 Task: Look for space in Huixtla, Mexico from 6th September, 2023 to 15th September, 2023 for 6 adults in price range Rs.8000 to Rs.12000. Place can be entire place or private room with 6 bedrooms having 6 beds and 6 bathrooms. Property type can be house, flat, guest house. Amenities needed are: wifi, TV, free parkinig on premises, gym, breakfast. Booking option can be shelf check-in. Required host language is English.
Action: Mouse moved to (437, 98)
Screenshot: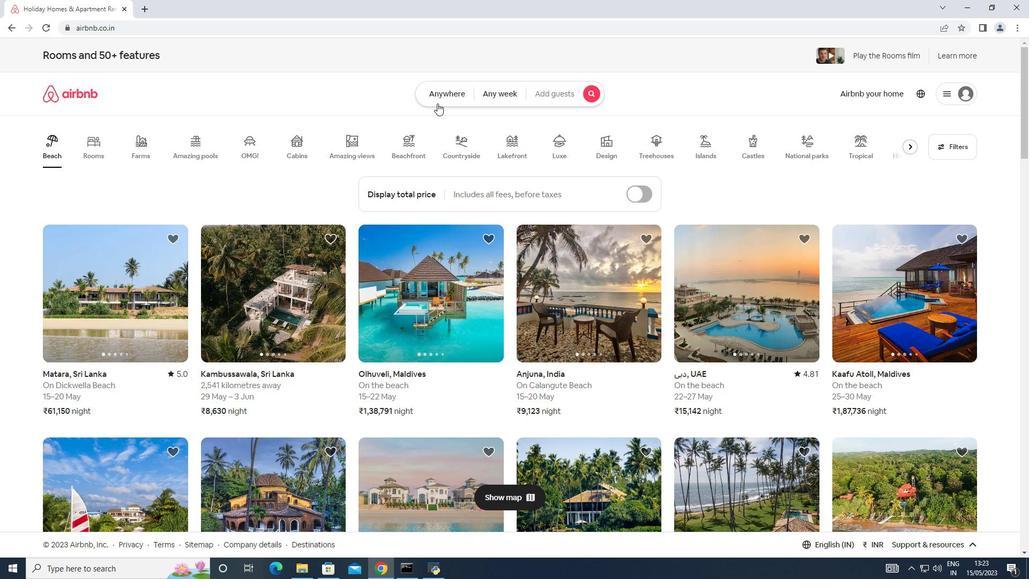 
Action: Mouse pressed left at (437, 98)
Screenshot: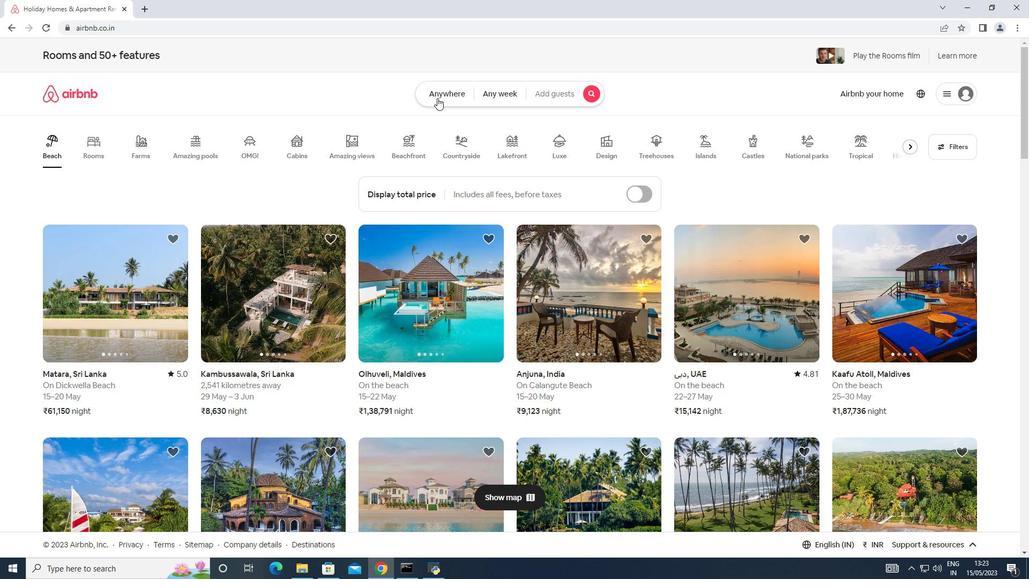 
Action: Mouse moved to (353, 131)
Screenshot: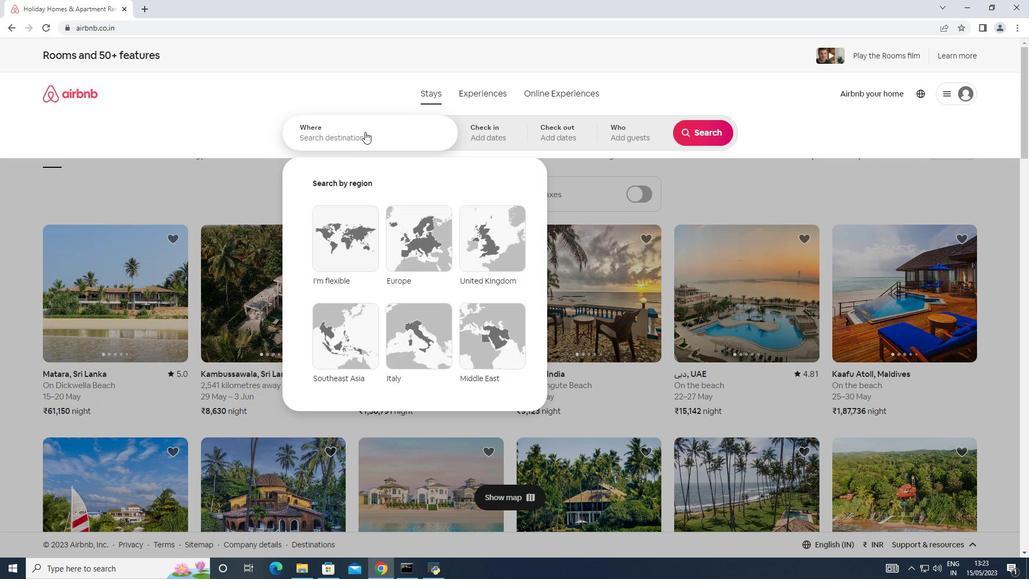 
Action: Mouse pressed left at (353, 131)
Screenshot: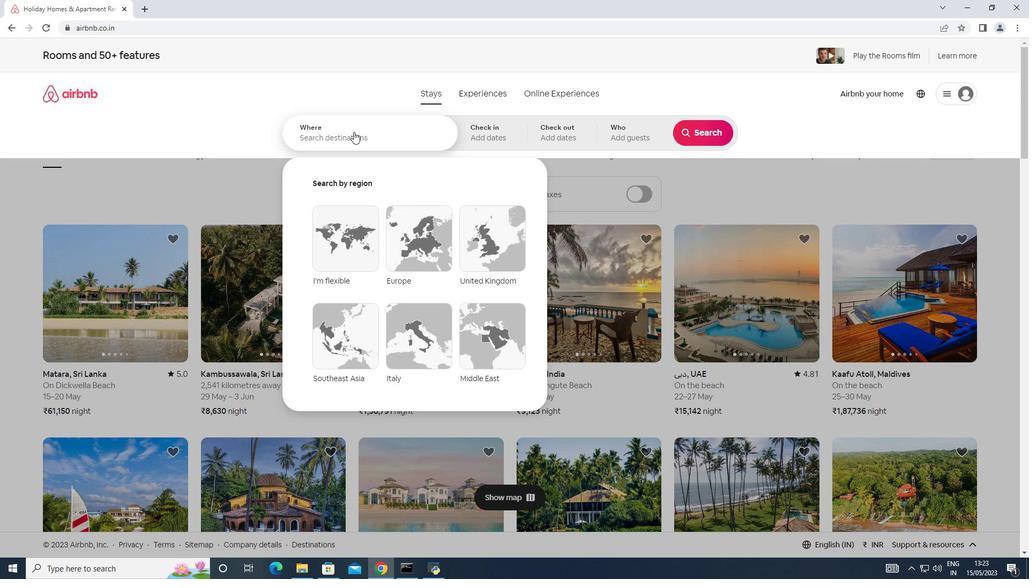 
Action: Mouse moved to (352, 131)
Screenshot: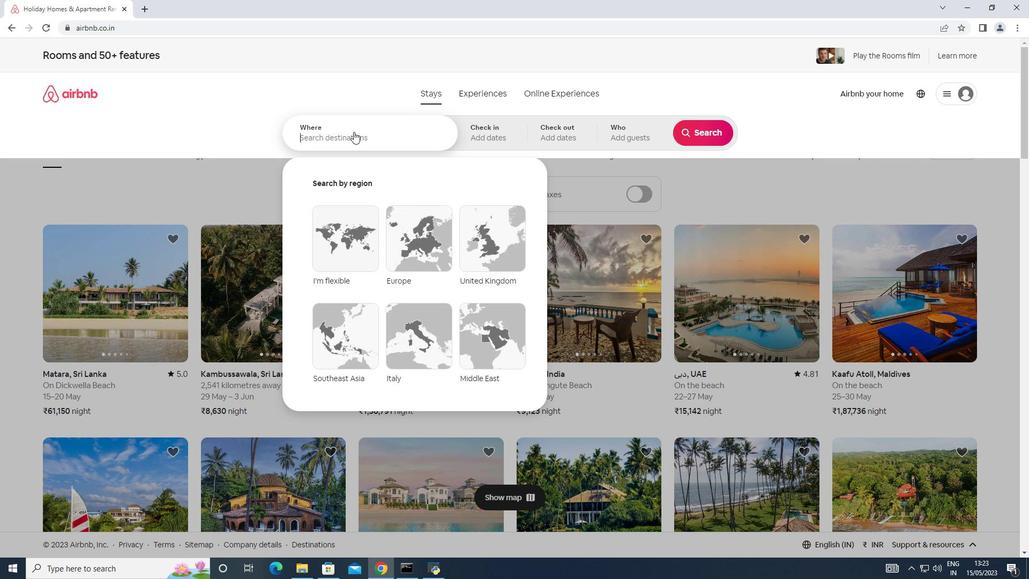 
Action: Key pressed <Key.shift>
Screenshot: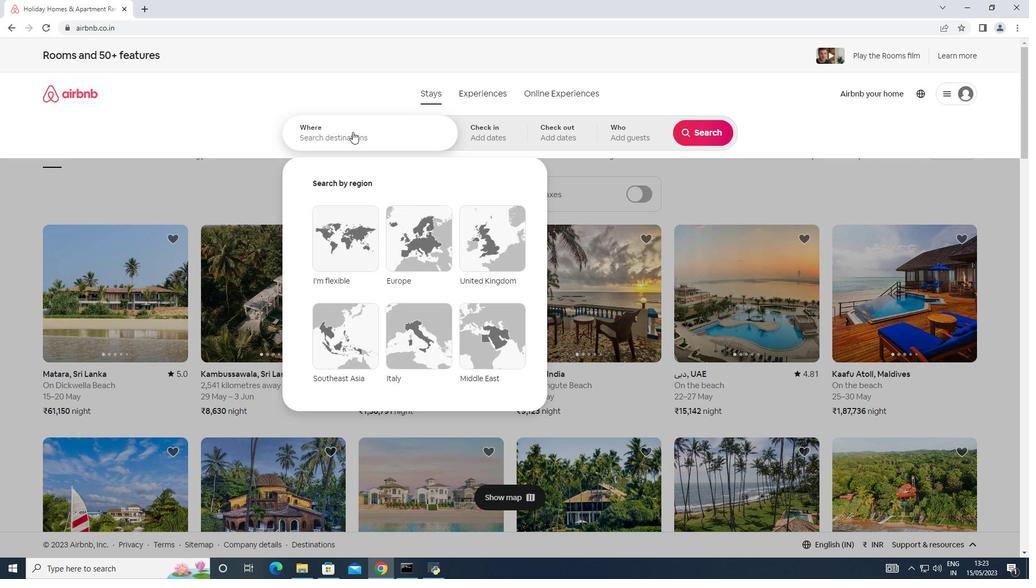 
Action: Mouse moved to (352, 132)
Screenshot: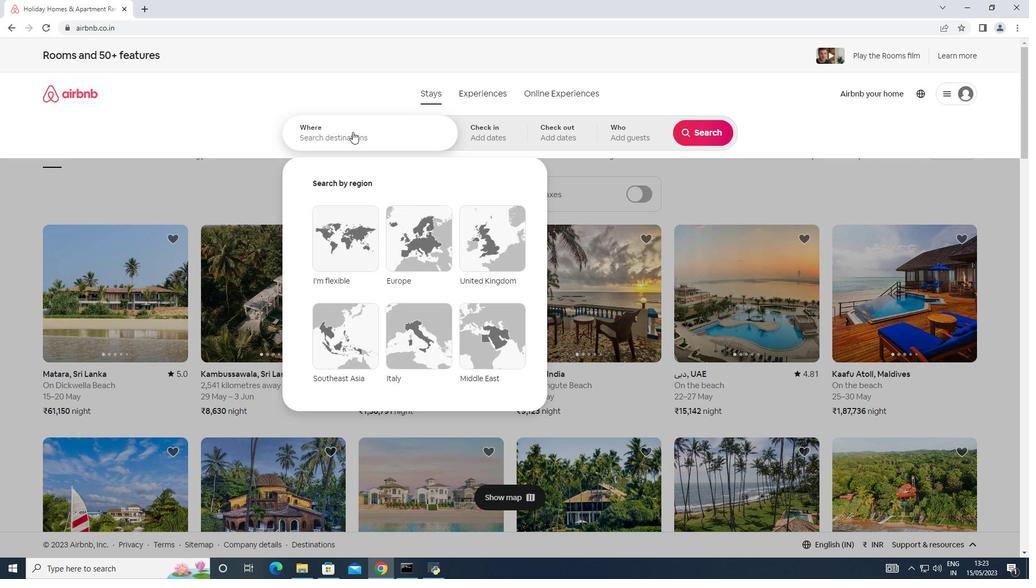 
Action: Key pressed <Key.shift><Key.shift><Key.shift><Key.shift><Key.shift><Key.shift><Key.shift>Huix
Screenshot: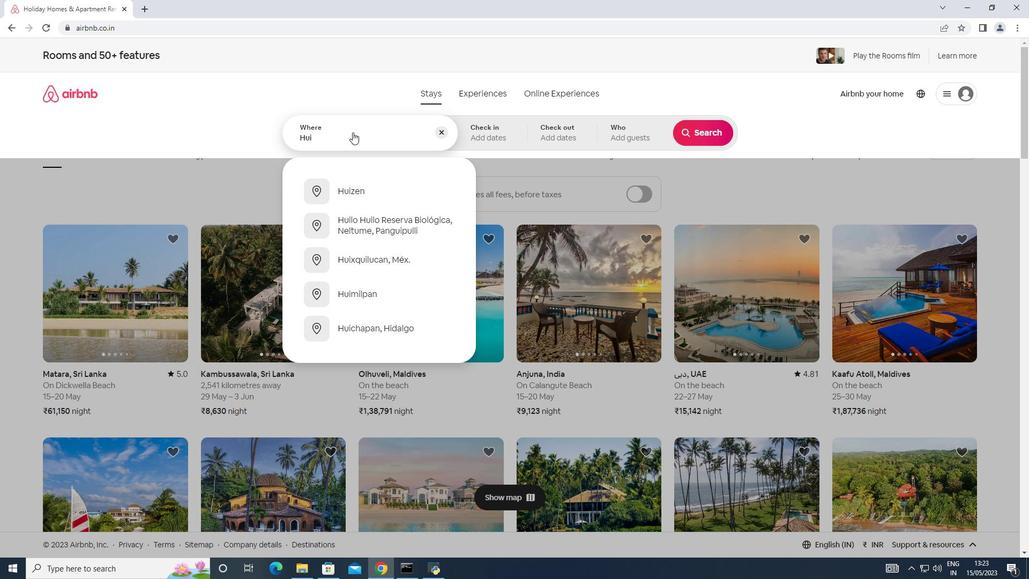 
Action: Mouse moved to (351, 132)
Screenshot: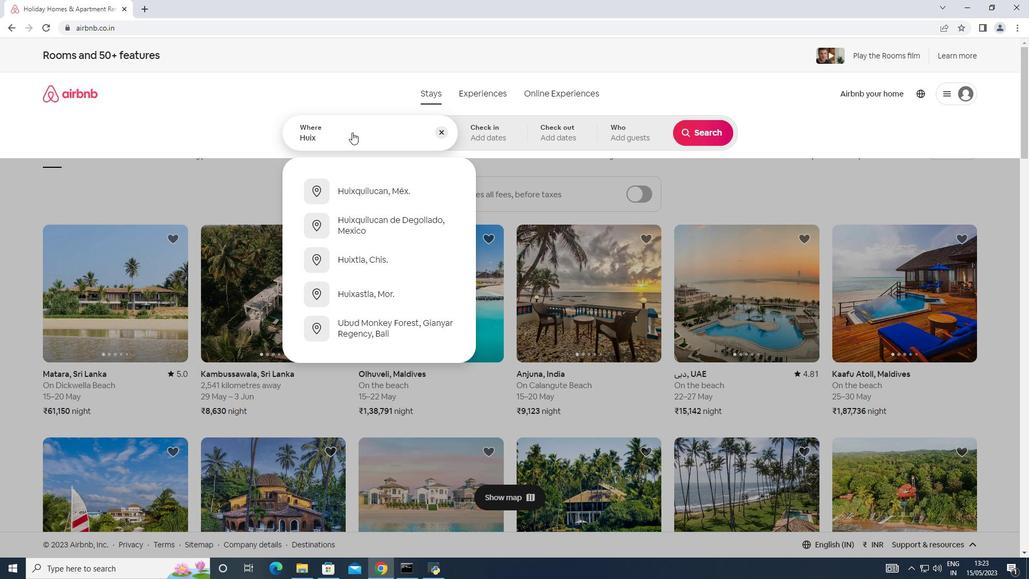
Action: Key pressed tl
Screenshot: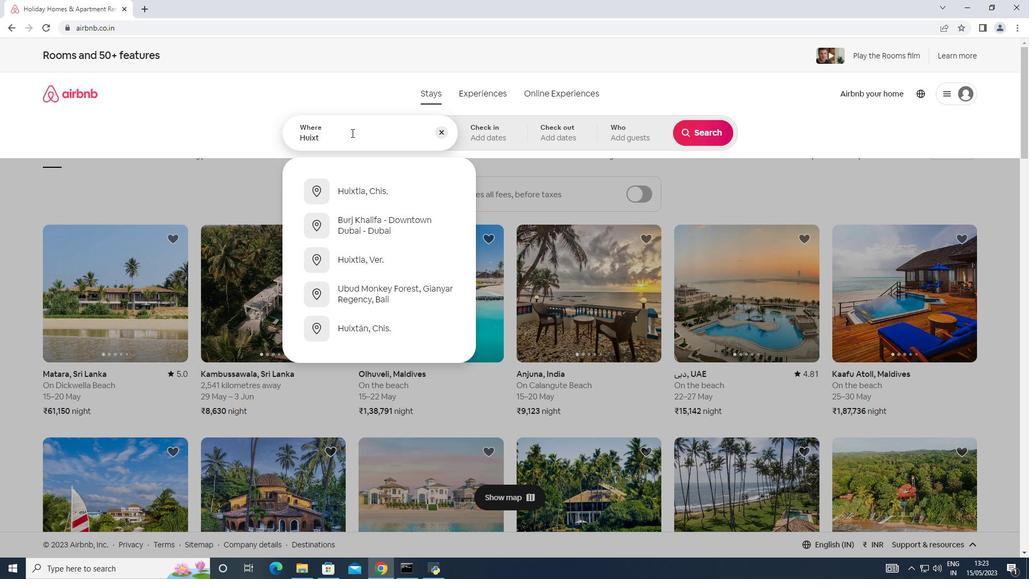 
Action: Mouse moved to (350, 133)
Screenshot: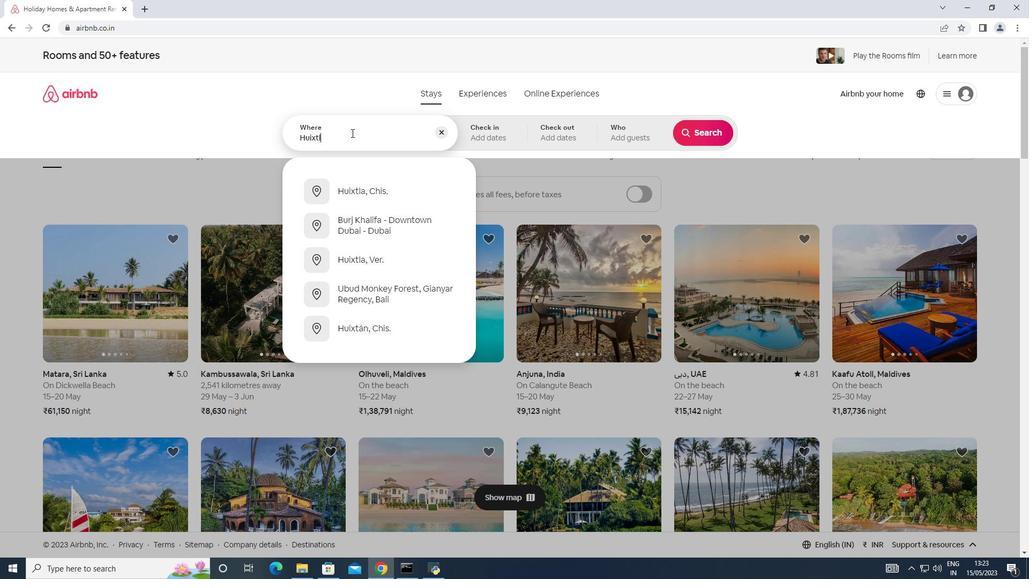
Action: Key pressed a,<Key.shift_r><Key.shift_r><Key.shift_r><Key.shift_r><Key.shift_r><Key.shift_r><Key.shift_r><Key.shift_r>
Screenshot: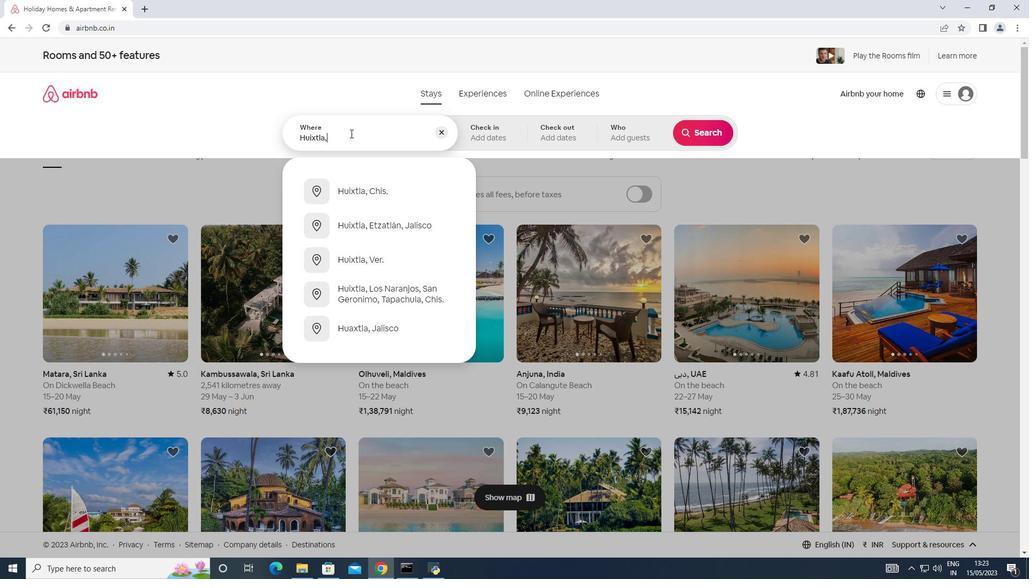 
Action: Mouse moved to (350, 133)
Screenshot: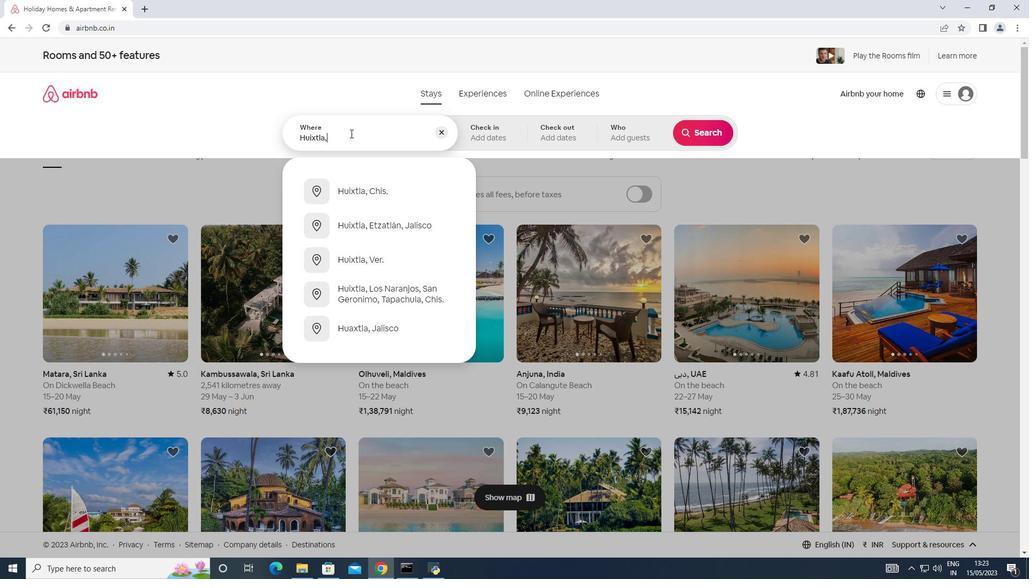 
Action: Key pressed <Key.shift_r>
Screenshot: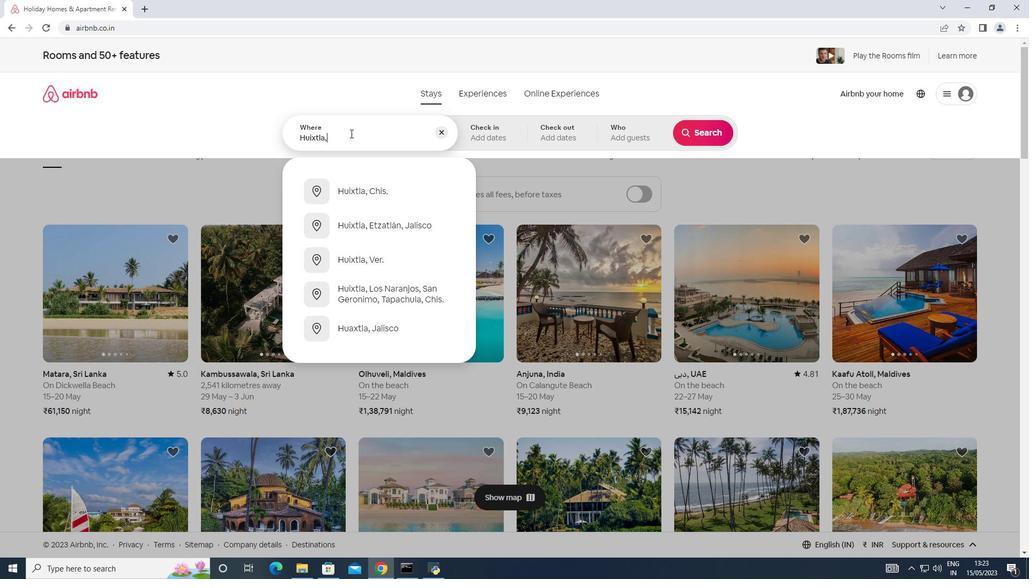 
Action: Mouse moved to (349, 133)
Screenshot: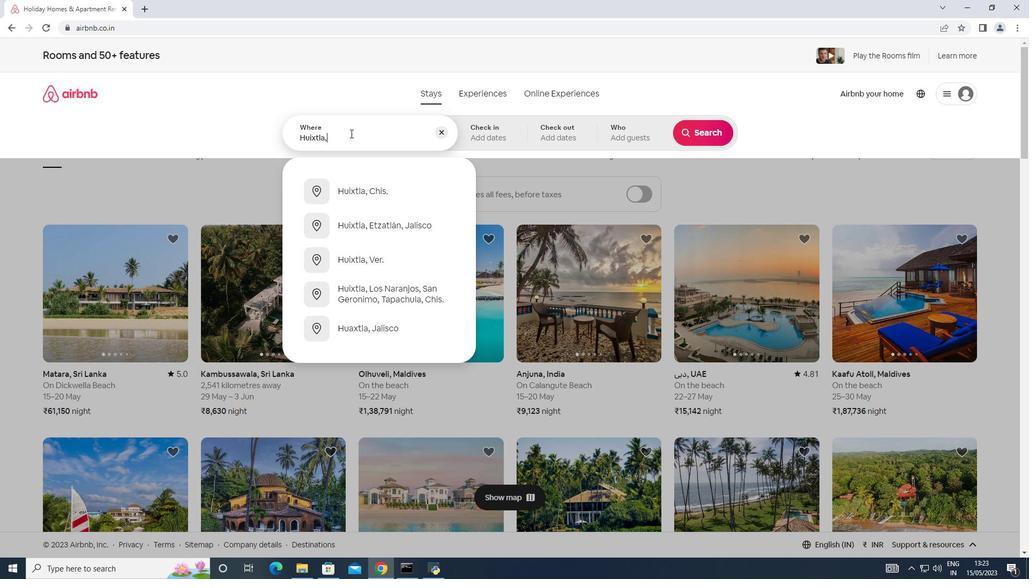 
Action: Key pressed <Key.shift_r><Key.shift_r>
Screenshot: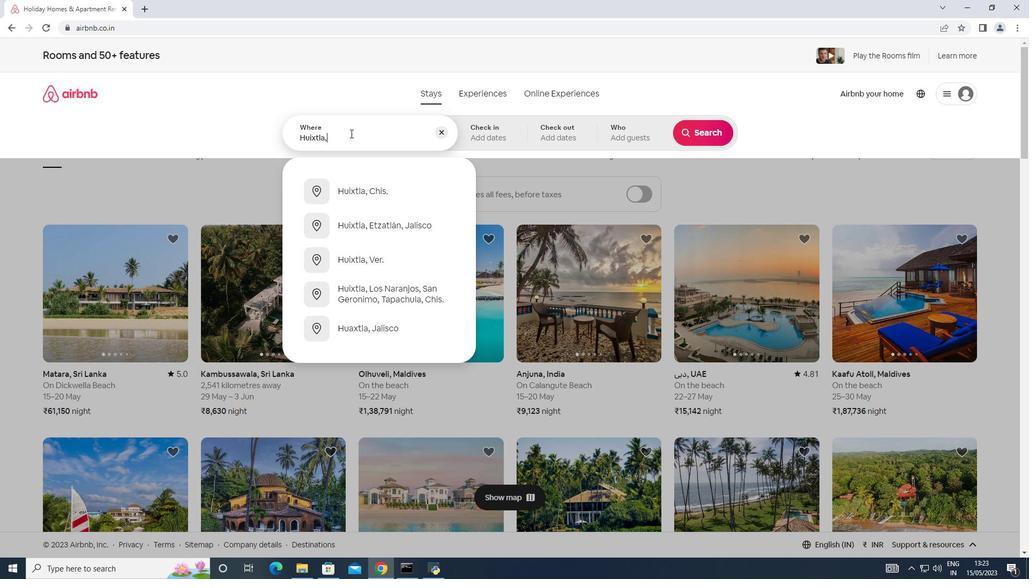 
Action: Mouse moved to (349, 134)
Screenshot: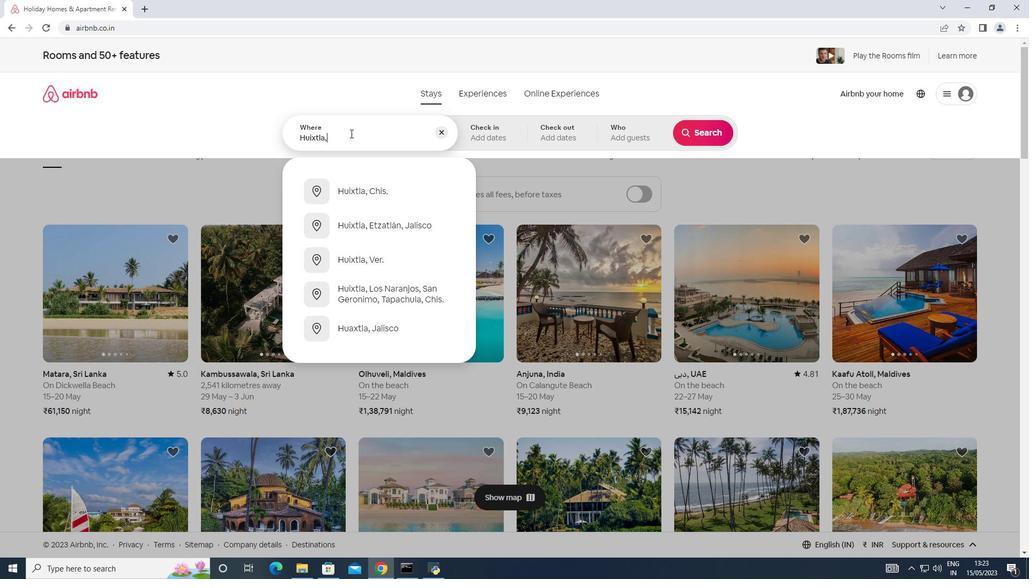 
Action: Key pressed <Key.shift_r><Key.shift_r><Key.shift_r><Key.shift_r><Key.shift_r><Key.shift_r><Key.shift_r><Key.shift_r><Key.shift_r><Key.shift_r><Key.shift_r><Key.shift_r><Key.shift_r>Me
Screenshot: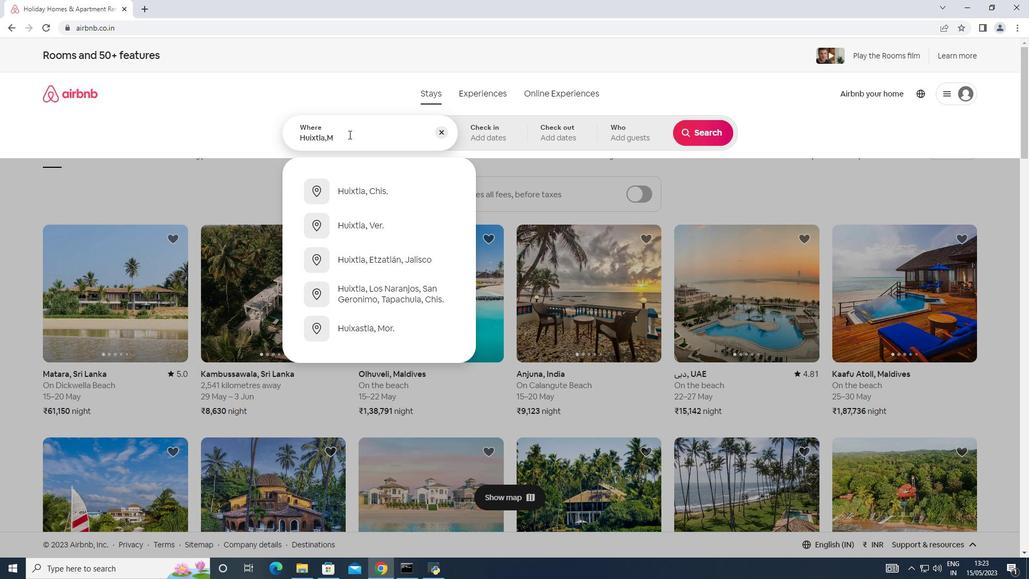 
Action: Mouse moved to (347, 134)
Screenshot: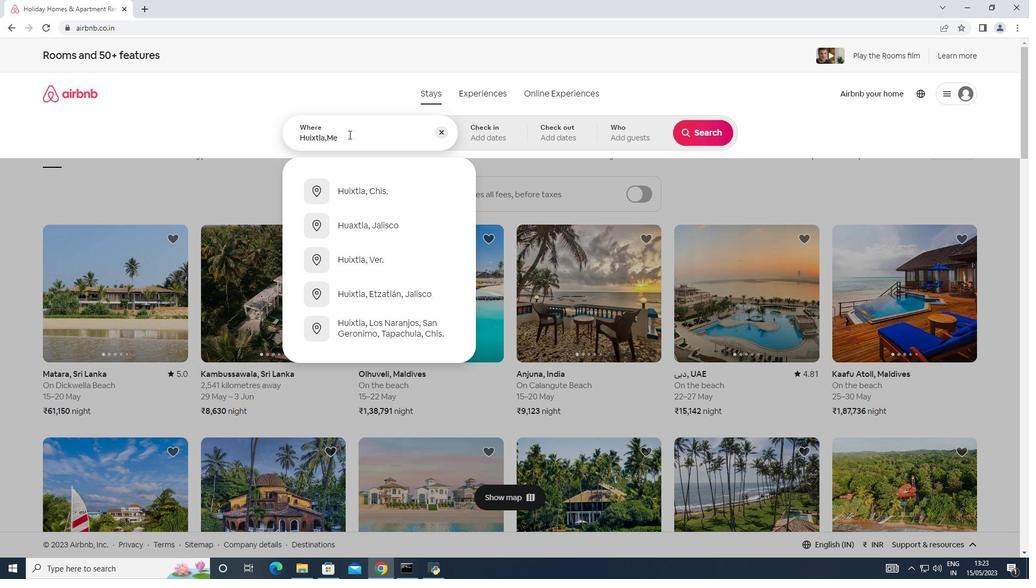 
Action: Key pressed x
Screenshot: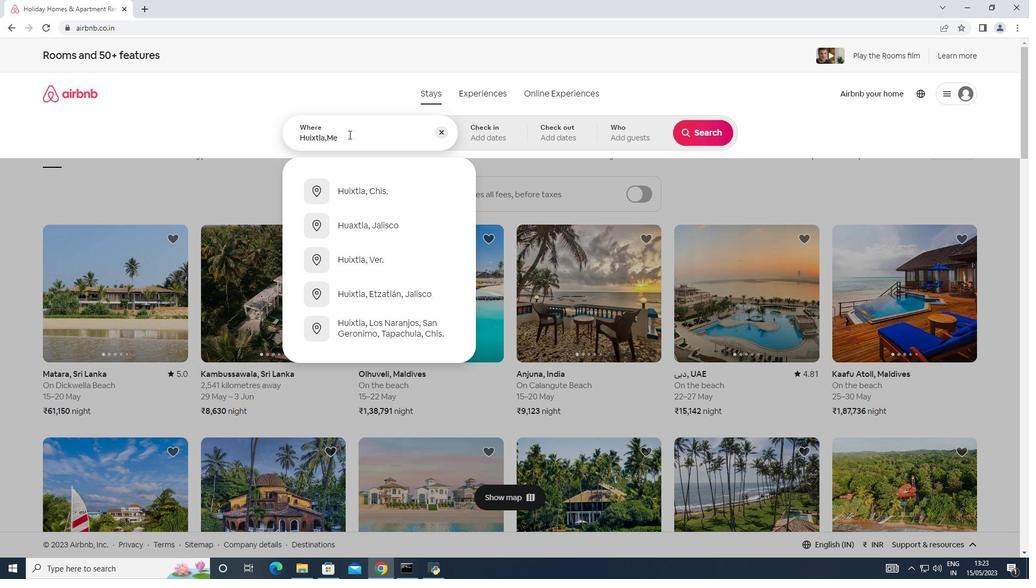 
Action: Mouse moved to (346, 135)
Screenshot: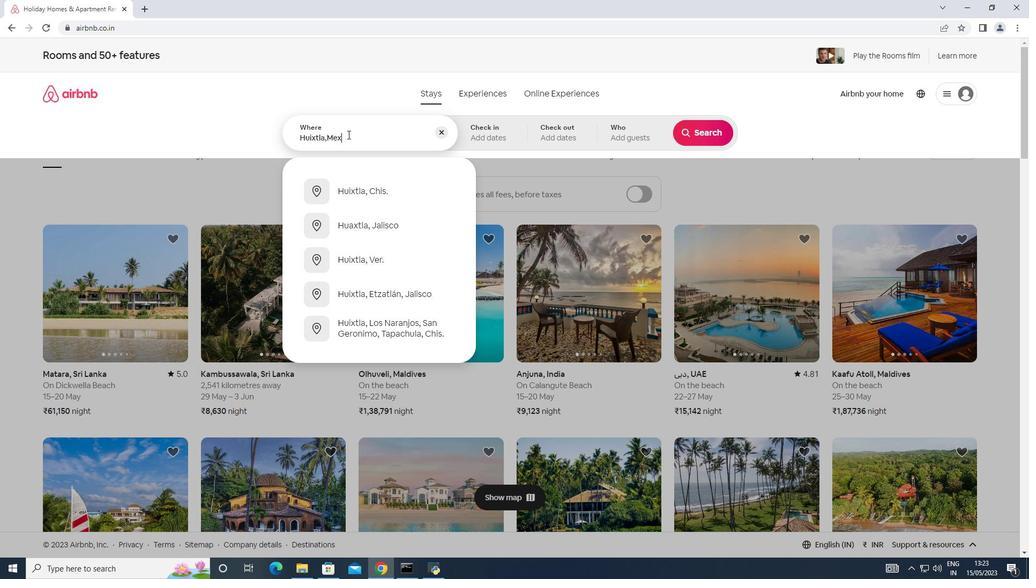 
Action: Key pressed i
Screenshot: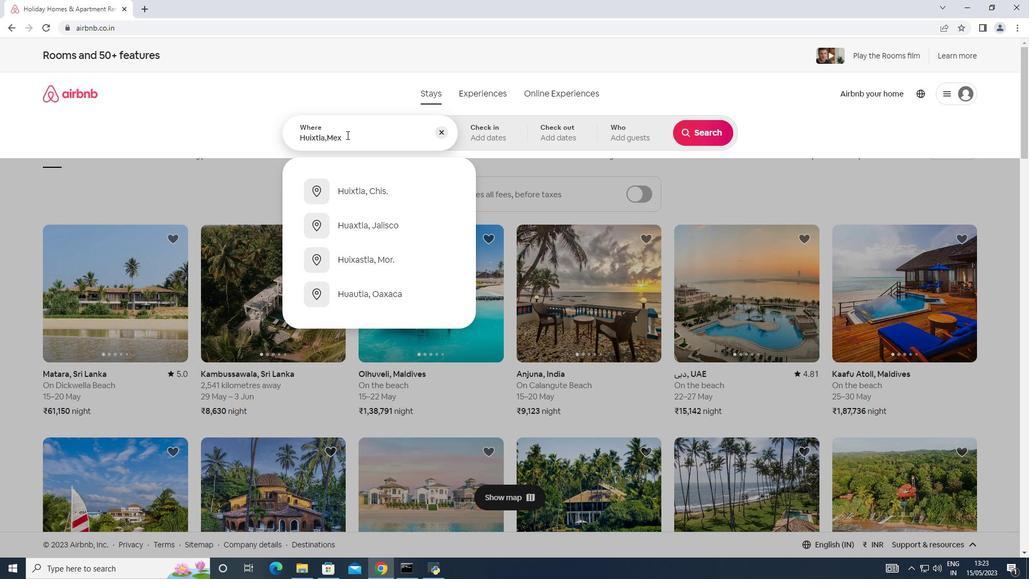 
Action: Mouse moved to (343, 135)
Screenshot: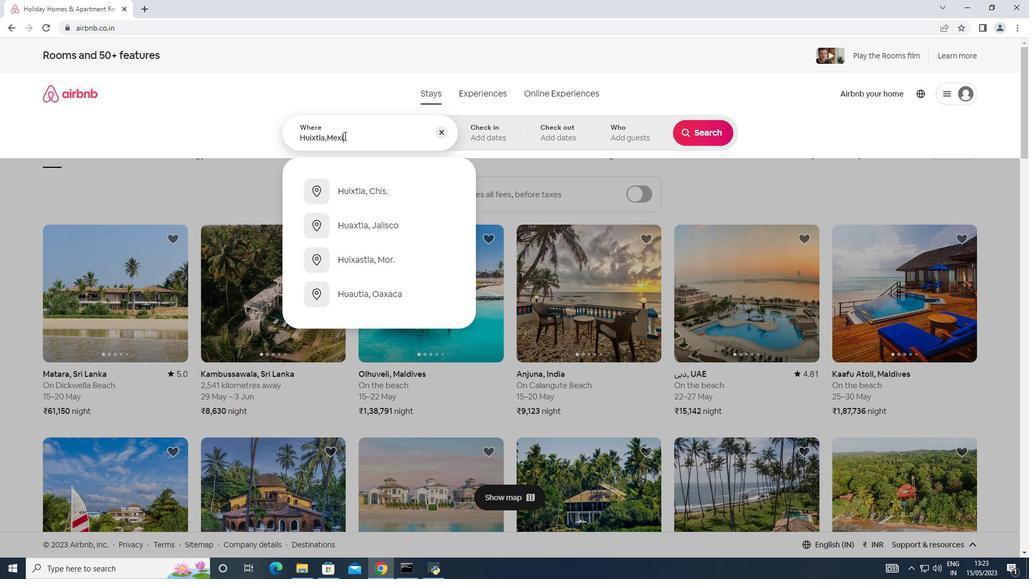 
Action: Key pressed co
Screenshot: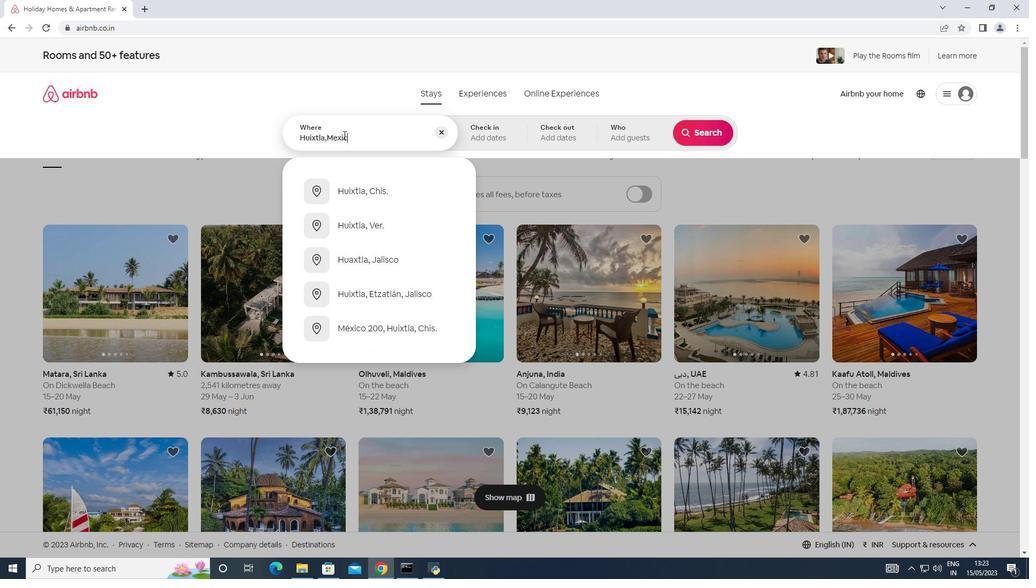 
Action: Mouse moved to (504, 129)
Screenshot: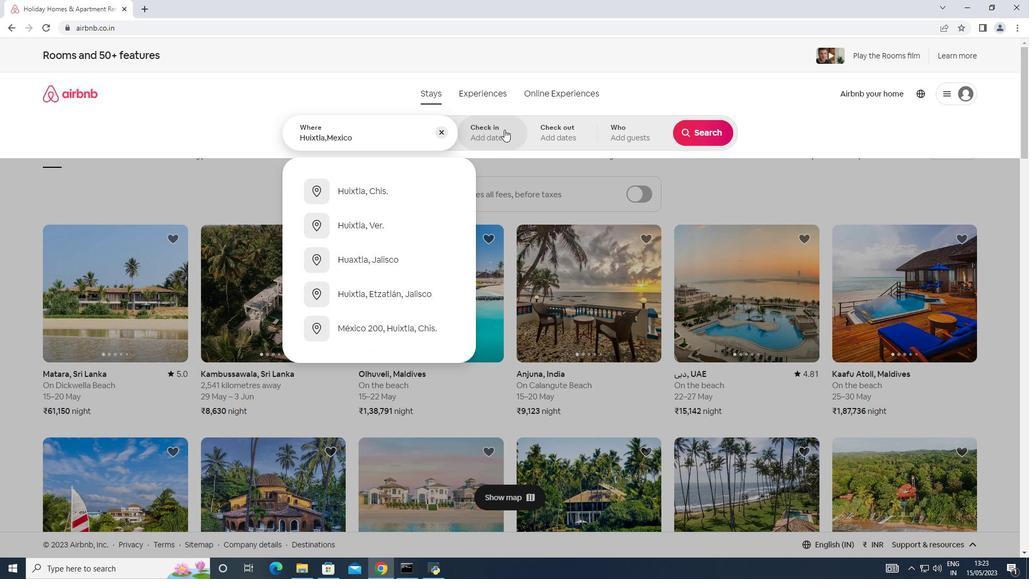 
Action: Mouse pressed left at (504, 129)
Screenshot: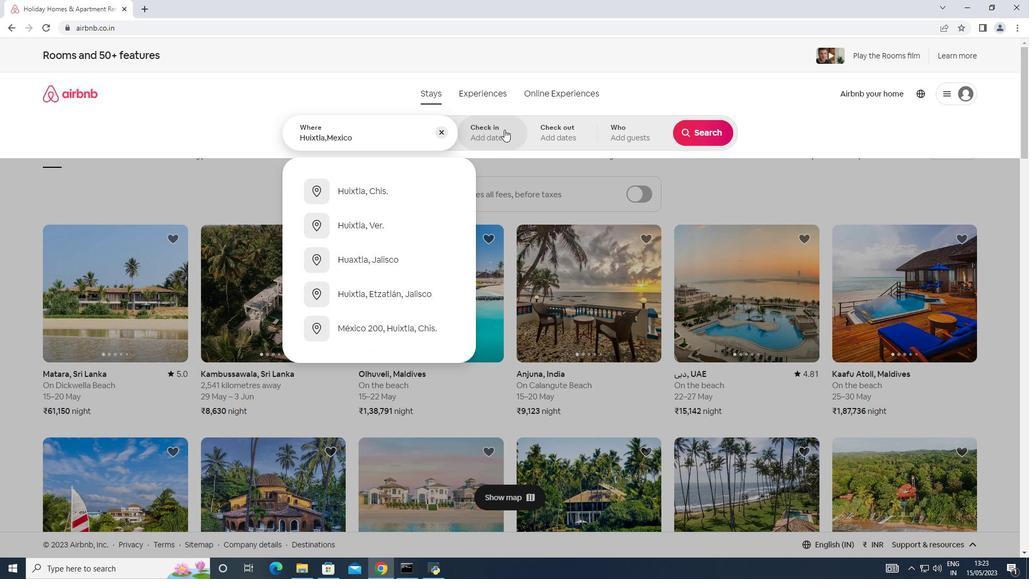 
Action: Mouse moved to (695, 216)
Screenshot: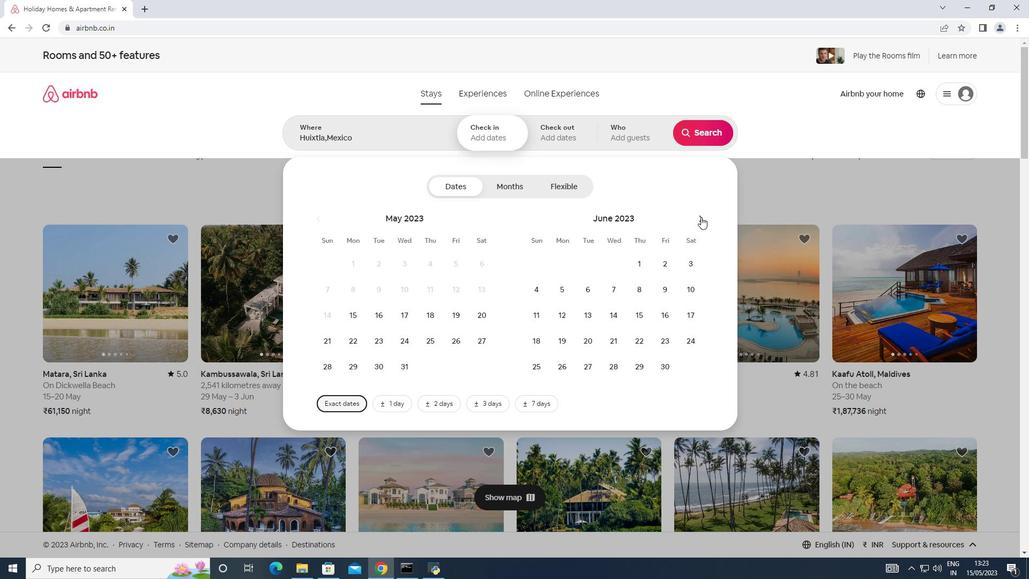 
Action: Mouse pressed left at (695, 216)
Screenshot: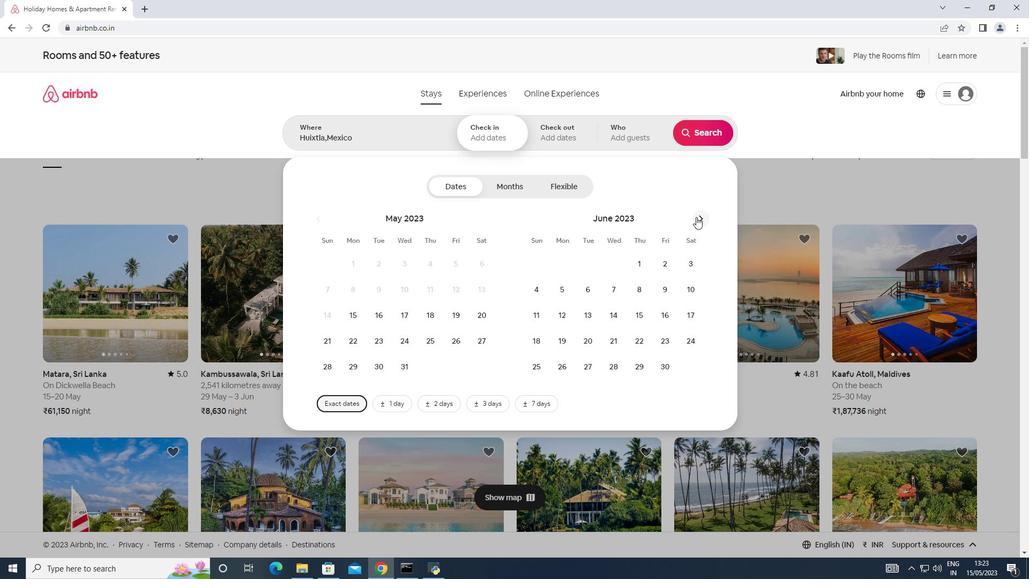
Action: Mouse moved to (702, 214)
Screenshot: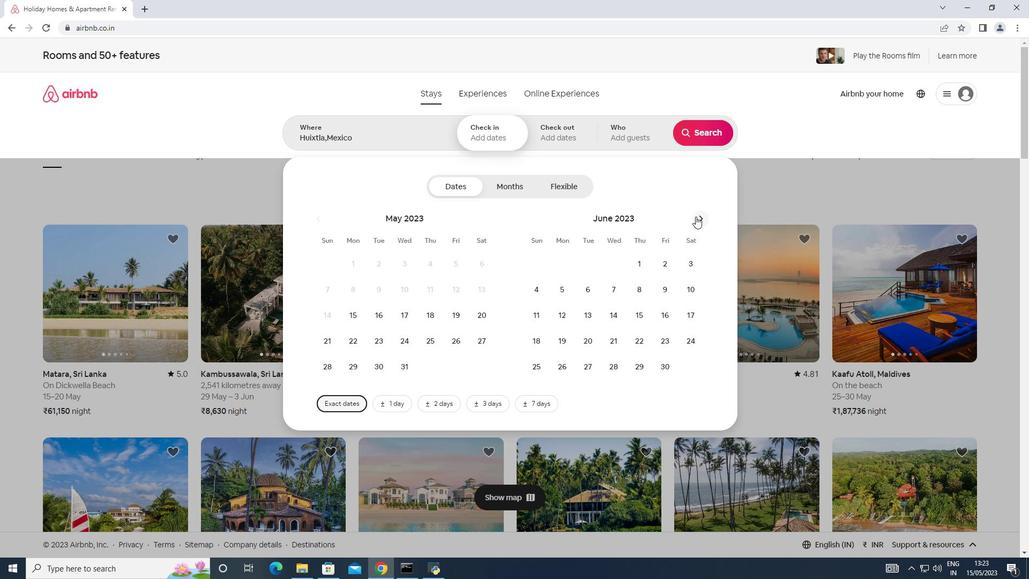 
Action: Mouse pressed left at (702, 214)
Screenshot: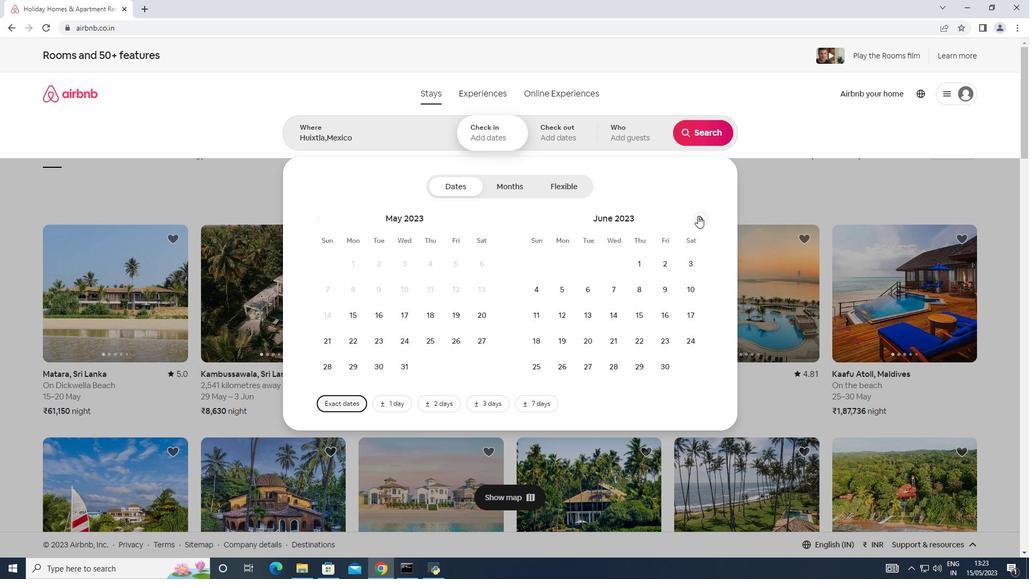 
Action: Mouse pressed left at (702, 214)
Screenshot: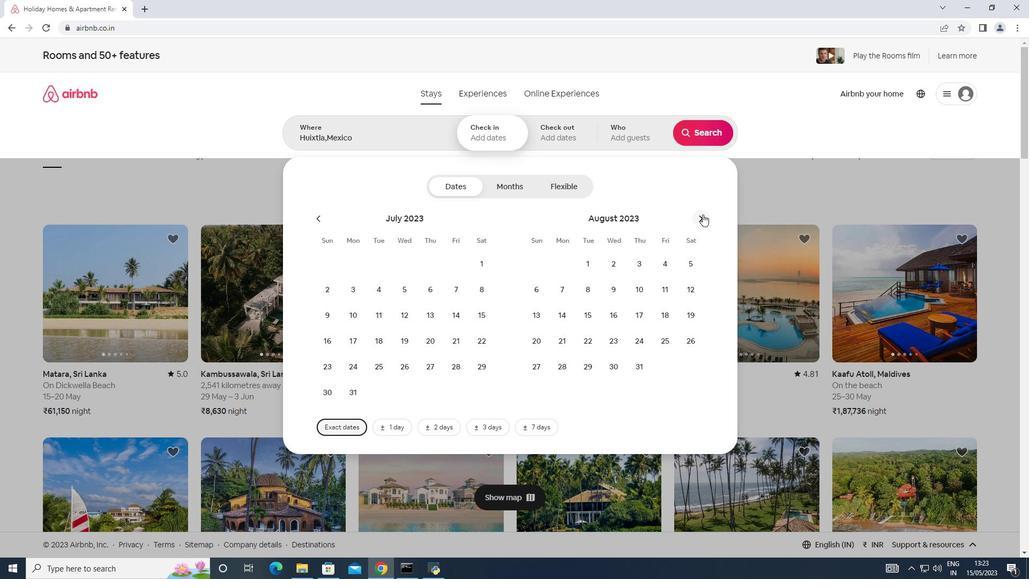 
Action: Mouse moved to (612, 286)
Screenshot: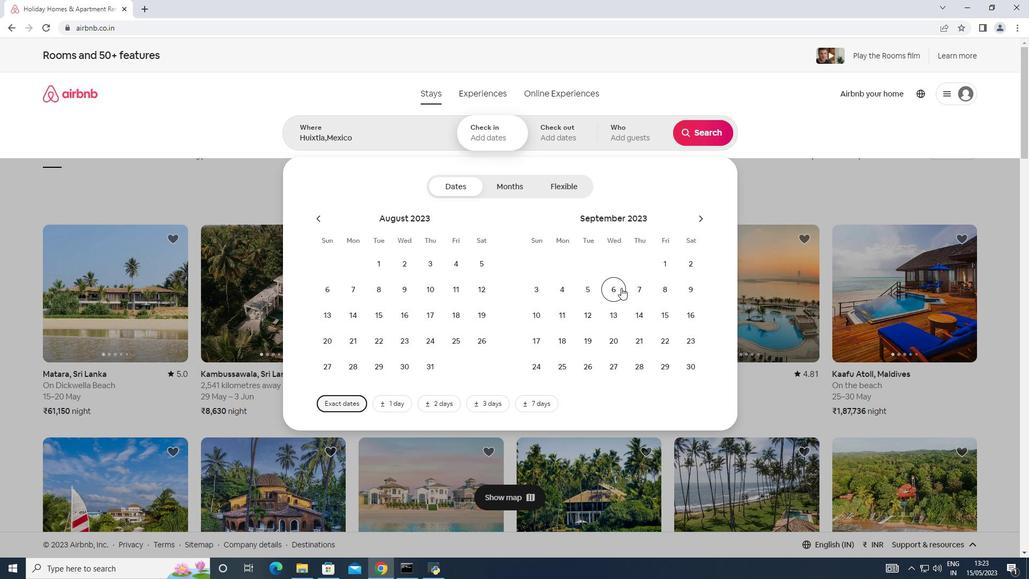 
Action: Mouse pressed left at (612, 286)
Screenshot: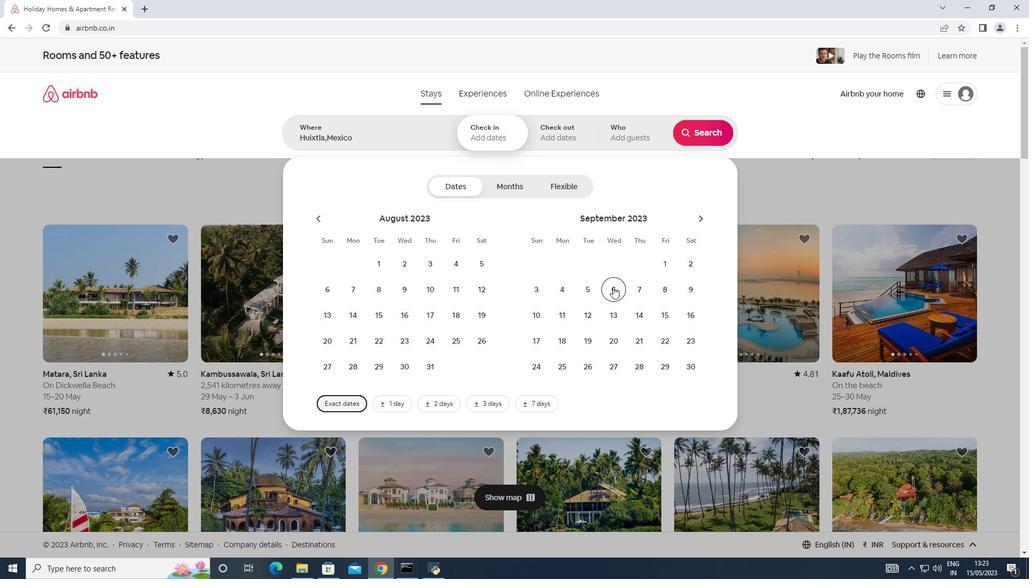 
Action: Mouse moved to (661, 310)
Screenshot: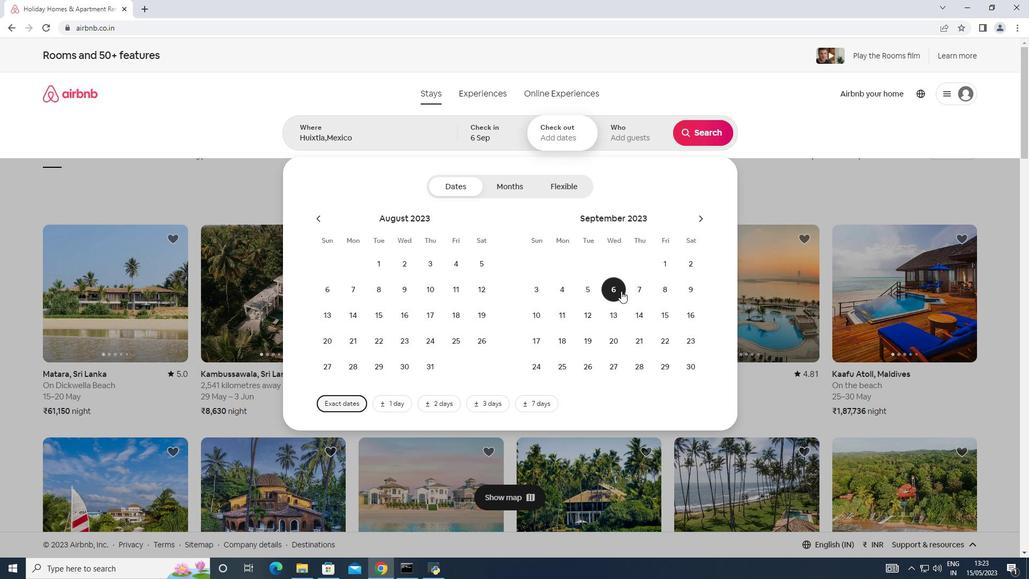 
Action: Mouse pressed left at (661, 310)
Screenshot: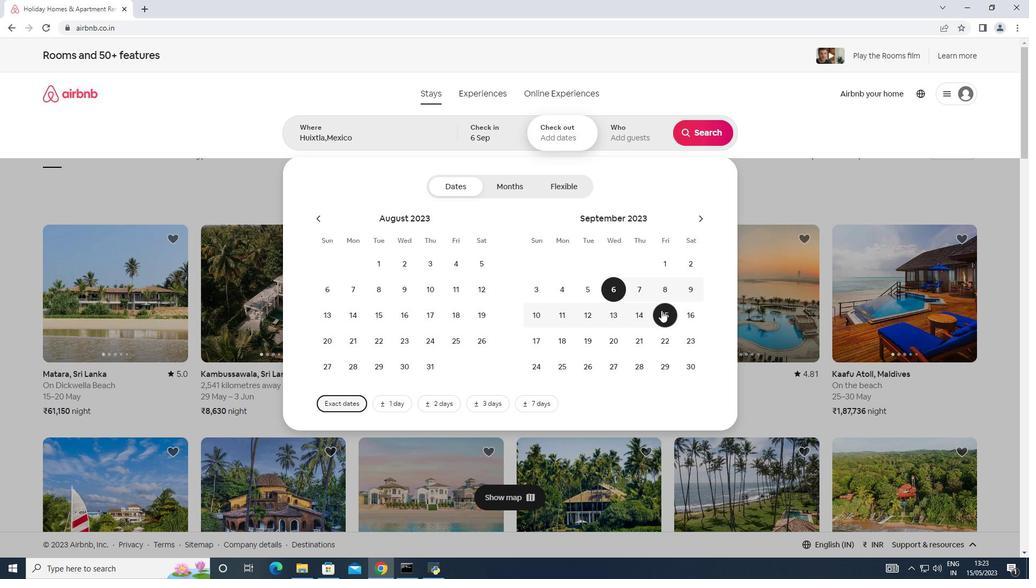 
Action: Mouse moved to (628, 131)
Screenshot: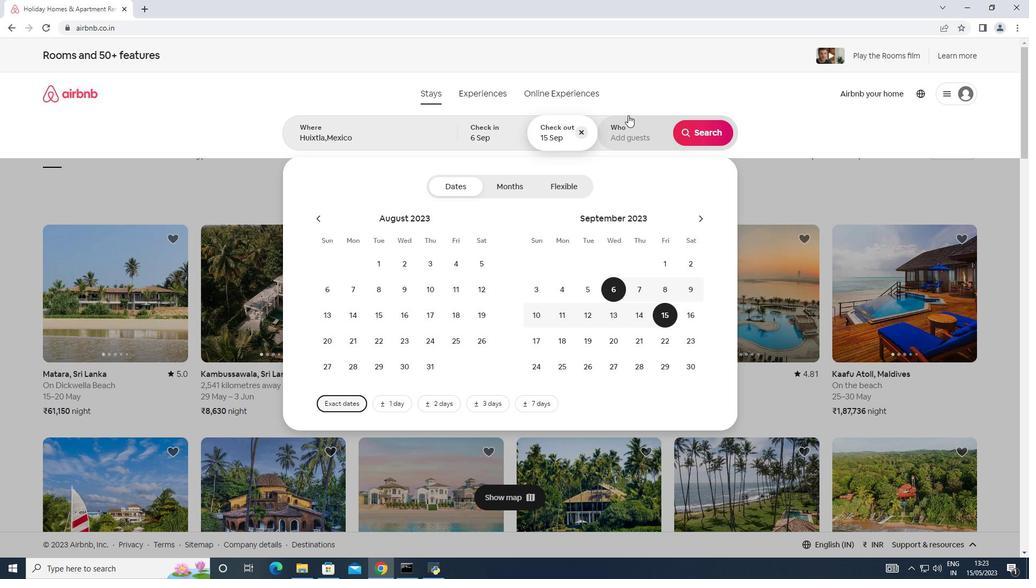 
Action: Mouse pressed left at (628, 131)
Screenshot: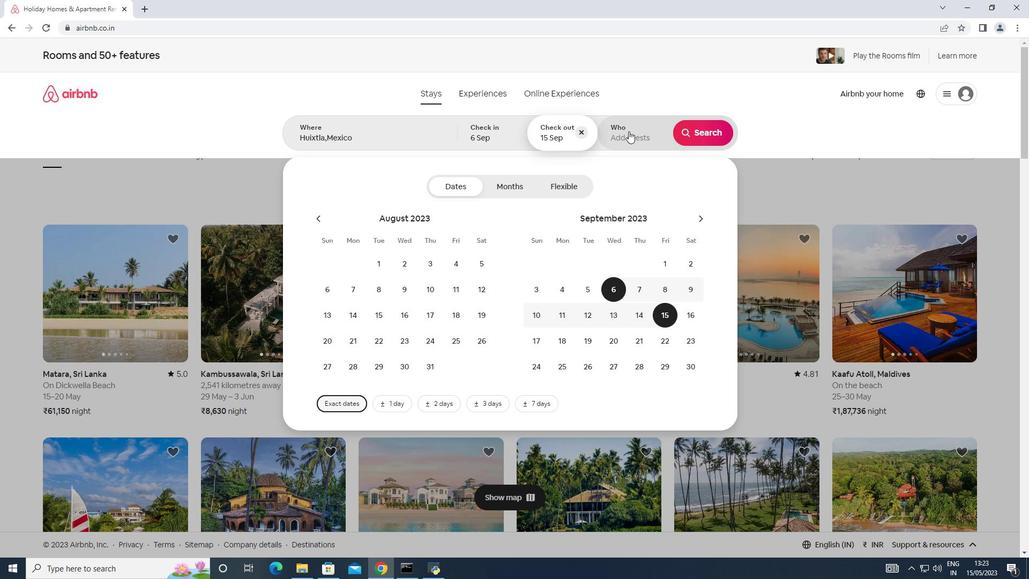 
Action: Mouse moved to (707, 186)
Screenshot: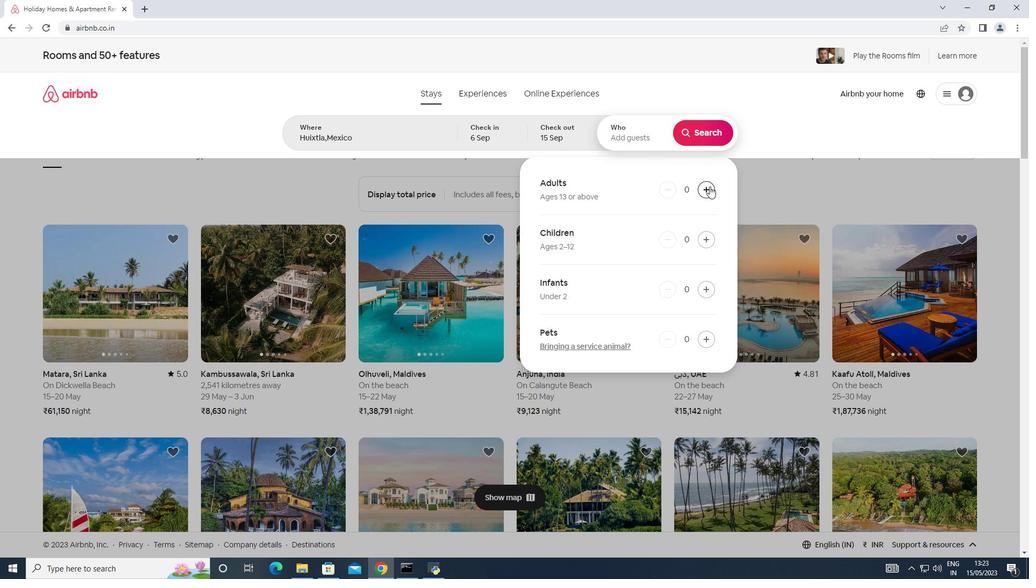 
Action: Mouse pressed left at (707, 186)
Screenshot: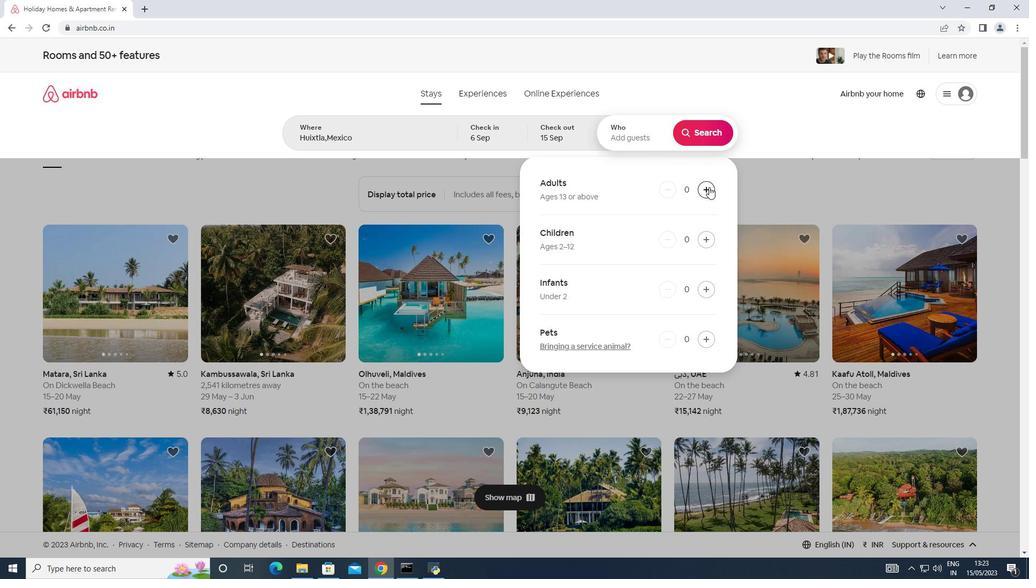 
Action: Mouse pressed left at (707, 186)
Screenshot: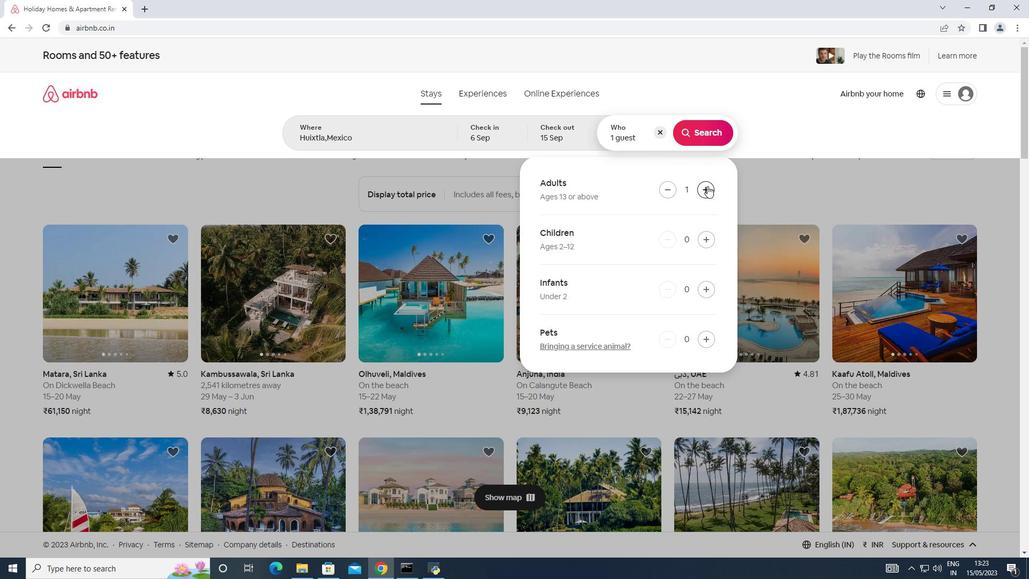
Action: Mouse pressed left at (707, 186)
Screenshot: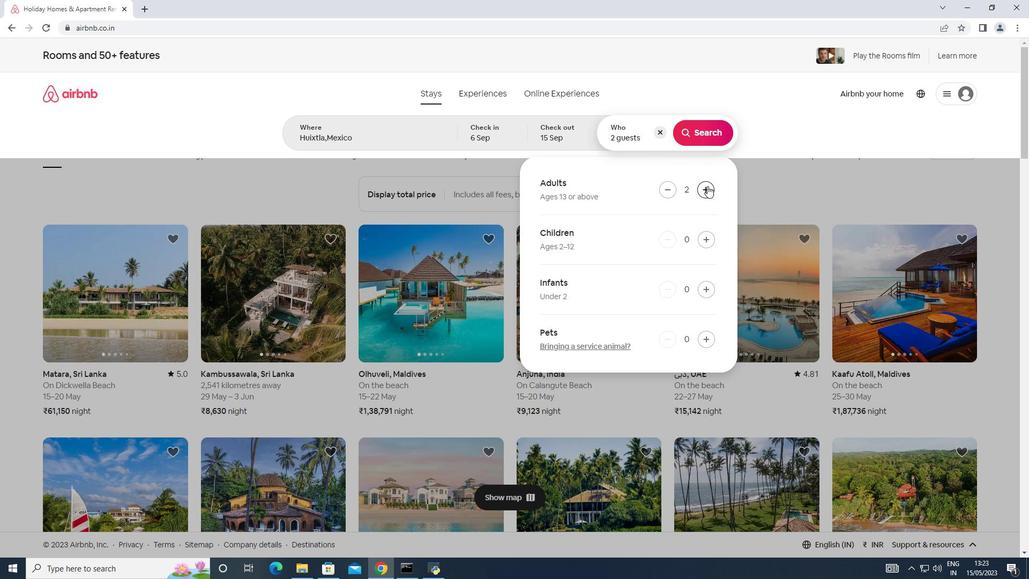 
Action: Mouse pressed left at (707, 186)
Screenshot: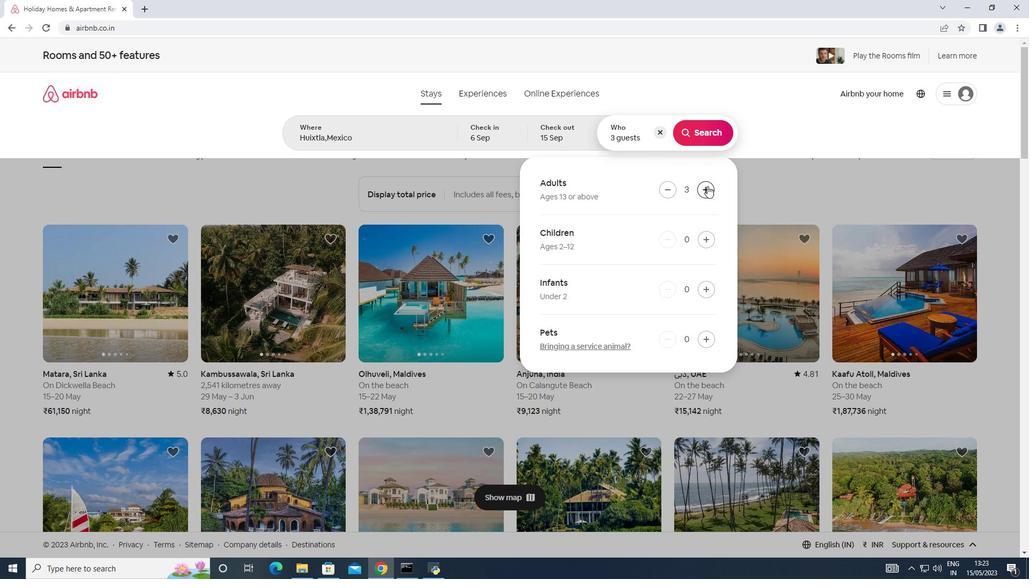 
Action: Mouse moved to (707, 185)
Screenshot: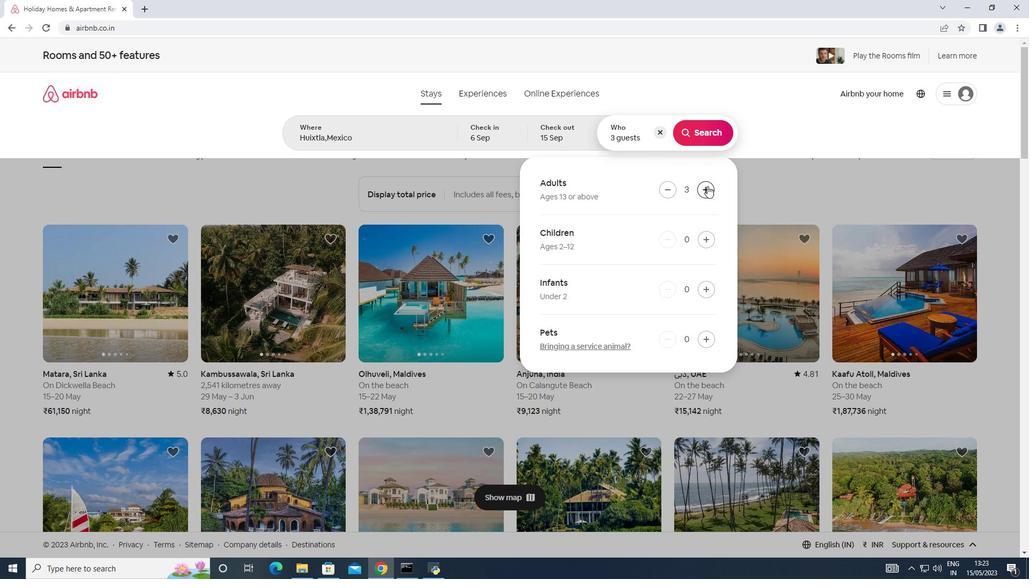 
Action: Mouse pressed left at (707, 185)
Screenshot: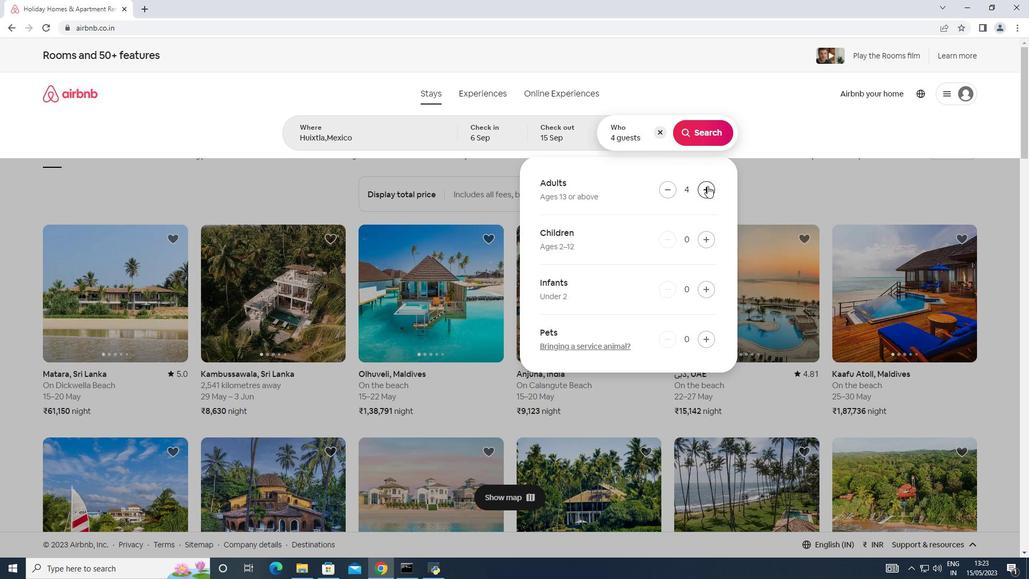 
Action: Mouse pressed left at (707, 185)
Screenshot: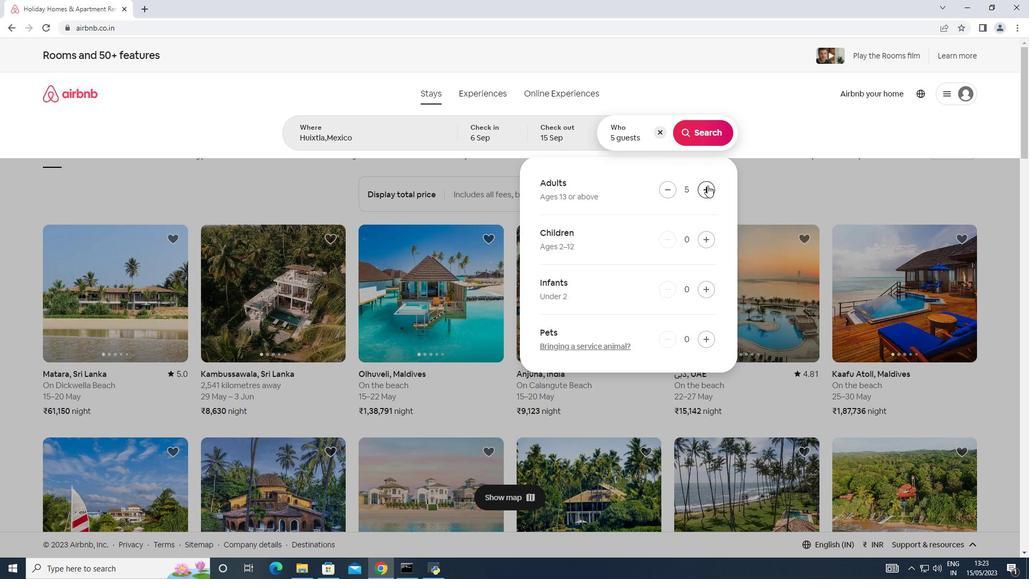 
Action: Mouse moved to (691, 138)
Screenshot: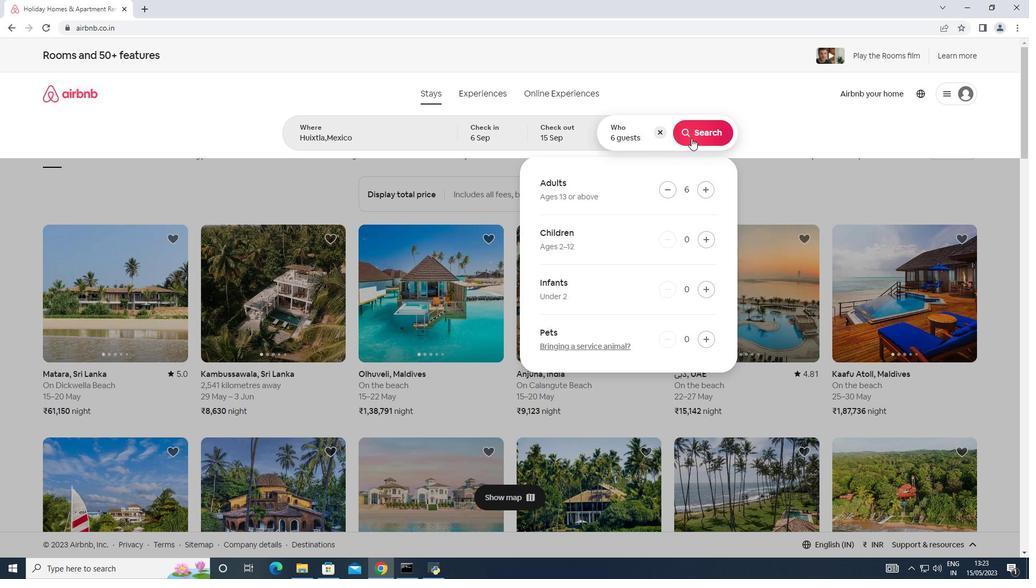 
Action: Mouse pressed left at (691, 138)
Screenshot: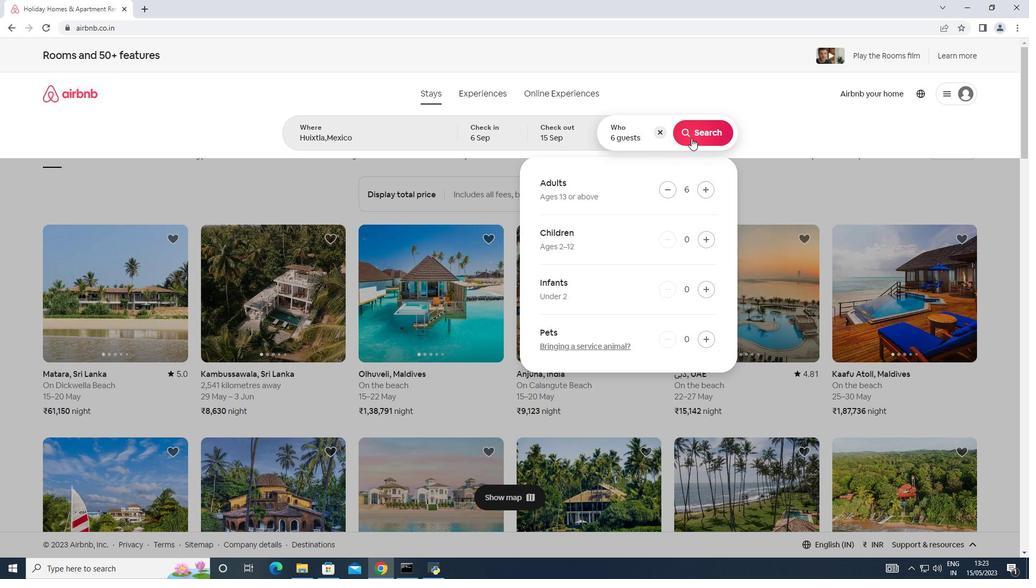 
Action: Mouse moved to (976, 99)
Screenshot: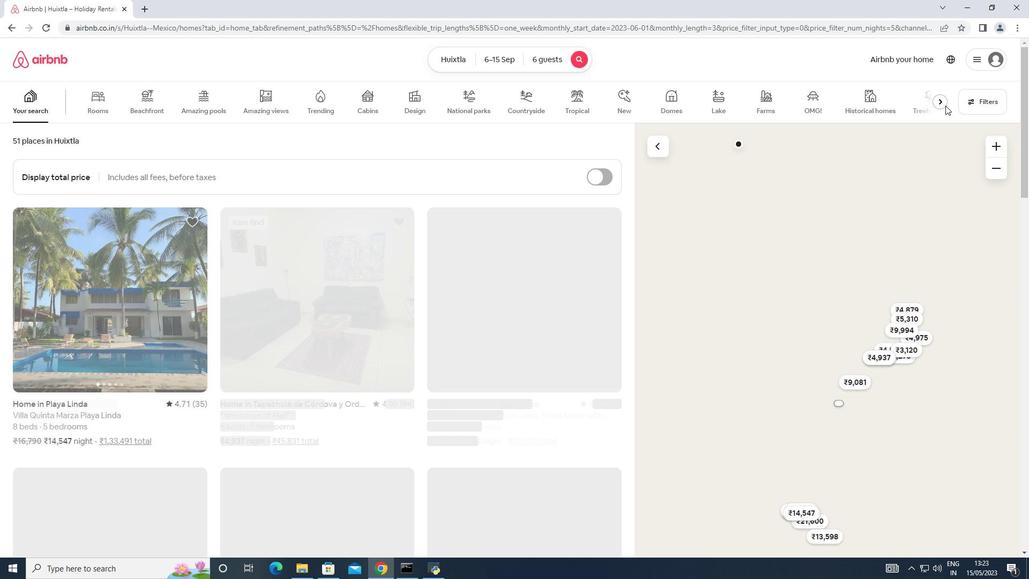 
Action: Mouse pressed left at (976, 99)
Screenshot: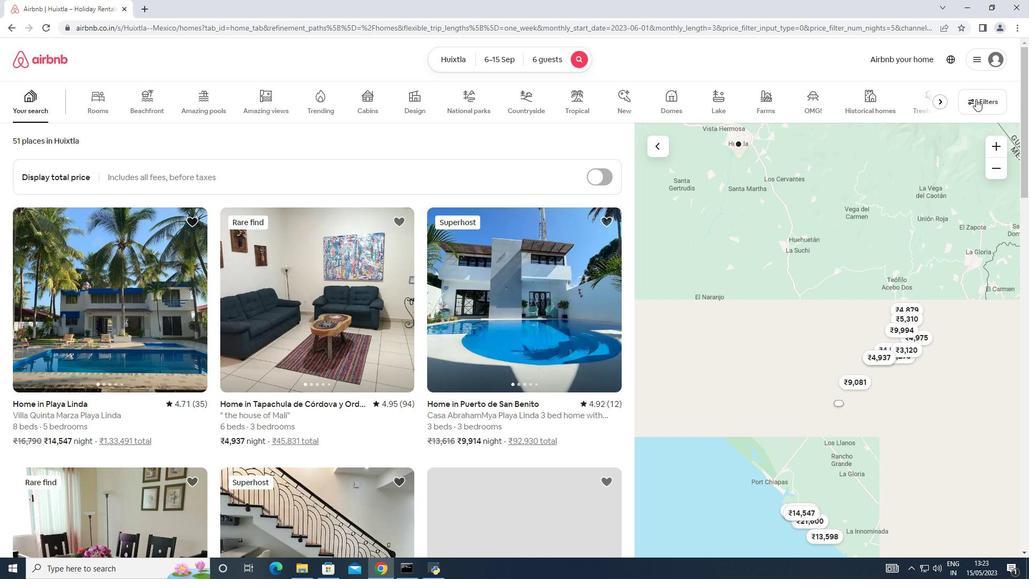 
Action: Mouse moved to (371, 365)
Screenshot: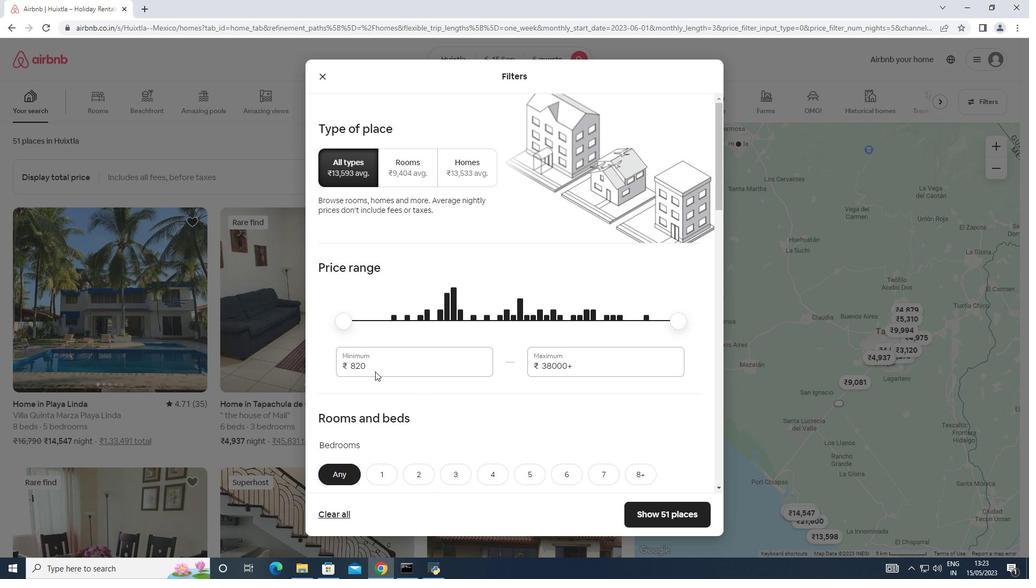 
Action: Mouse pressed left at (371, 365)
Screenshot: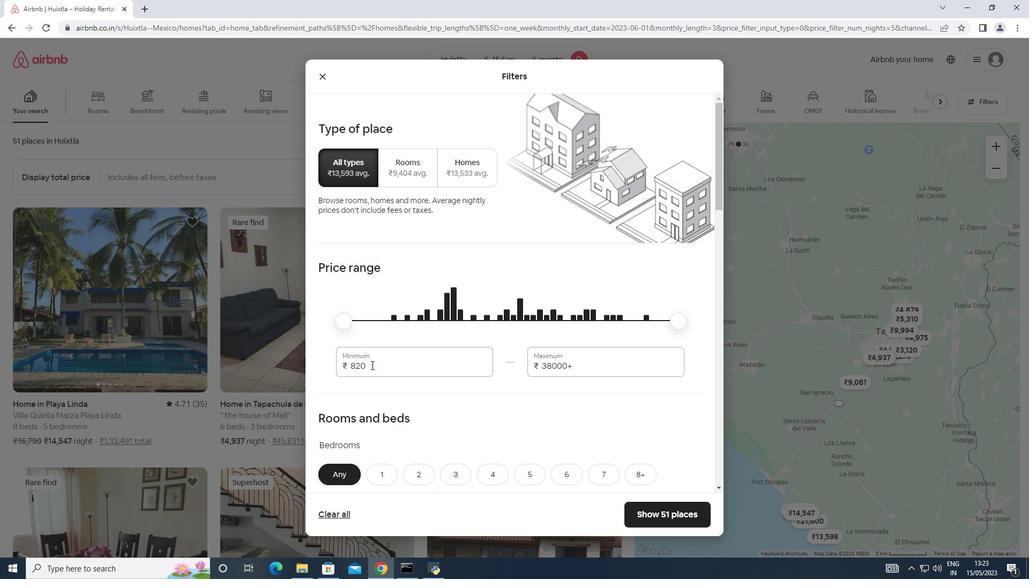
Action: Mouse moved to (337, 358)
Screenshot: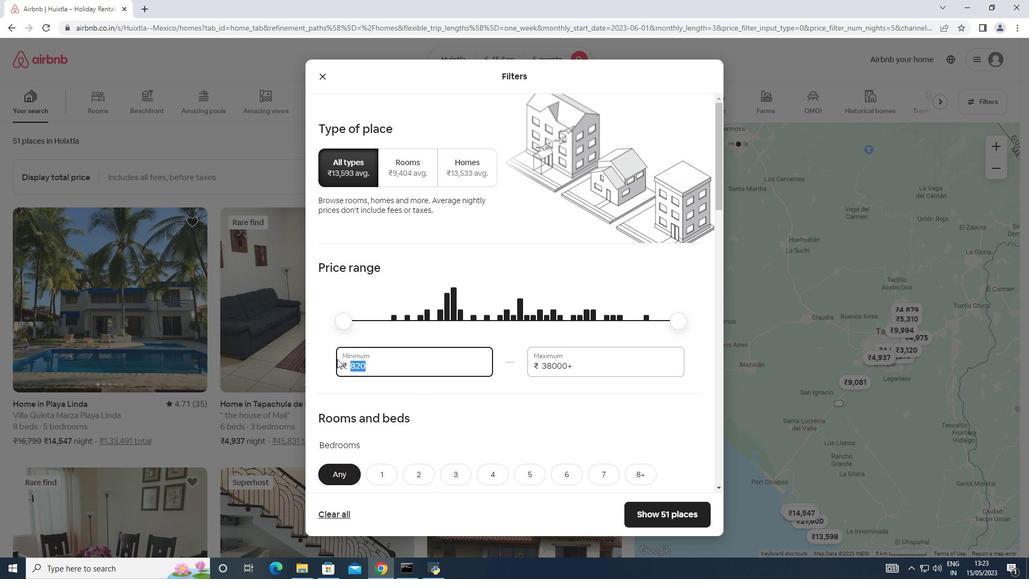 
Action: Key pressed 8000
Screenshot: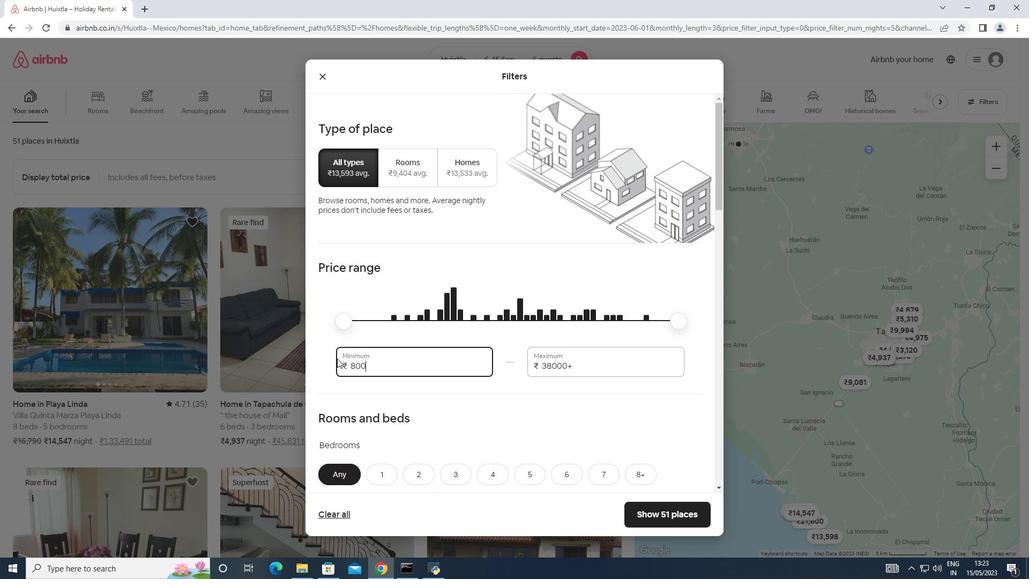 
Action: Mouse moved to (574, 367)
Screenshot: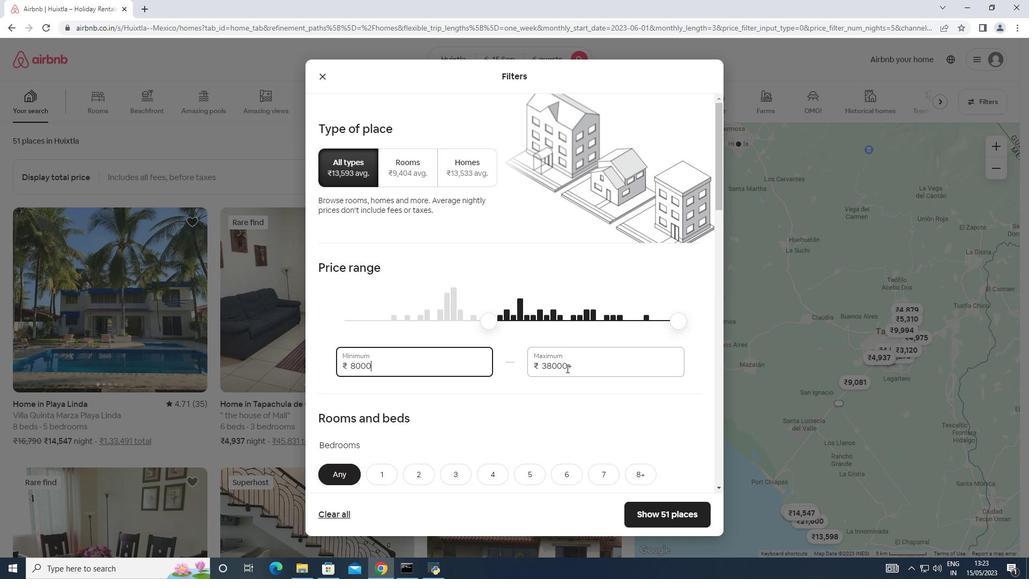 
Action: Mouse pressed left at (574, 367)
Screenshot: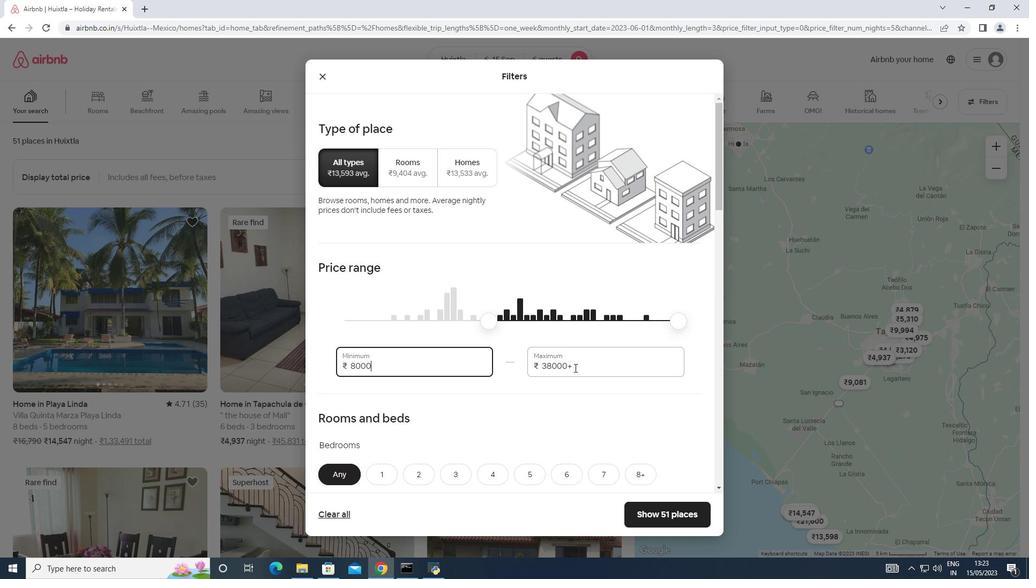 
Action: Mouse moved to (523, 364)
Screenshot: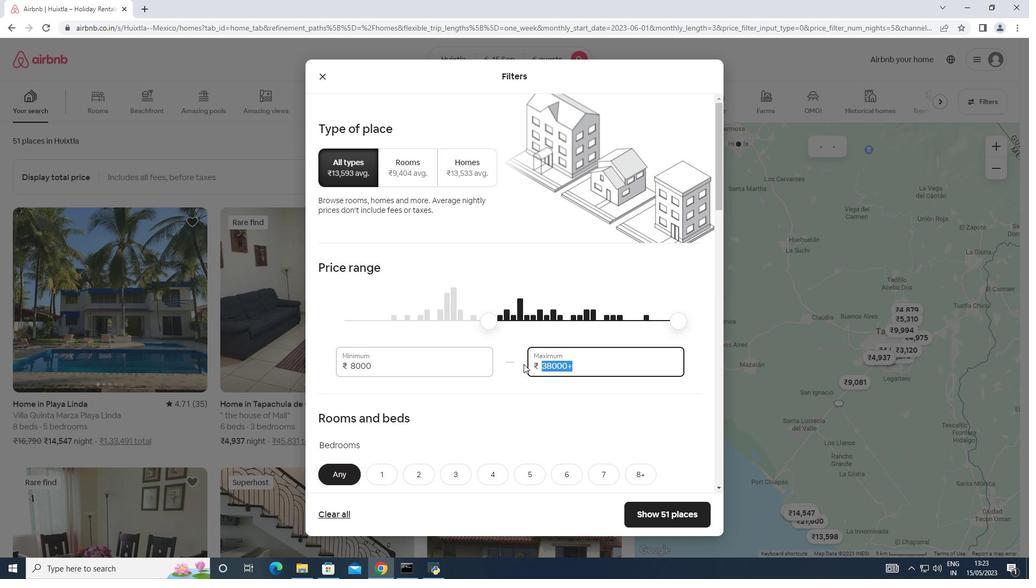 
Action: Key pressed 12
Screenshot: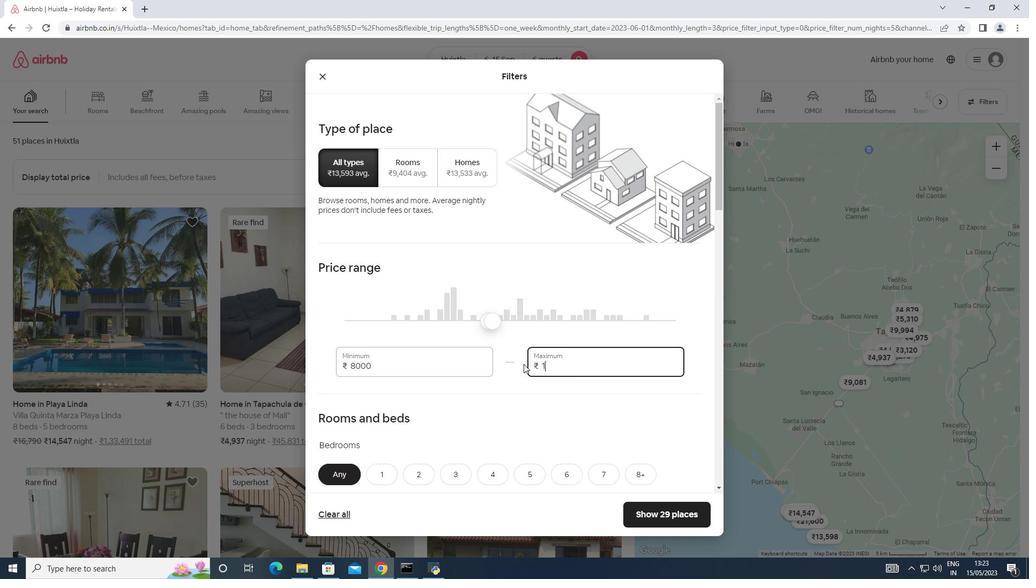 
Action: Mouse moved to (519, 353)
Screenshot: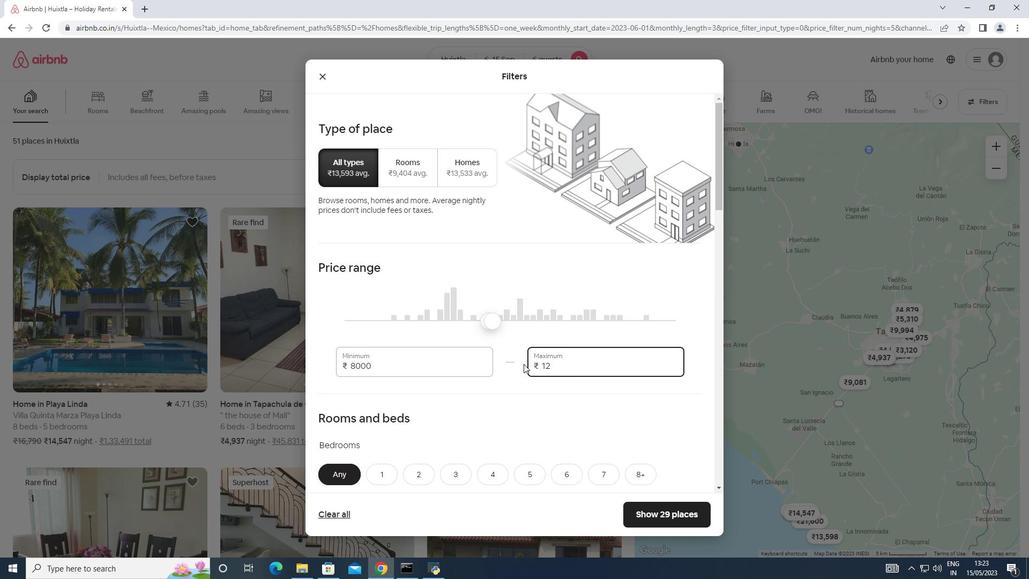 
Action: Key pressed 0
Screenshot: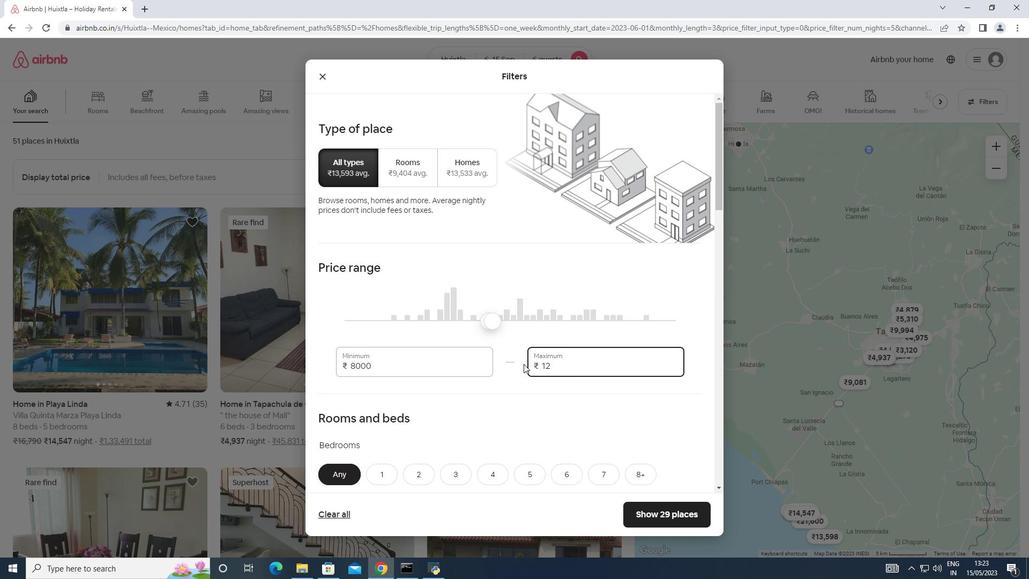 
Action: Mouse moved to (518, 350)
Screenshot: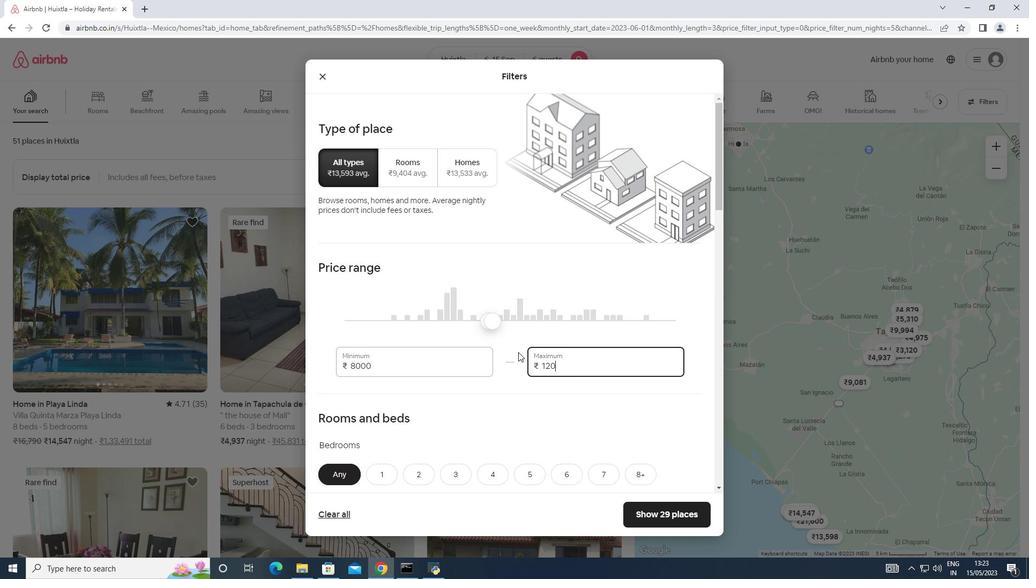 
Action: Key pressed 0
Screenshot: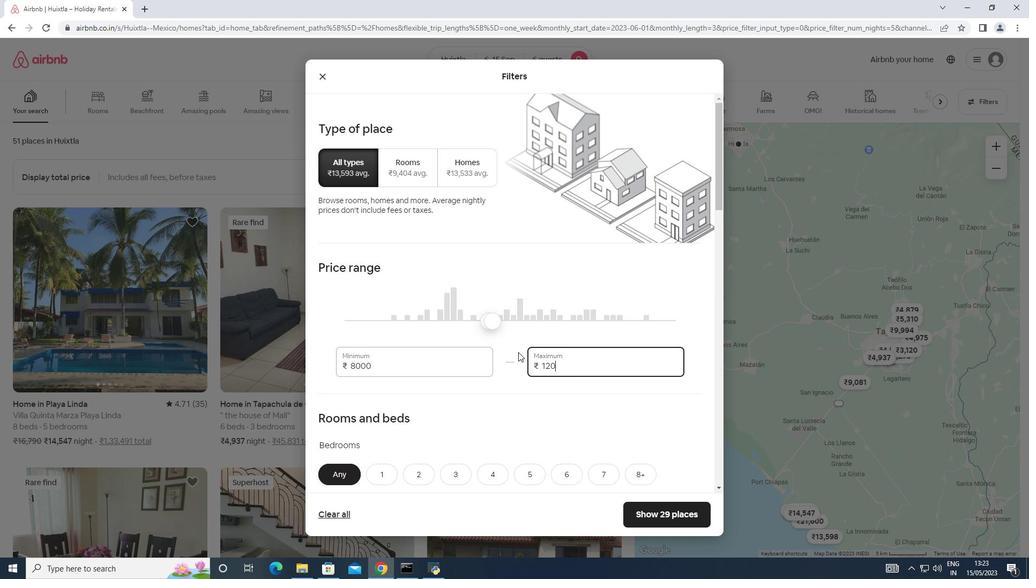 
Action: Mouse moved to (521, 349)
Screenshot: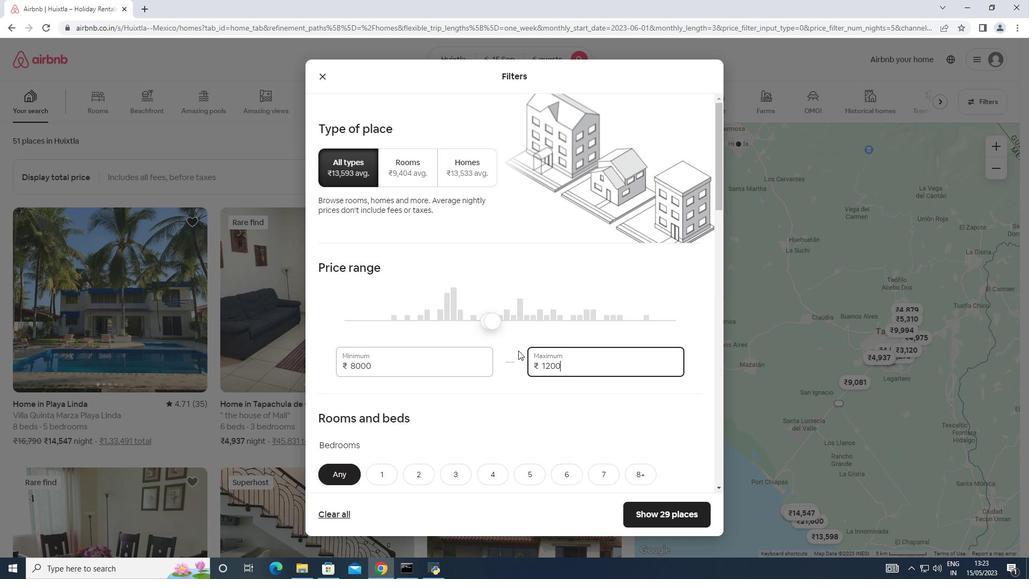 
Action: Key pressed 0
Screenshot: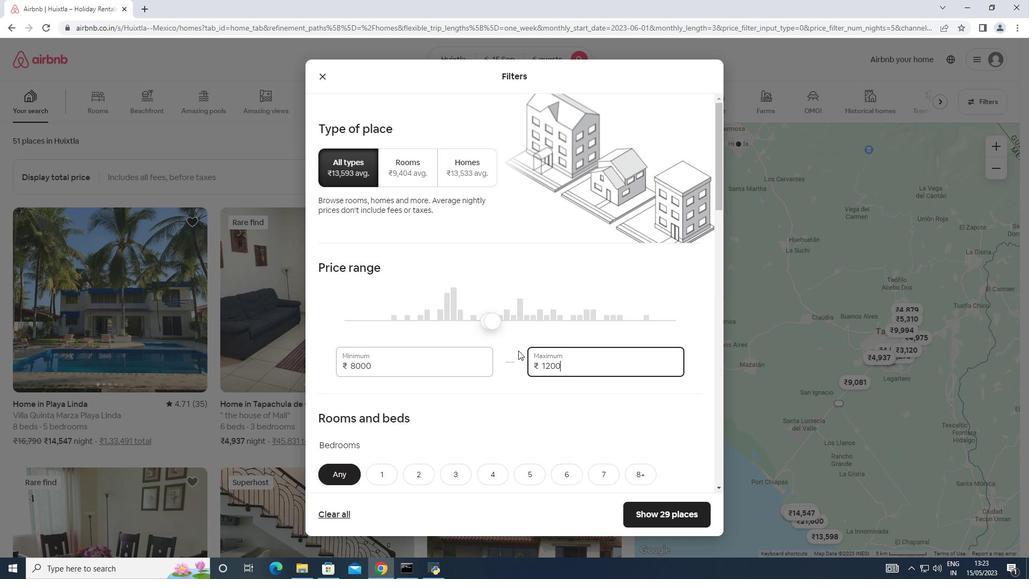 
Action: Mouse moved to (594, 329)
Screenshot: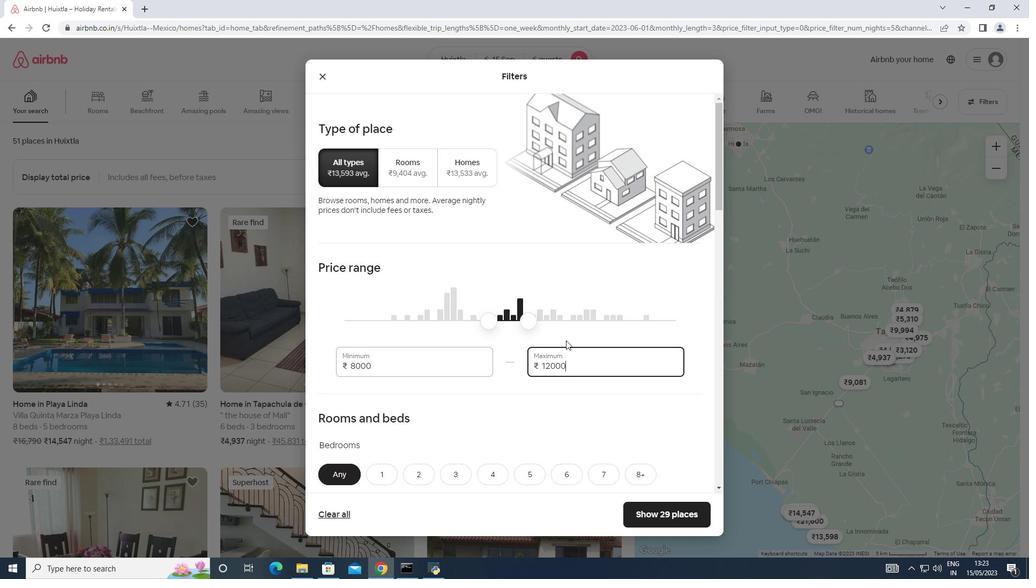 
Action: Mouse scrolled (594, 328) with delta (0, 0)
Screenshot: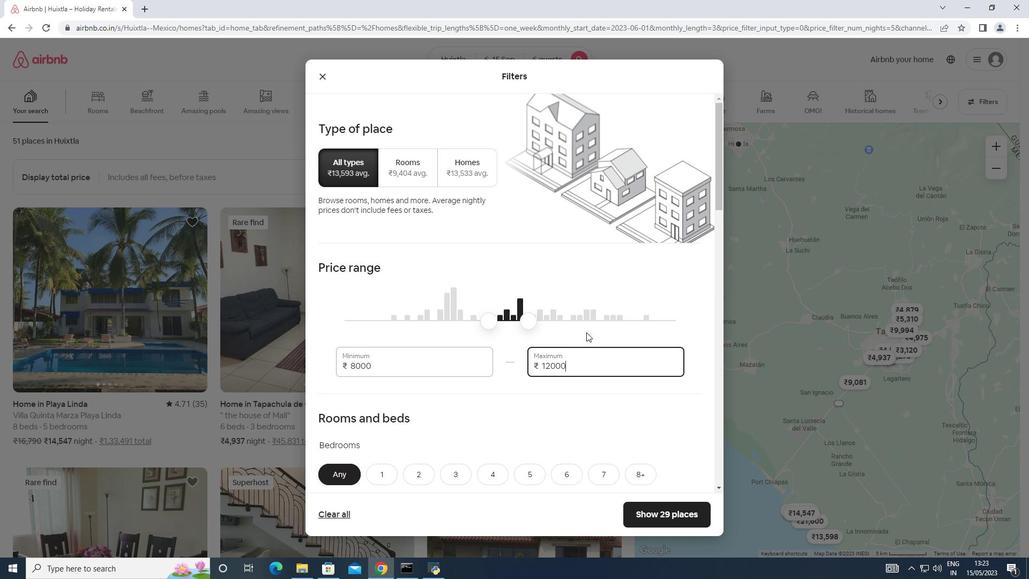 
Action: Mouse scrolled (594, 328) with delta (0, 0)
Screenshot: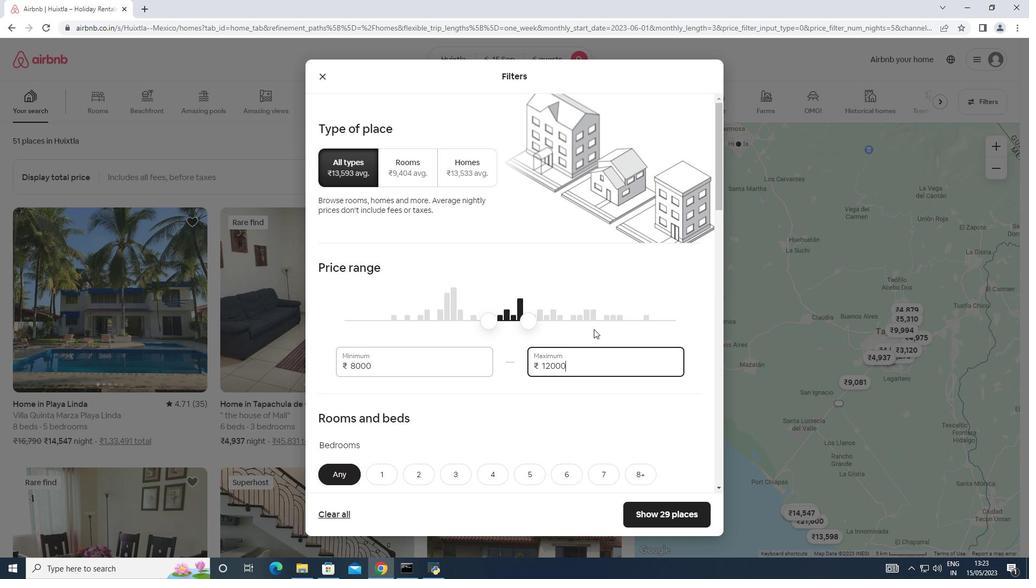 
Action: Mouse moved to (595, 327)
Screenshot: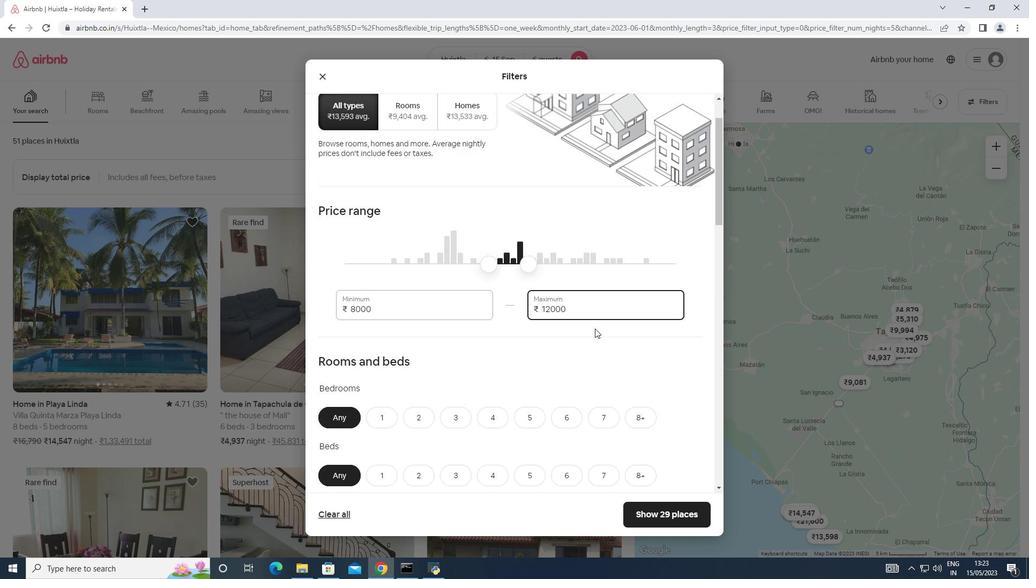 
Action: Mouse scrolled (595, 327) with delta (0, 0)
Screenshot: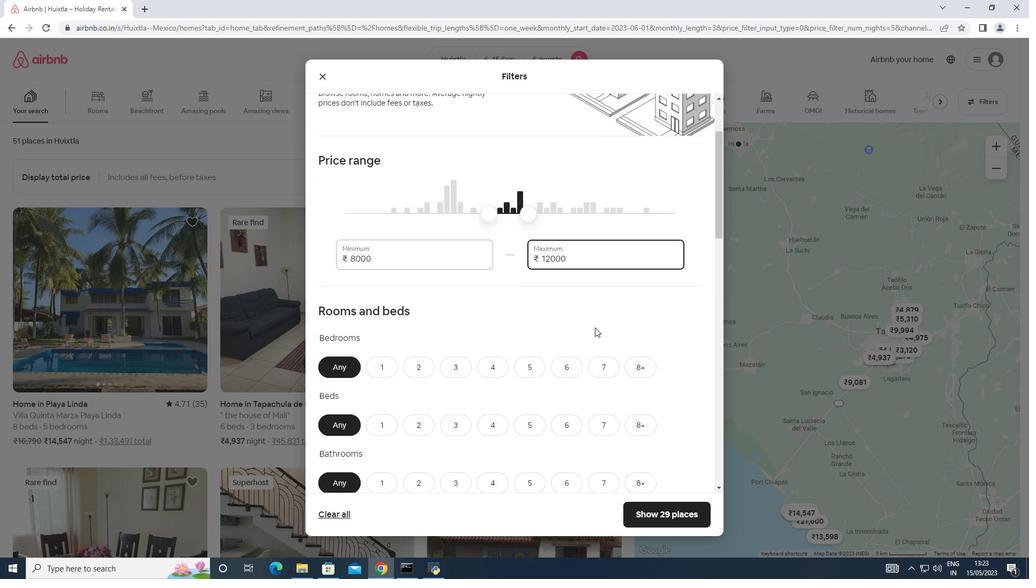 
Action: Mouse scrolled (595, 327) with delta (0, 0)
Screenshot: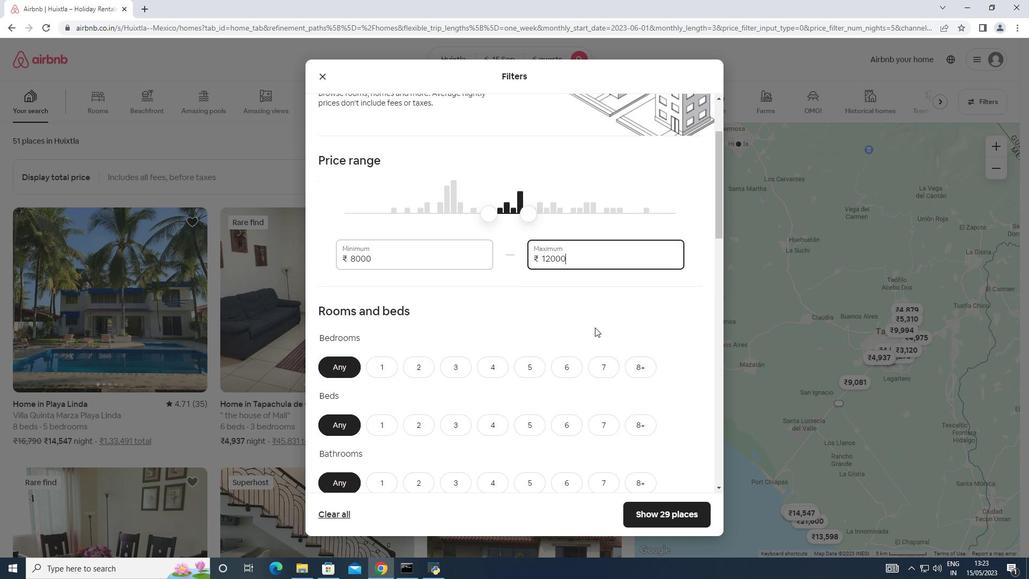 
Action: Mouse moved to (595, 327)
Screenshot: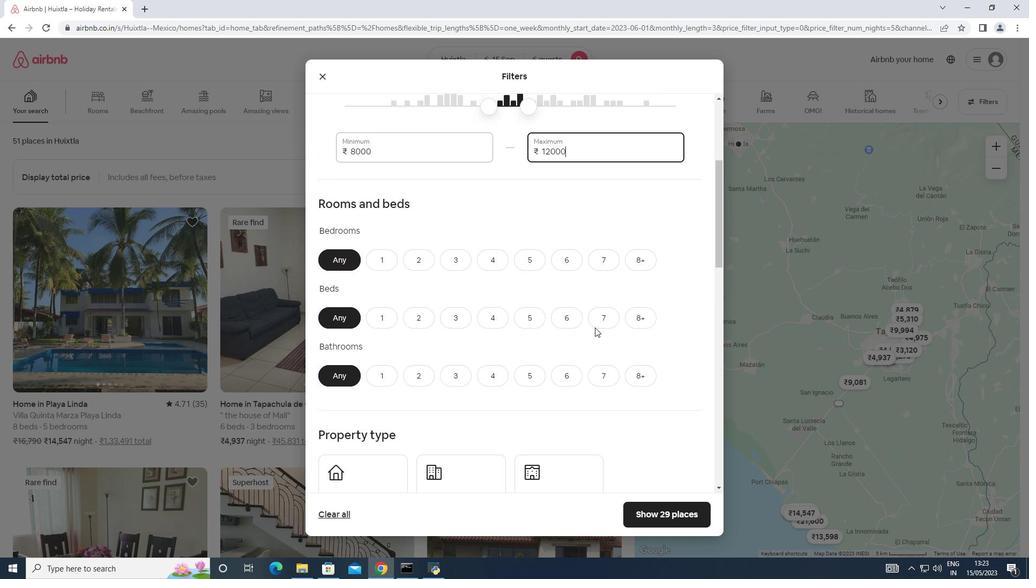 
Action: Mouse scrolled (595, 327) with delta (0, 0)
Screenshot: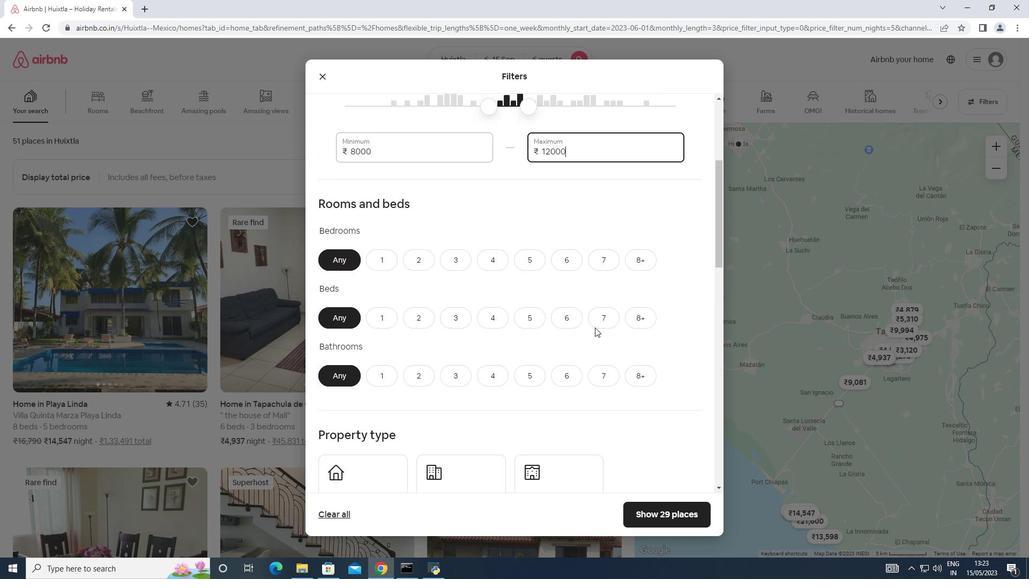 
Action: Mouse scrolled (595, 327) with delta (0, 0)
Screenshot: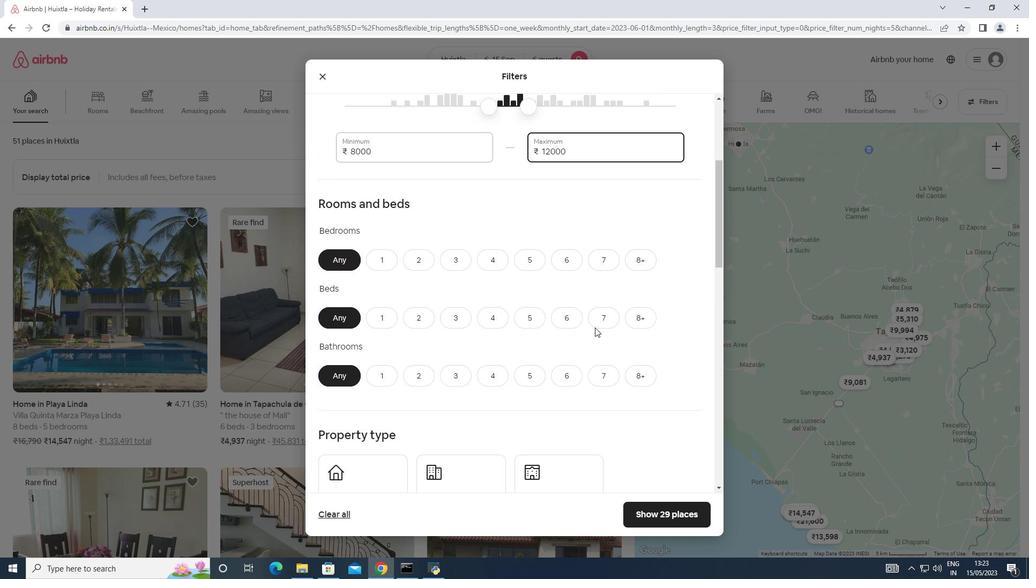 
Action: Mouse moved to (608, 296)
Screenshot: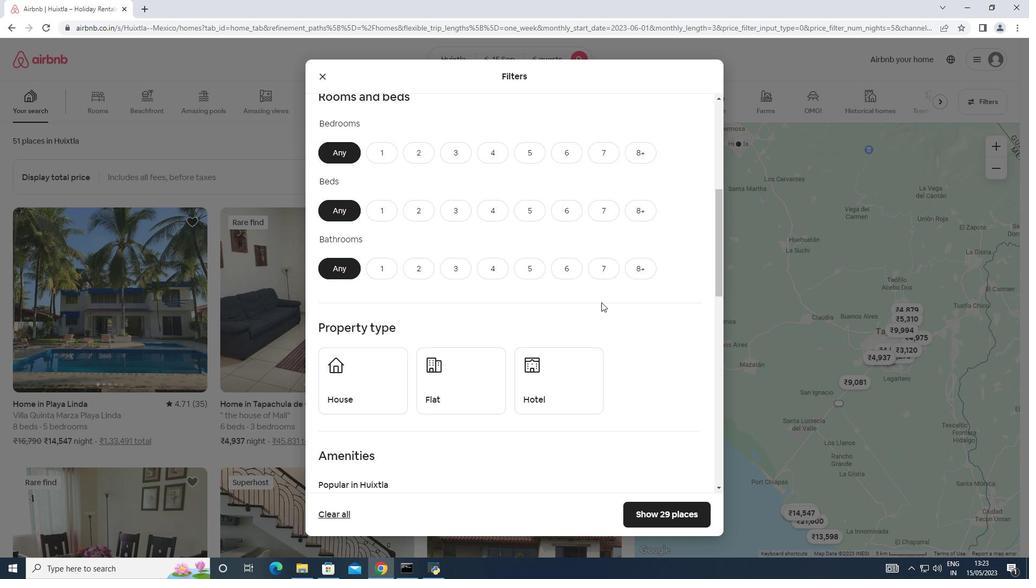 
Action: Mouse scrolled (608, 295) with delta (0, 0)
Screenshot: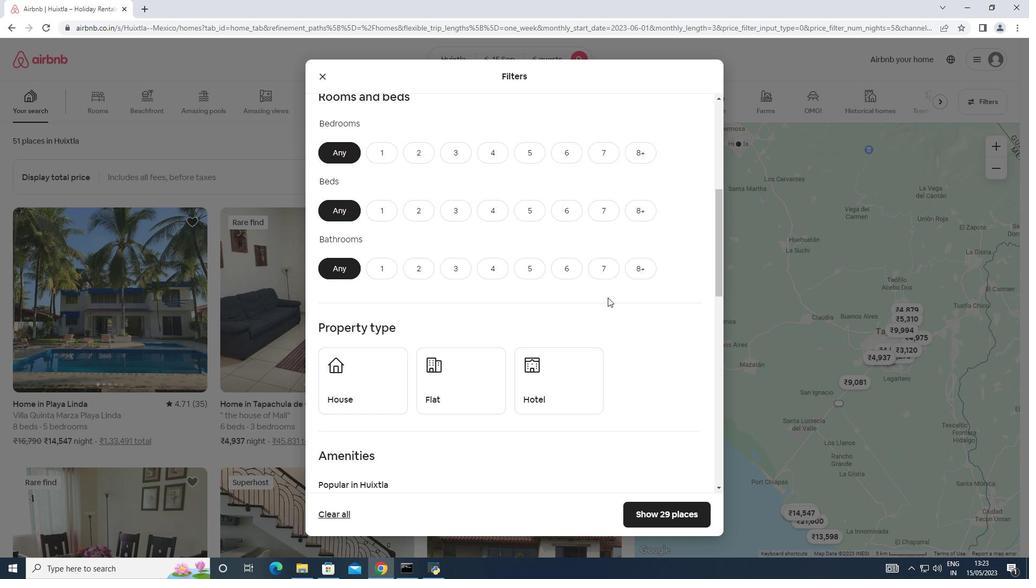 
Action: Mouse moved to (560, 102)
Screenshot: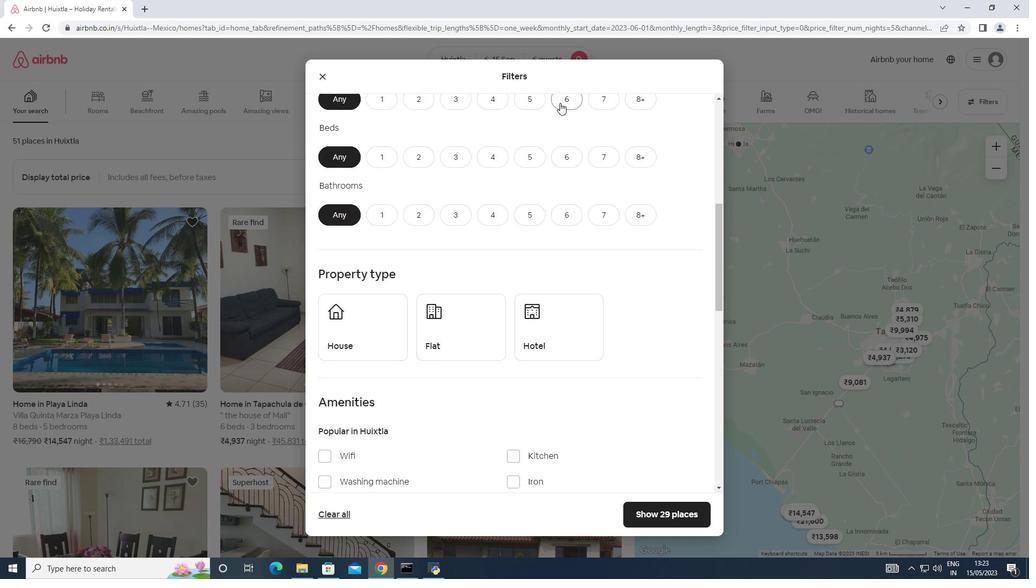 
Action: Mouse pressed left at (560, 102)
Screenshot: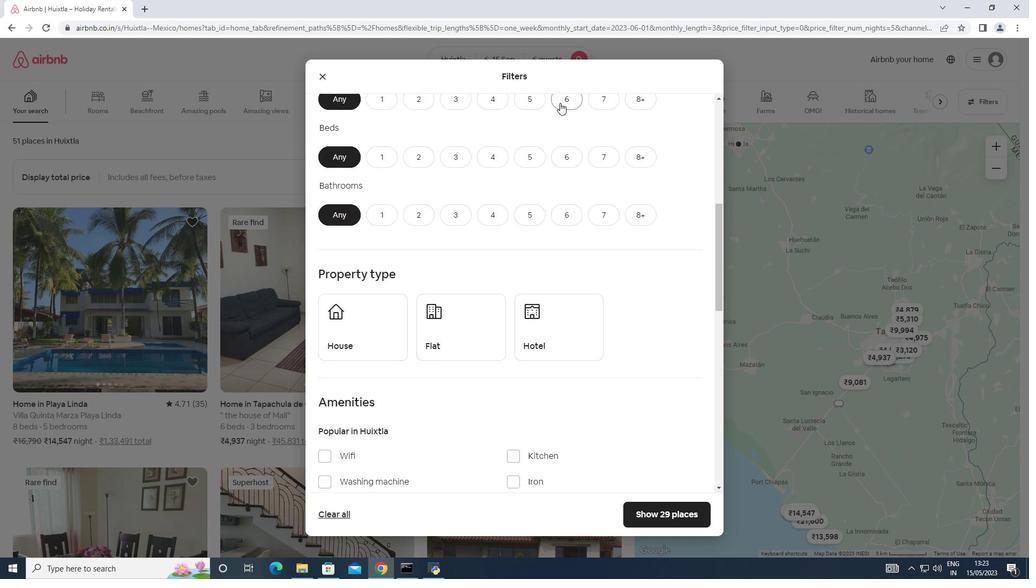 
Action: Mouse moved to (572, 158)
Screenshot: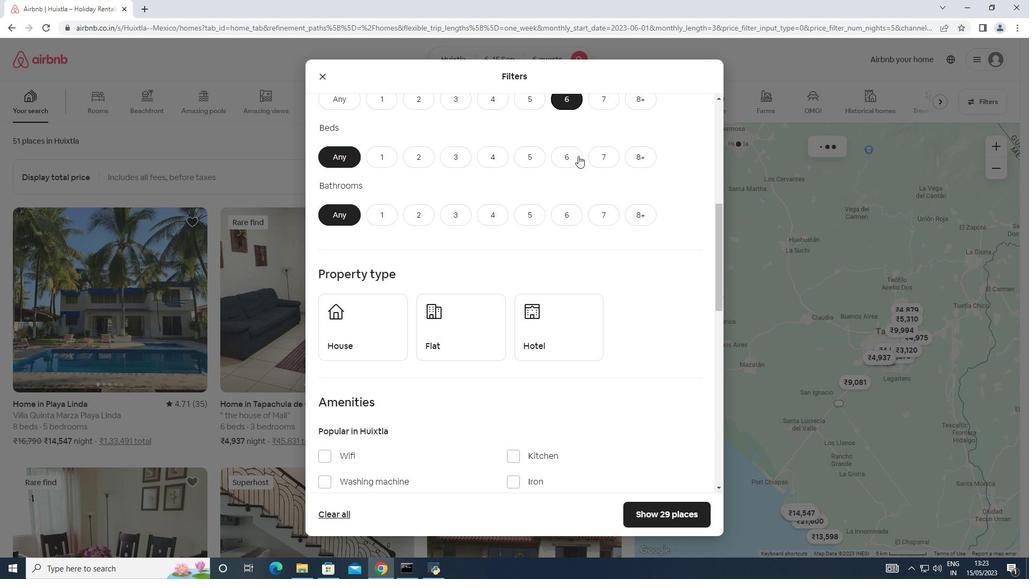 
Action: Mouse pressed left at (572, 158)
Screenshot: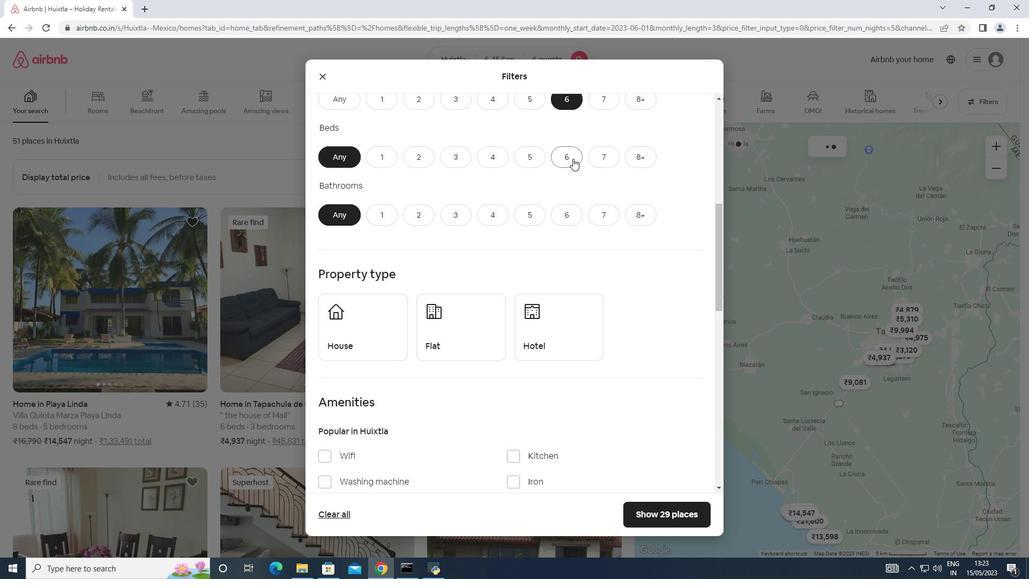 
Action: Mouse moved to (565, 216)
Screenshot: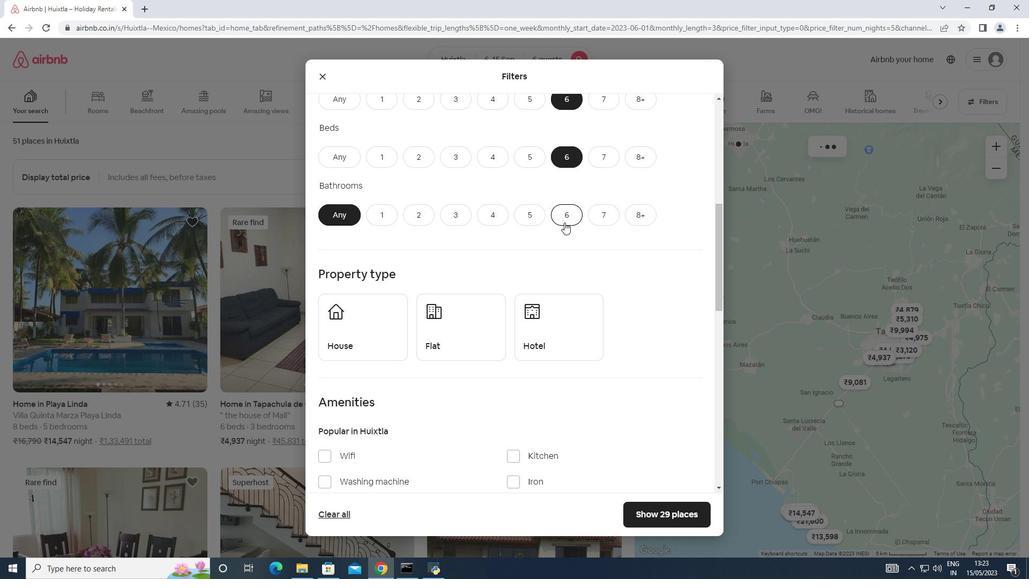 
Action: Mouse pressed left at (565, 216)
Screenshot: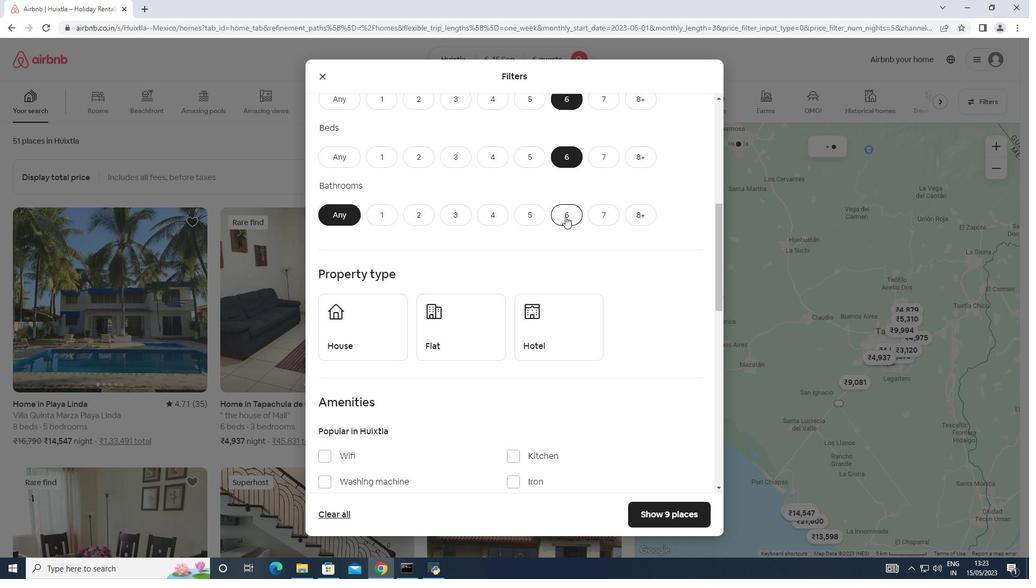
Action: Mouse moved to (522, 223)
Screenshot: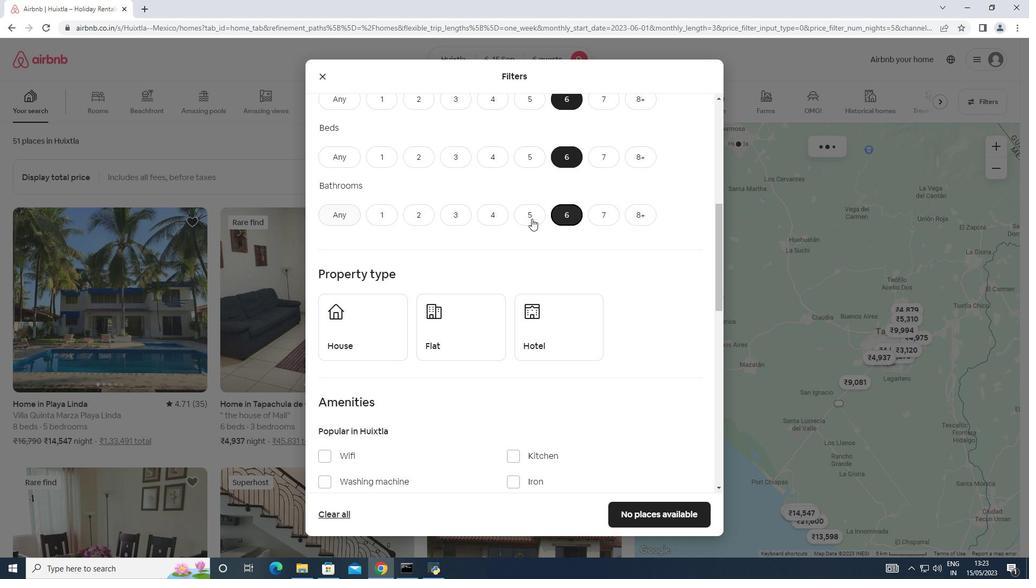
Action: Mouse scrolled (522, 223) with delta (0, 0)
Screenshot: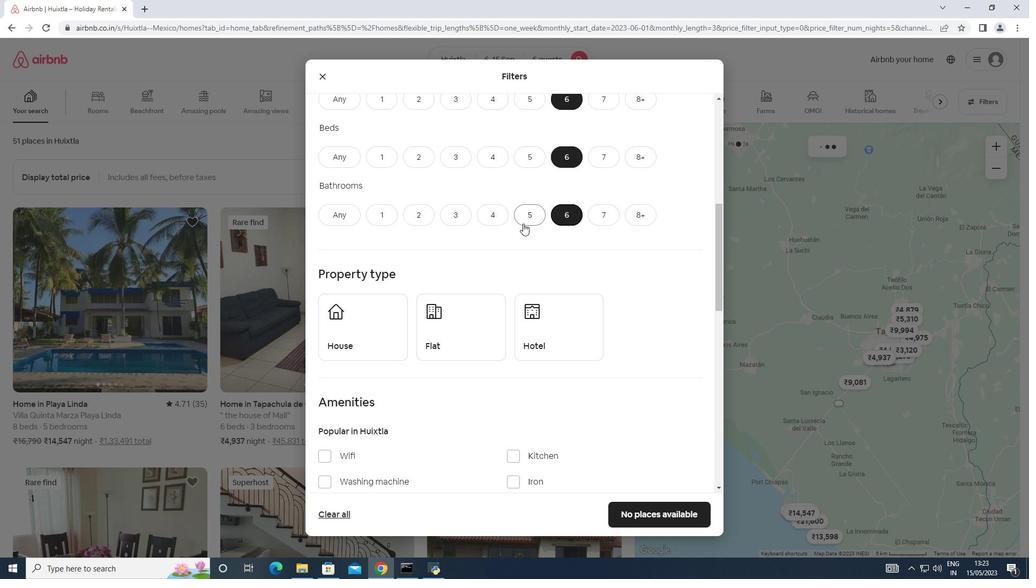 
Action: Mouse moved to (382, 269)
Screenshot: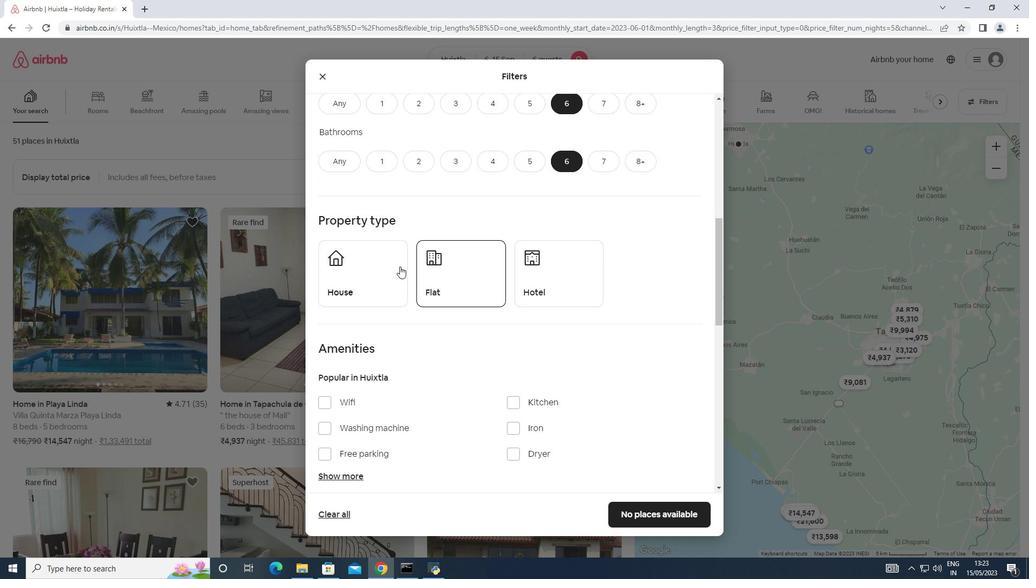 
Action: Mouse pressed left at (382, 269)
Screenshot: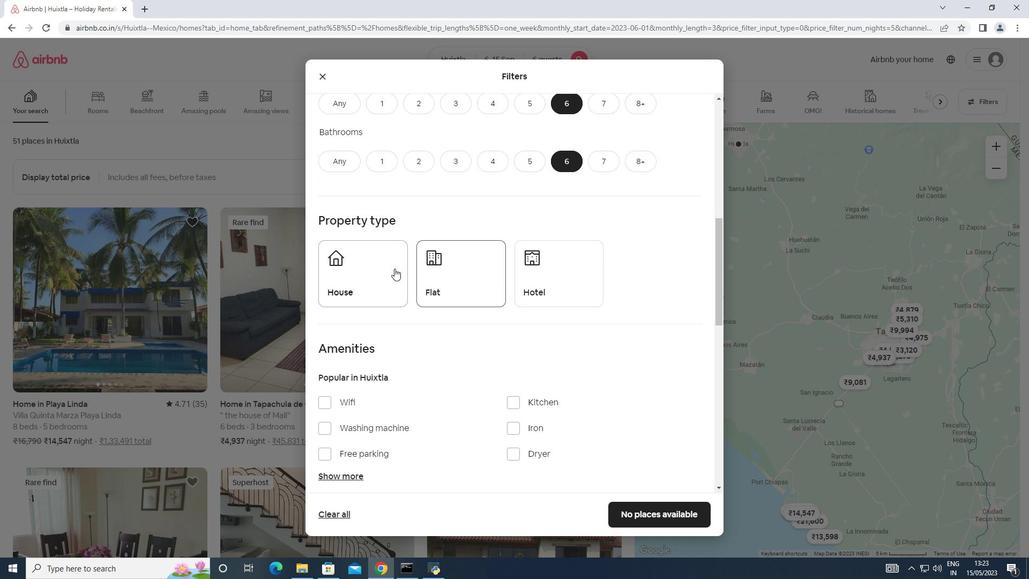 
Action: Mouse moved to (453, 273)
Screenshot: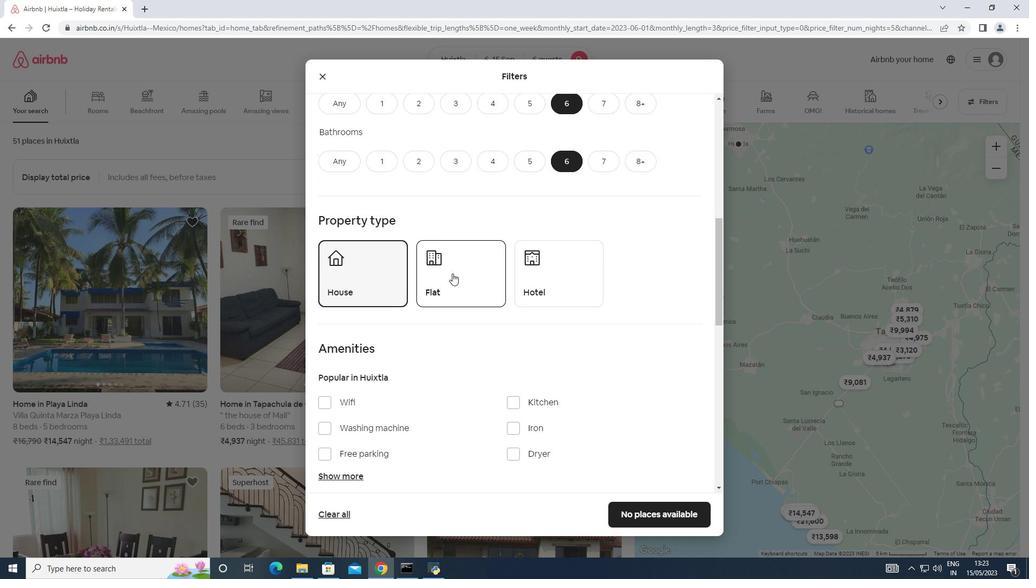 
Action: Mouse pressed left at (453, 273)
Screenshot: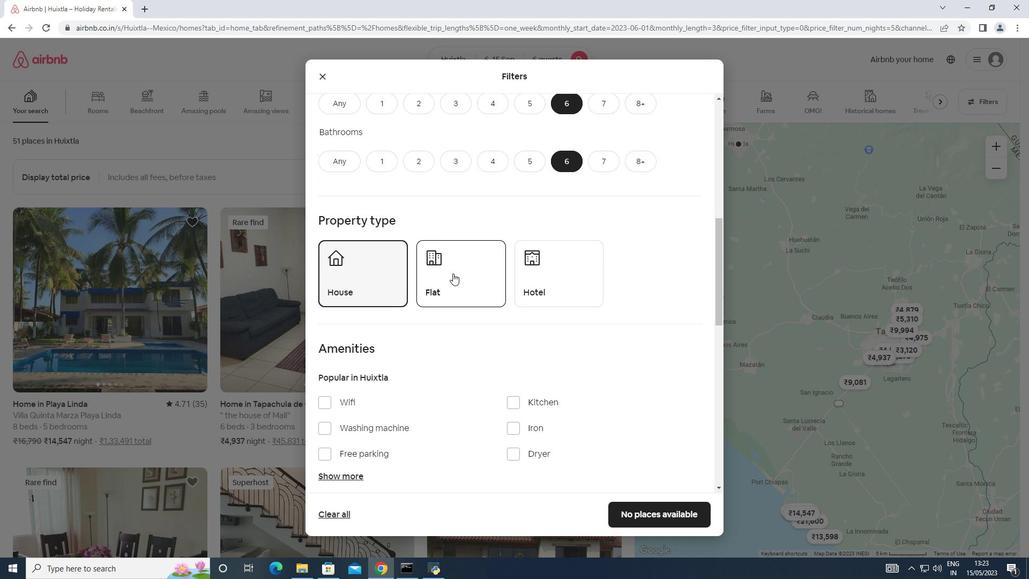 
Action: Mouse moved to (553, 271)
Screenshot: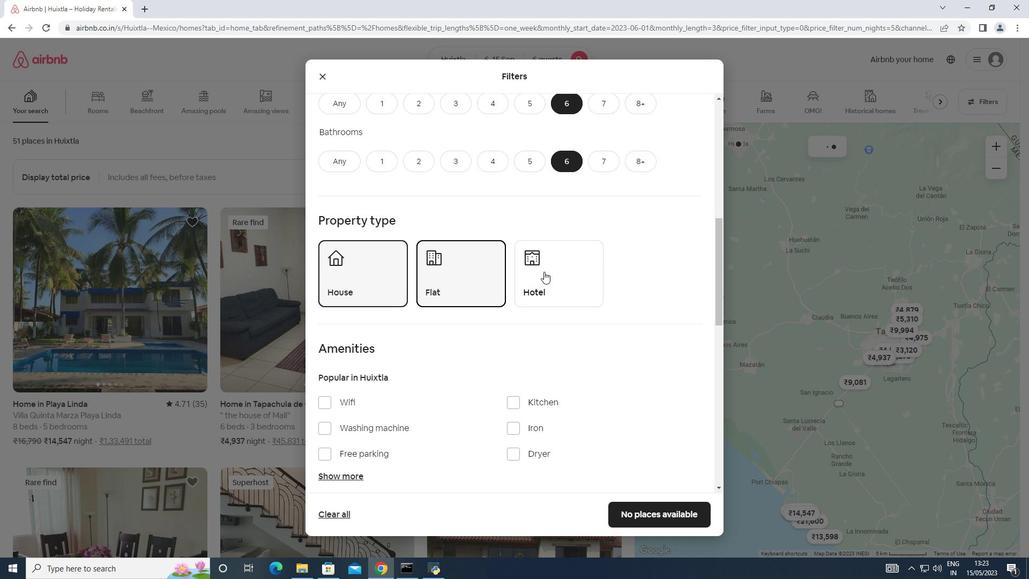 
Action: Mouse scrolled (553, 271) with delta (0, 0)
Screenshot: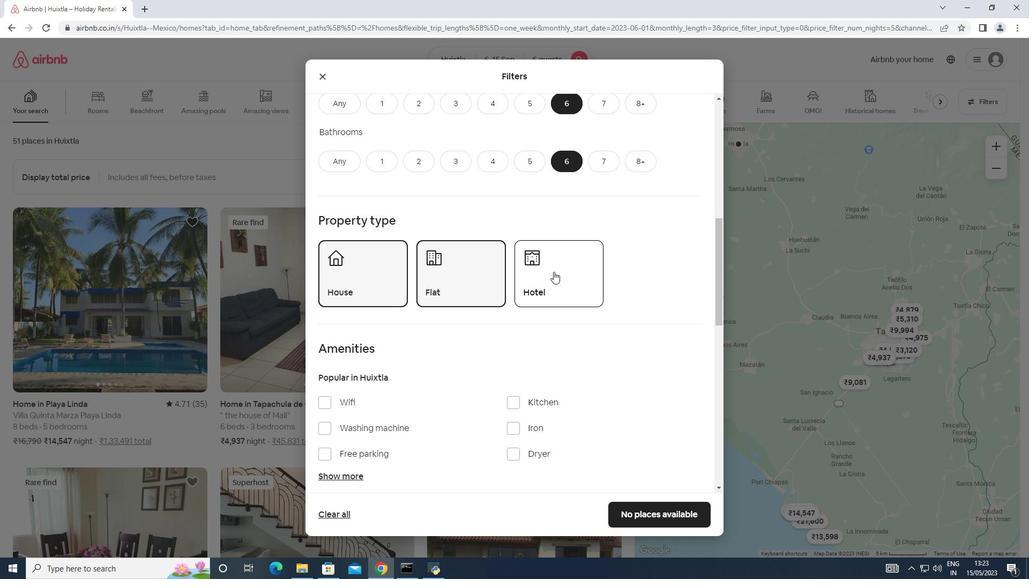 
Action: Mouse scrolled (553, 271) with delta (0, 0)
Screenshot: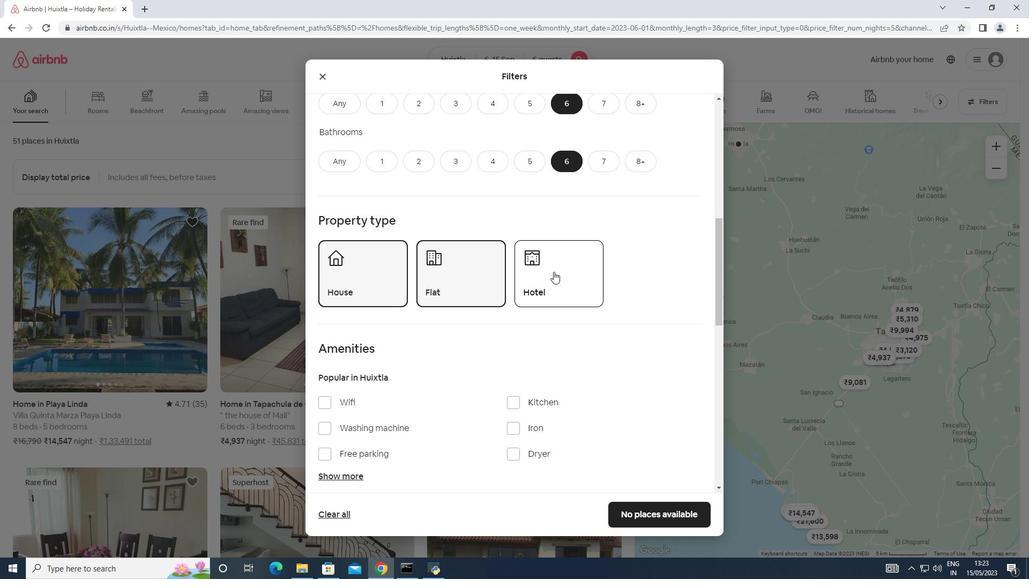
Action: Mouse moved to (554, 271)
Screenshot: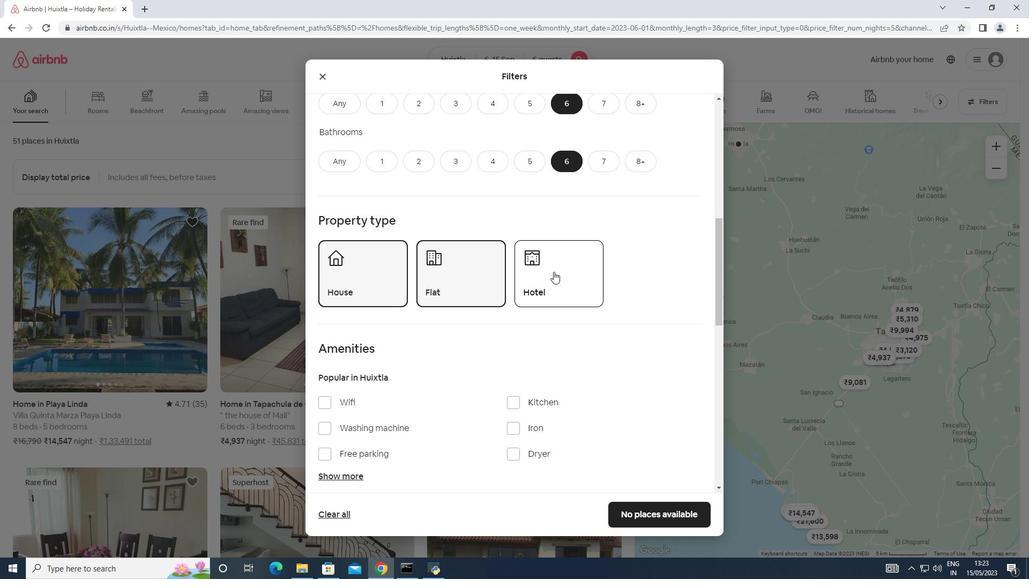 
Action: Mouse scrolled (554, 271) with delta (0, 0)
Screenshot: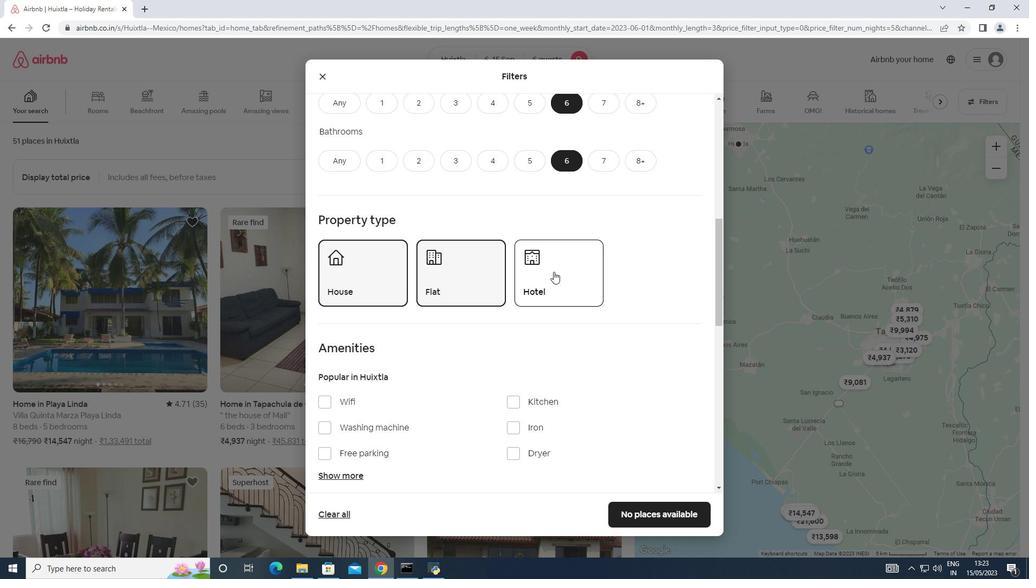 
Action: Mouse scrolled (554, 271) with delta (0, 0)
Screenshot: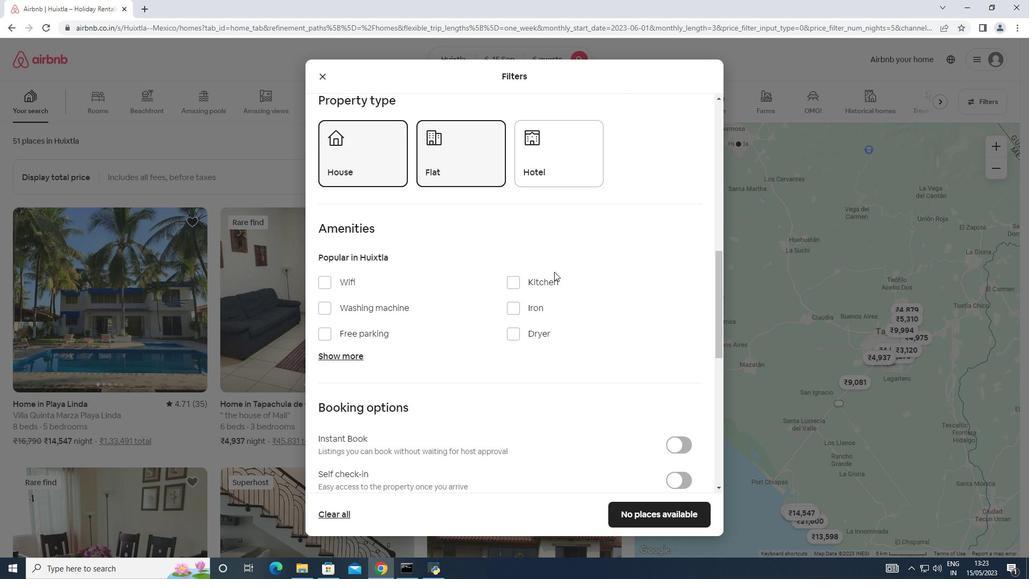 
Action: Mouse moved to (330, 182)
Screenshot: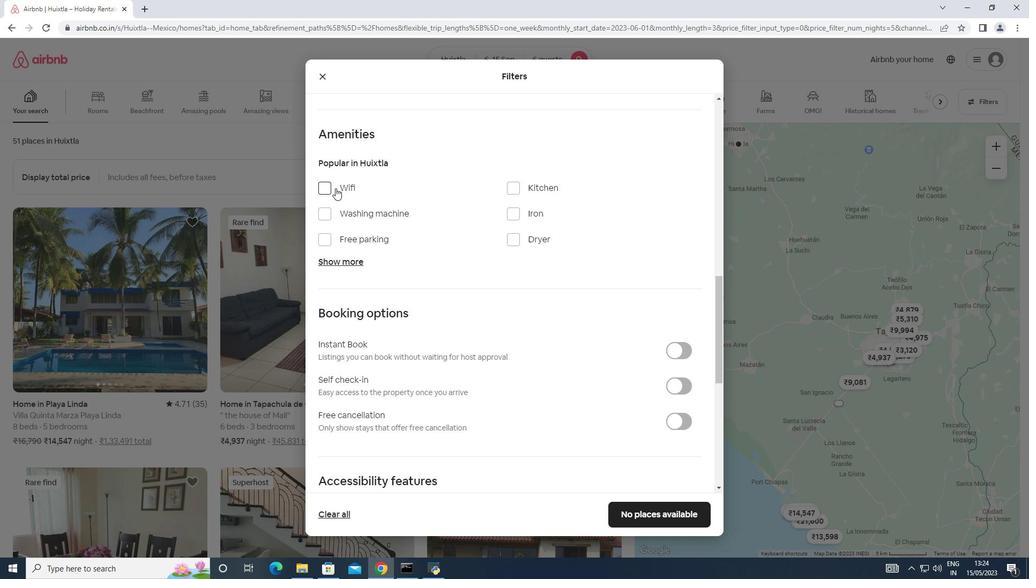 
Action: Mouse pressed left at (330, 182)
Screenshot: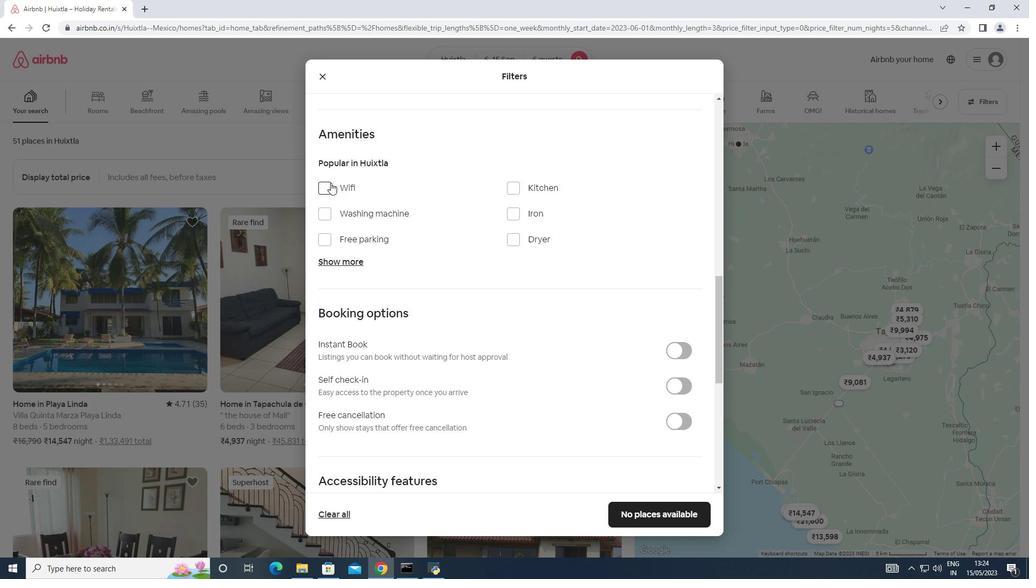 
Action: Mouse moved to (349, 257)
Screenshot: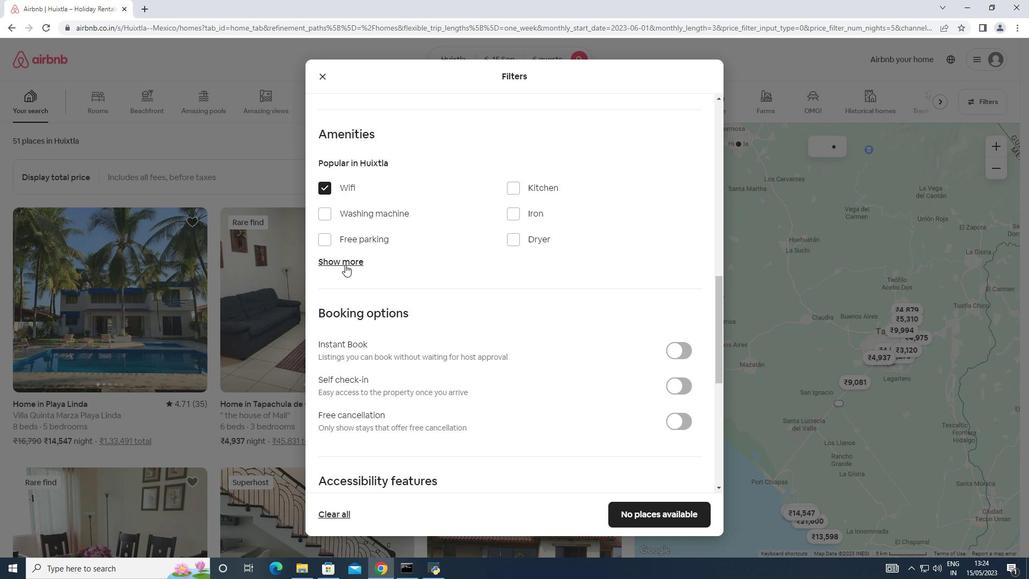 
Action: Mouse pressed left at (349, 257)
Screenshot: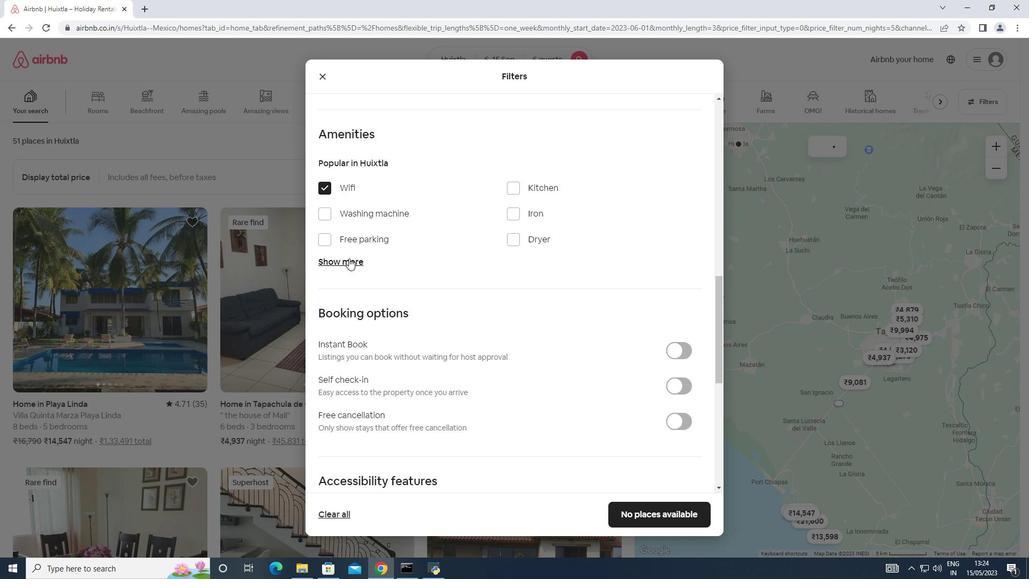 
Action: Mouse moved to (467, 255)
Screenshot: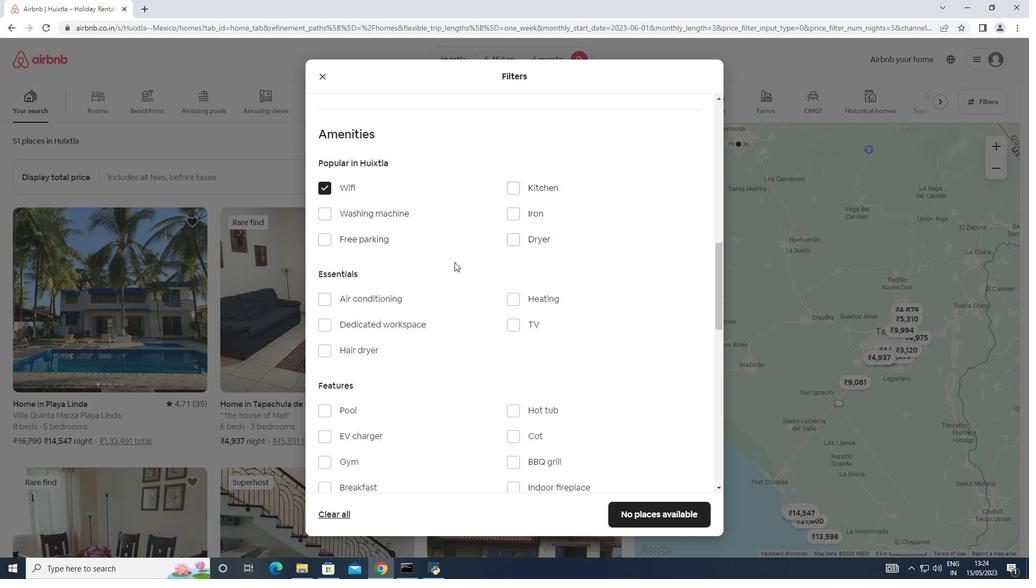 
Action: Mouse scrolled (467, 254) with delta (0, 0)
Screenshot: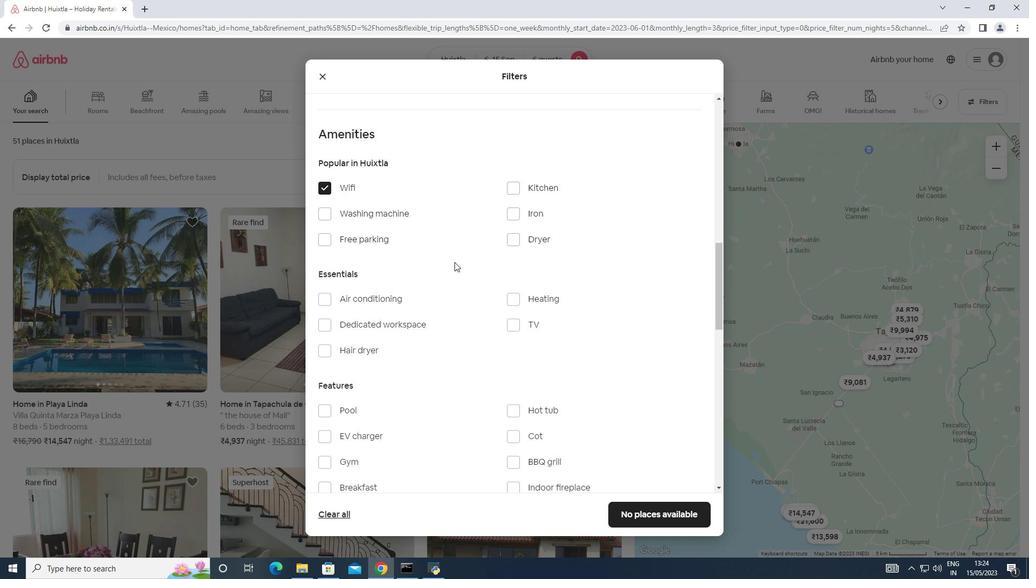 
Action: Mouse moved to (517, 273)
Screenshot: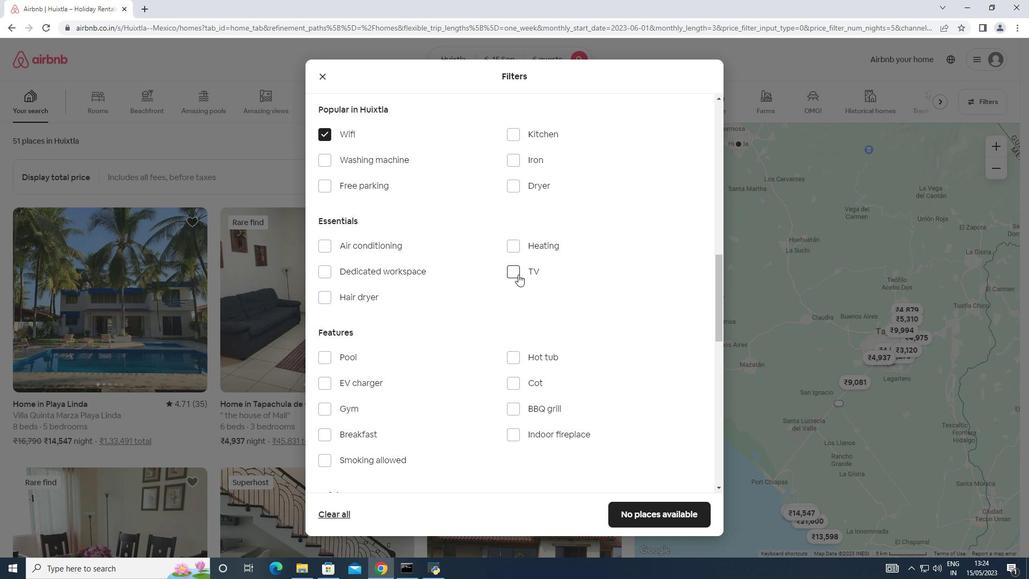 
Action: Mouse pressed left at (517, 273)
Screenshot: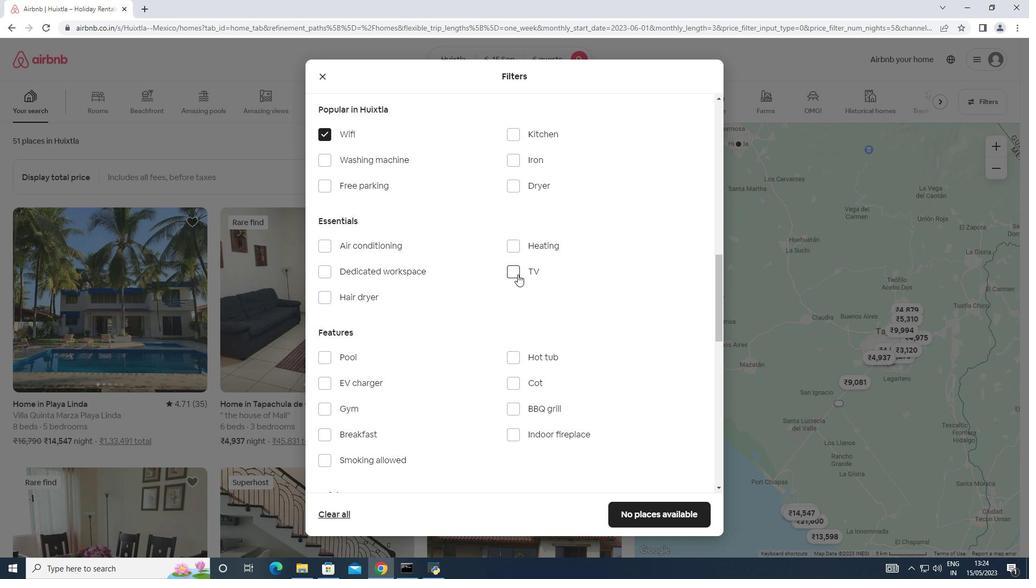
Action: Mouse moved to (321, 190)
Screenshot: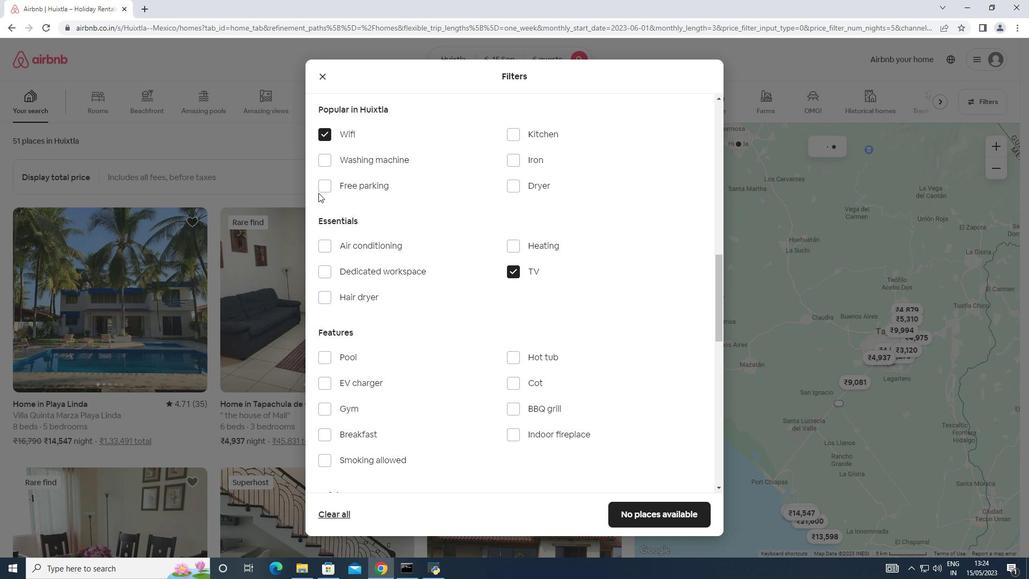 
Action: Mouse pressed left at (321, 190)
Screenshot: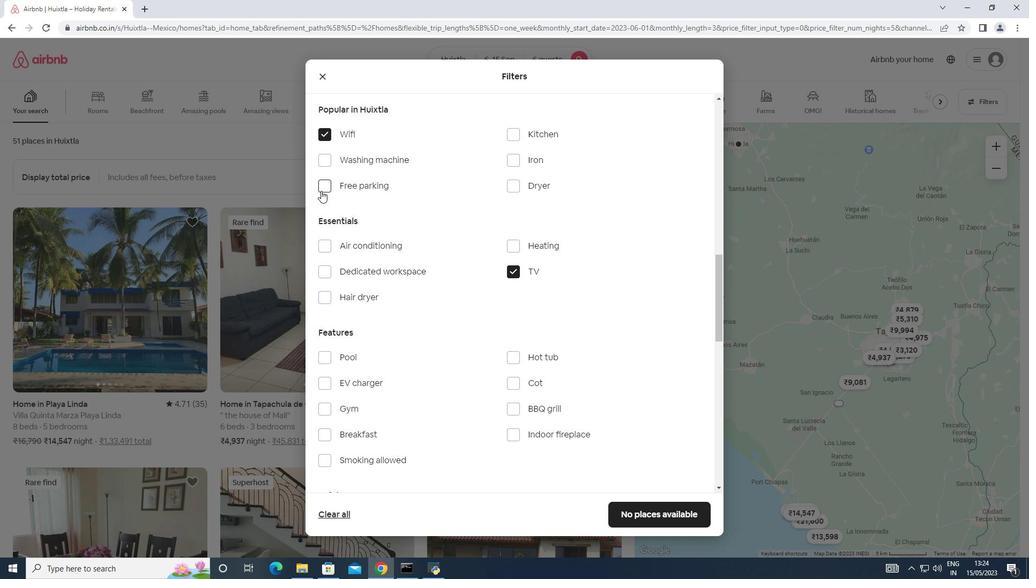 
Action: Mouse moved to (457, 226)
Screenshot: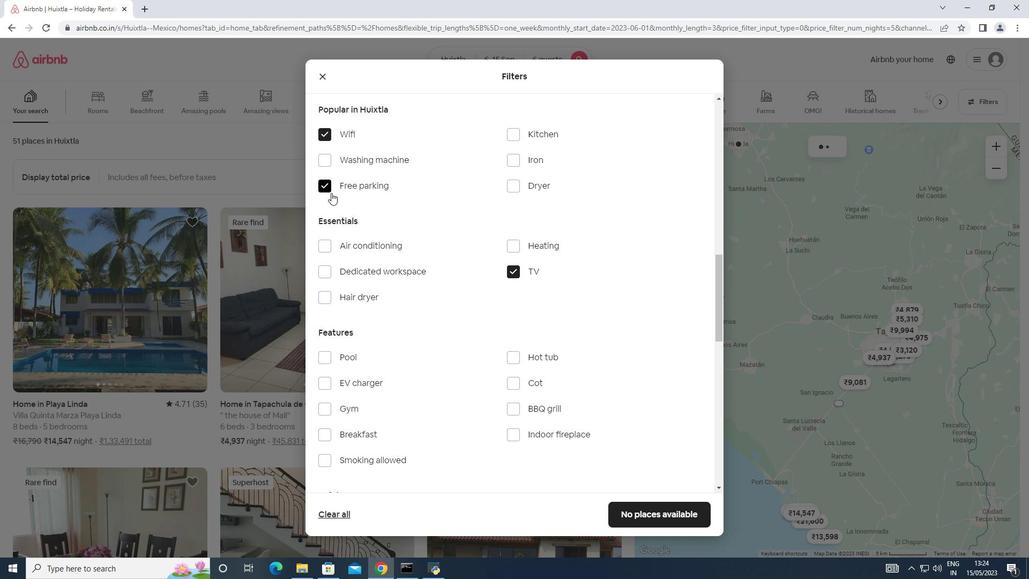 
Action: Mouse scrolled (457, 225) with delta (0, 0)
Screenshot: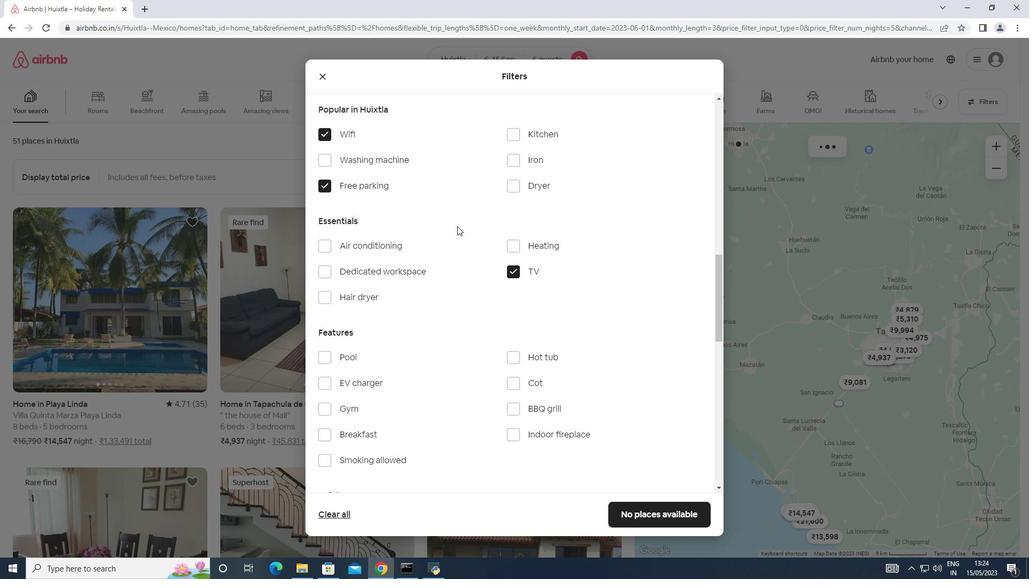 
Action: Mouse scrolled (457, 225) with delta (0, 0)
Screenshot: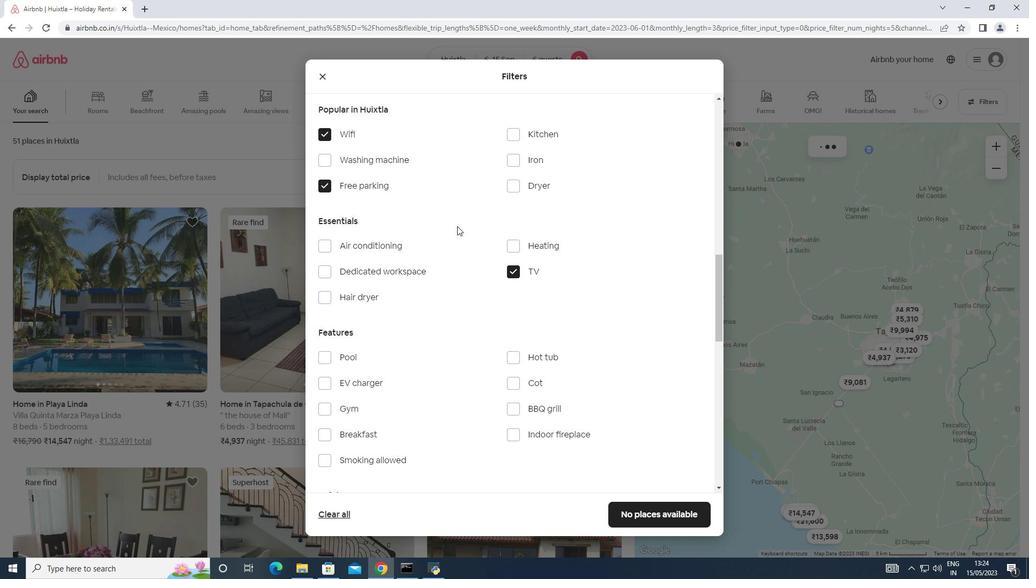 
Action: Mouse moved to (344, 303)
Screenshot: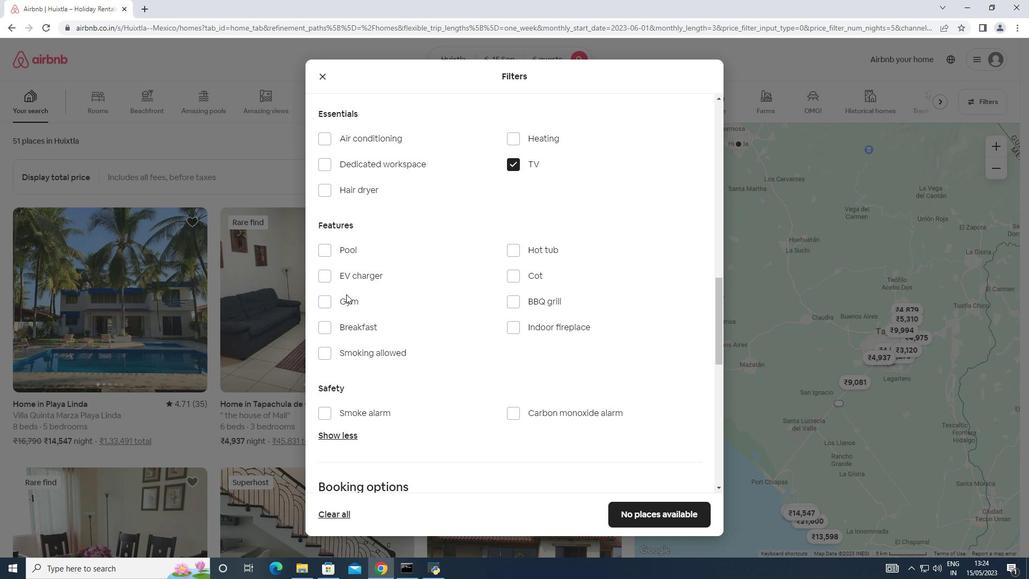 
Action: Mouse pressed left at (344, 303)
Screenshot: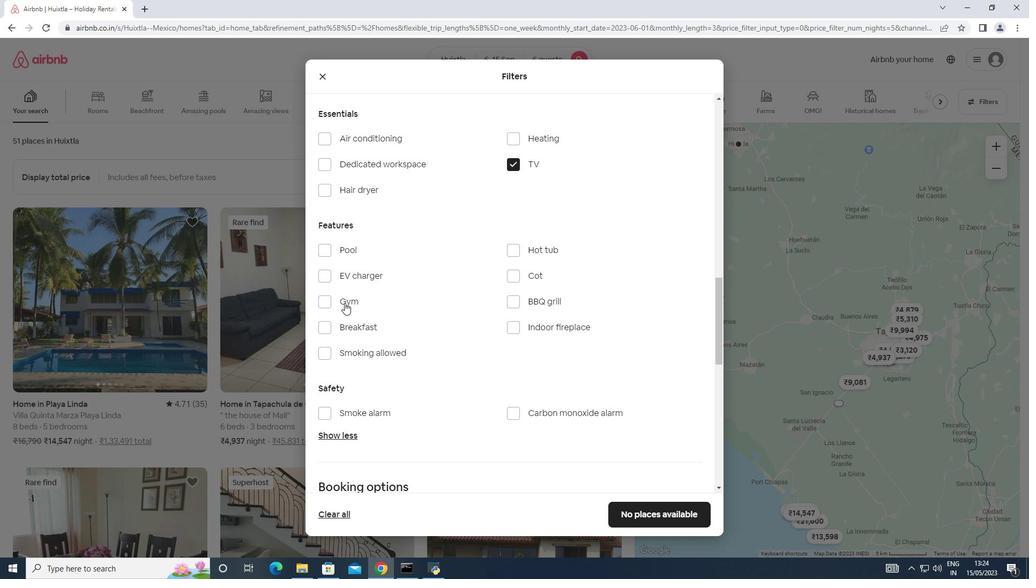 
Action: Mouse moved to (354, 327)
Screenshot: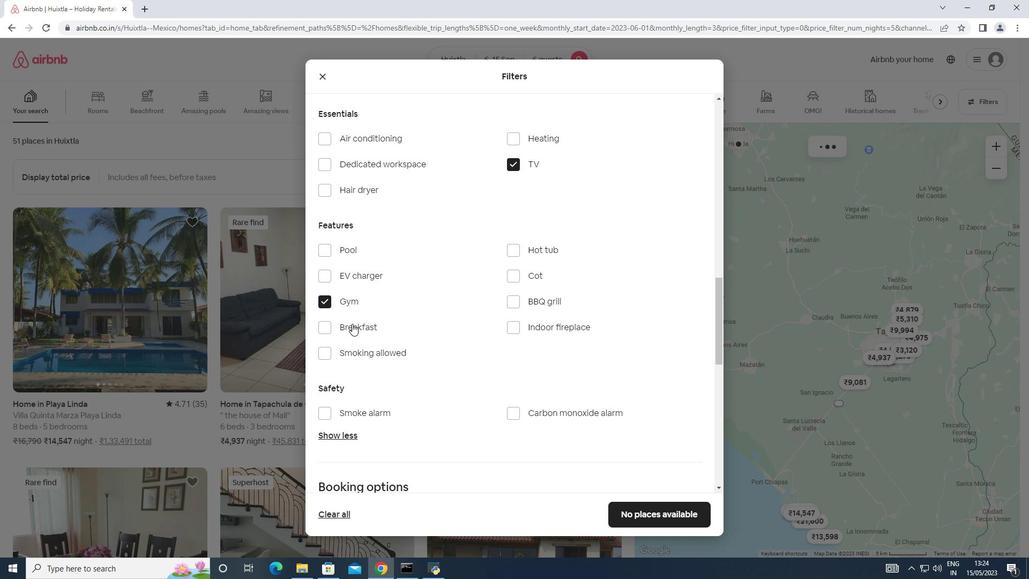 
Action: Mouse pressed left at (354, 327)
Screenshot: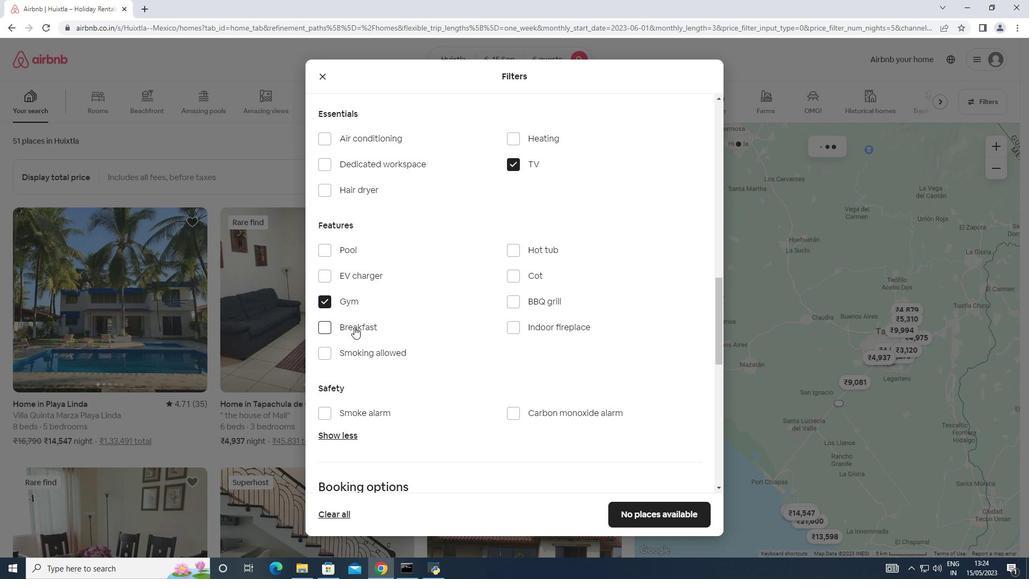 
Action: Mouse moved to (482, 308)
Screenshot: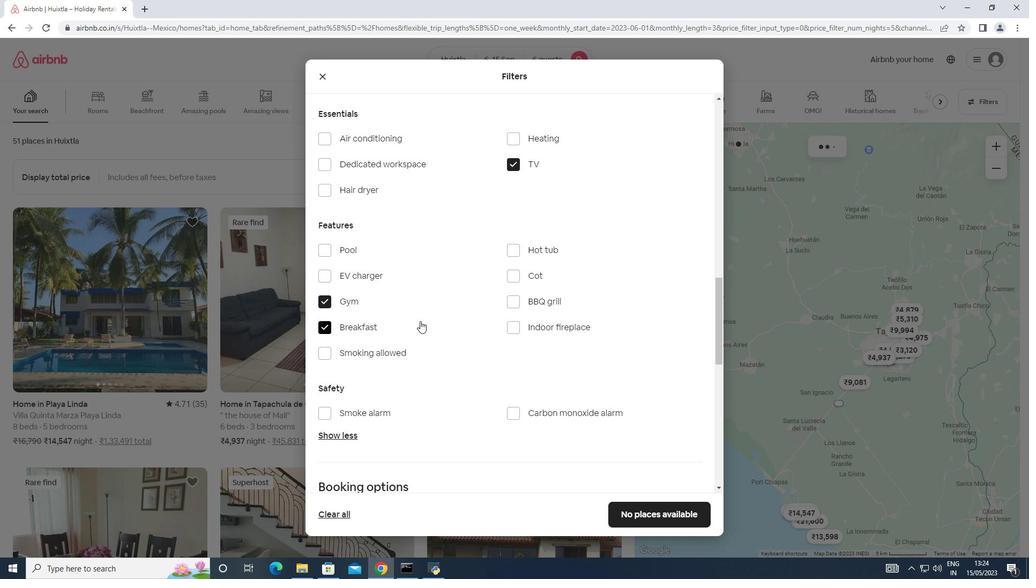 
Action: Mouse scrolled (482, 308) with delta (0, 0)
Screenshot: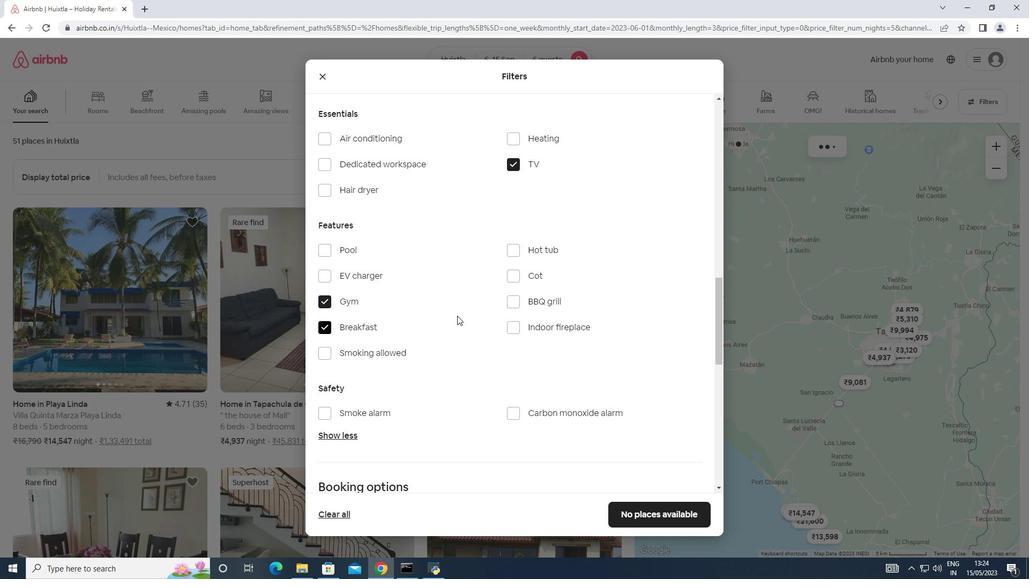 
Action: Mouse moved to (482, 308)
Screenshot: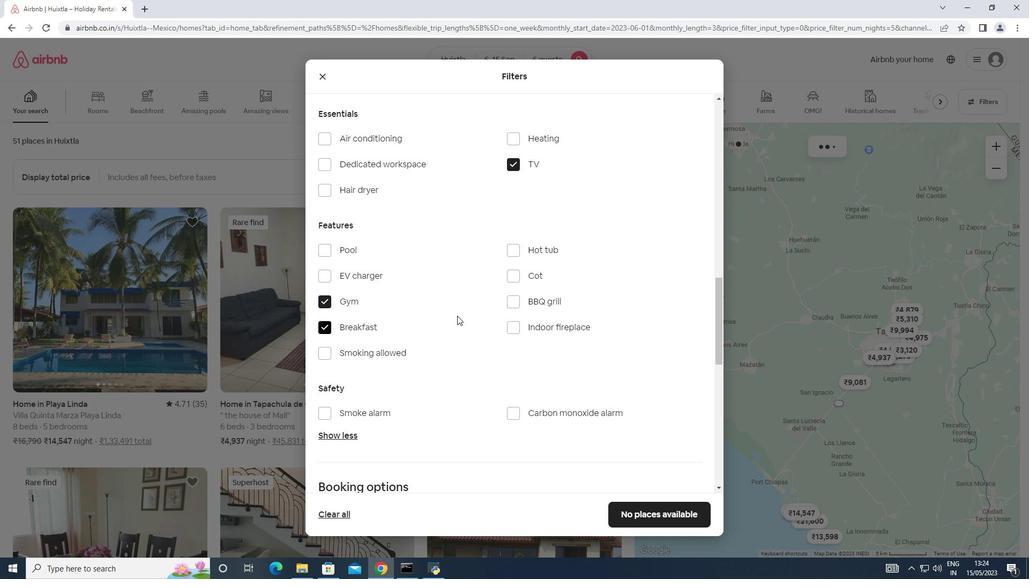 
Action: Mouse scrolled (482, 308) with delta (0, 0)
Screenshot: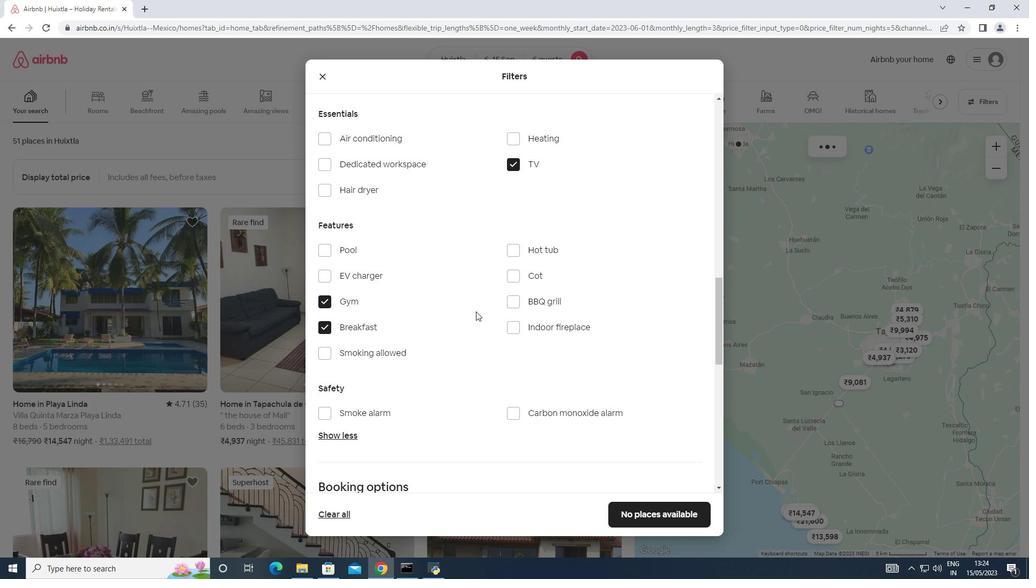 
Action: Mouse scrolled (482, 308) with delta (0, 0)
Screenshot: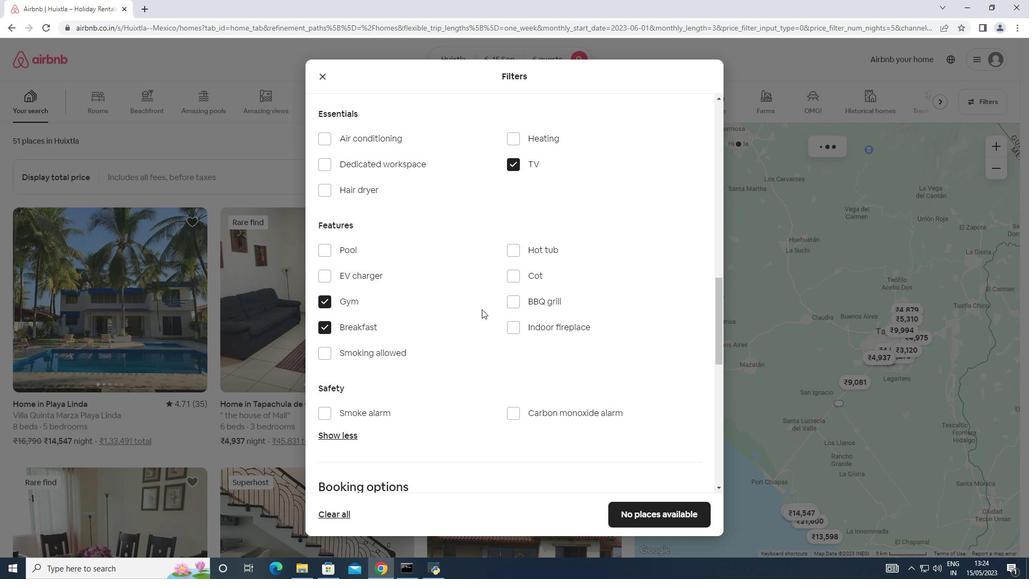 
Action: Mouse moved to (488, 306)
Screenshot: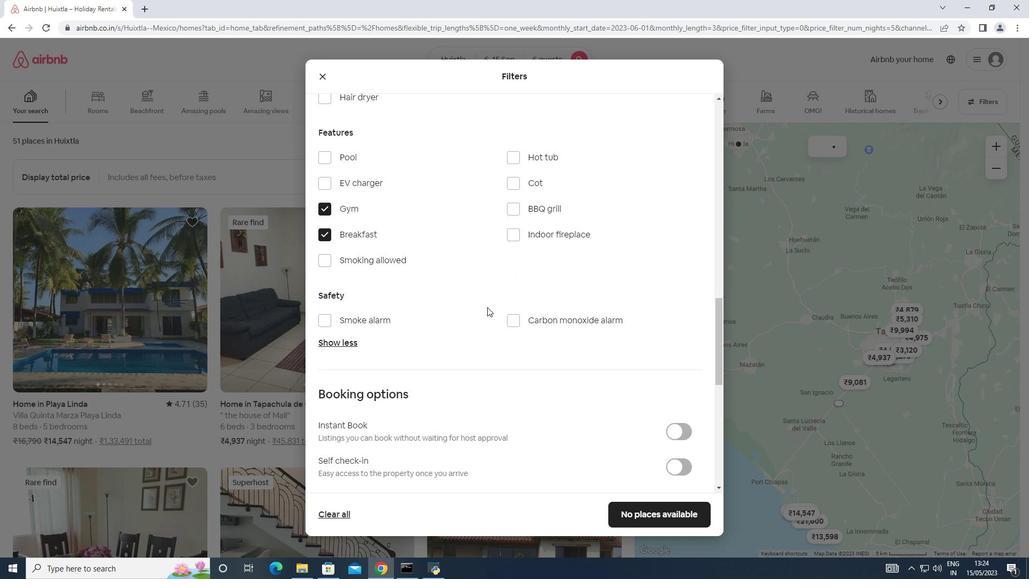 
Action: Mouse scrolled (488, 305) with delta (0, 0)
Screenshot: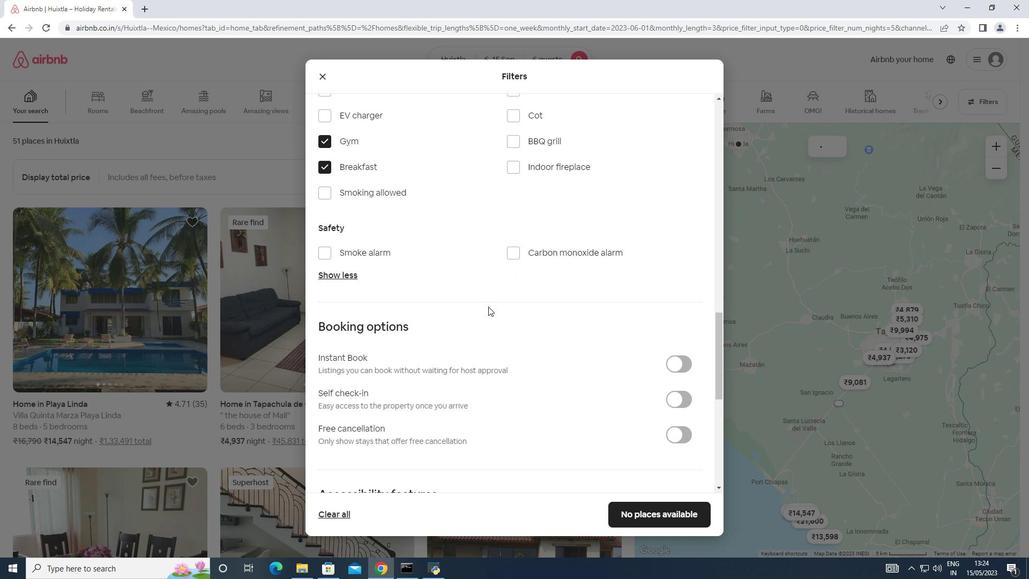
Action: Mouse moved to (492, 306)
Screenshot: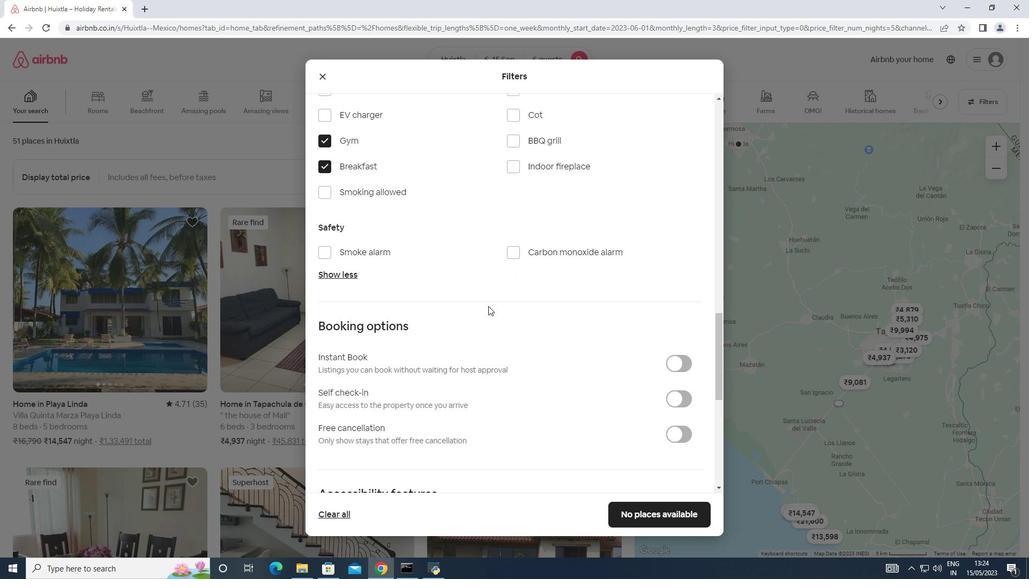 
Action: Mouse scrolled (492, 305) with delta (0, 0)
Screenshot: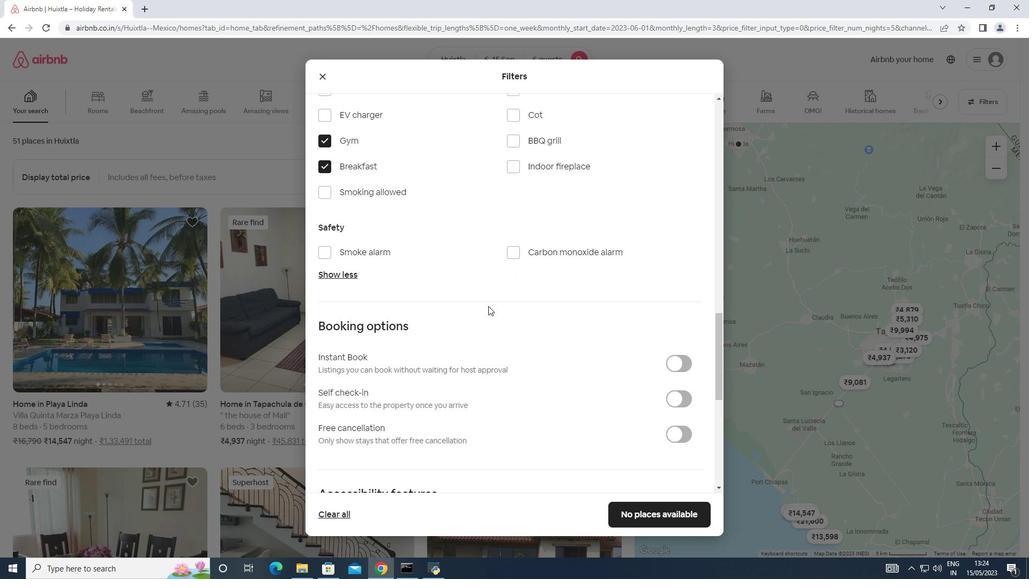 
Action: Mouse moved to (670, 292)
Screenshot: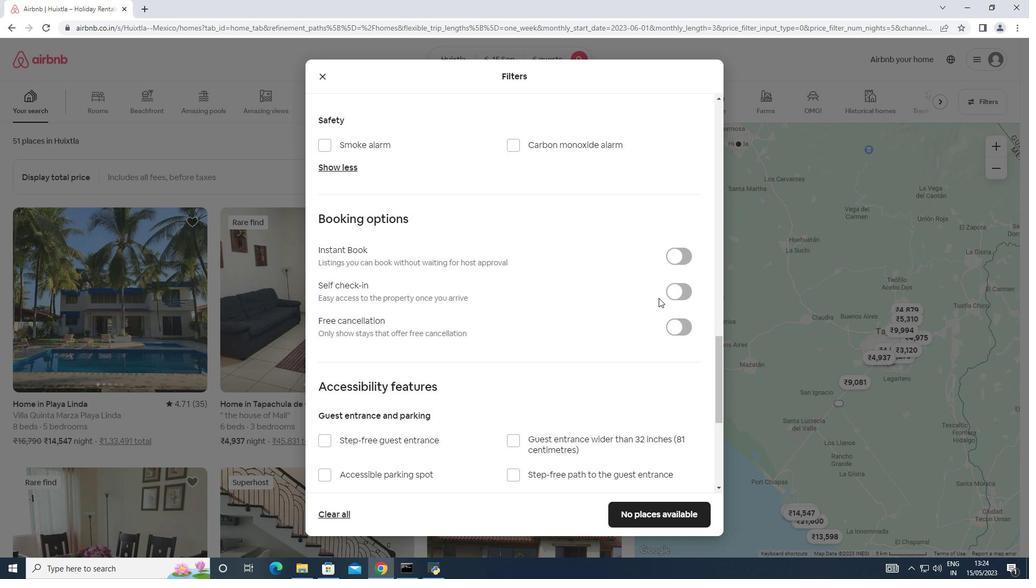 
Action: Mouse pressed left at (670, 292)
Screenshot: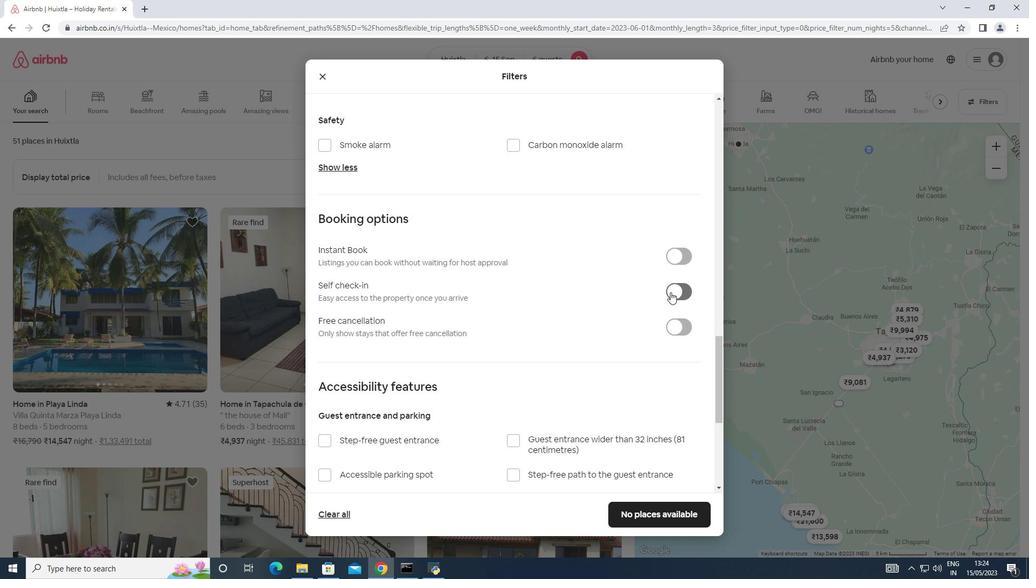 
Action: Mouse moved to (365, 330)
Screenshot: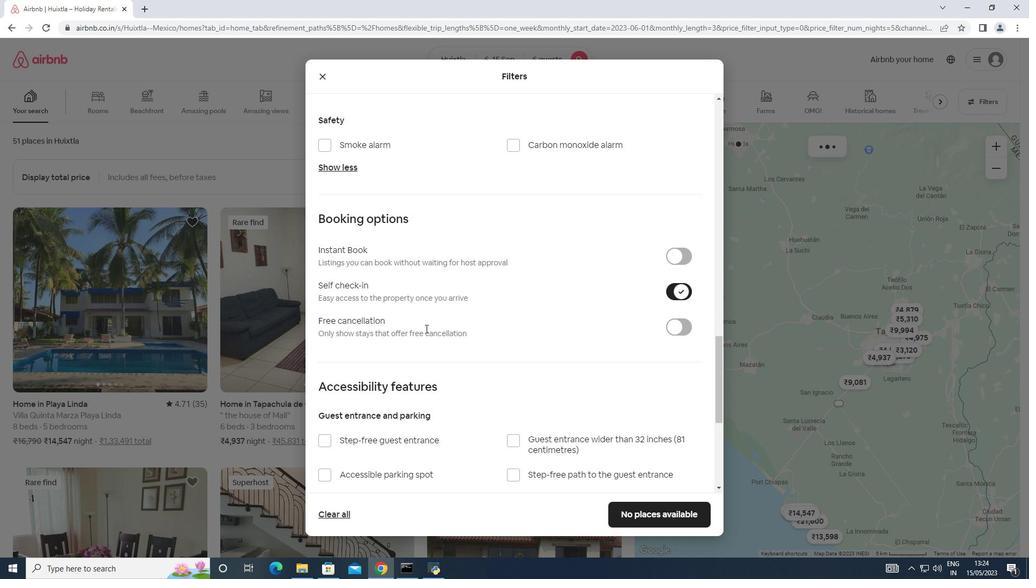 
Action: Mouse scrolled (365, 330) with delta (0, 0)
Screenshot: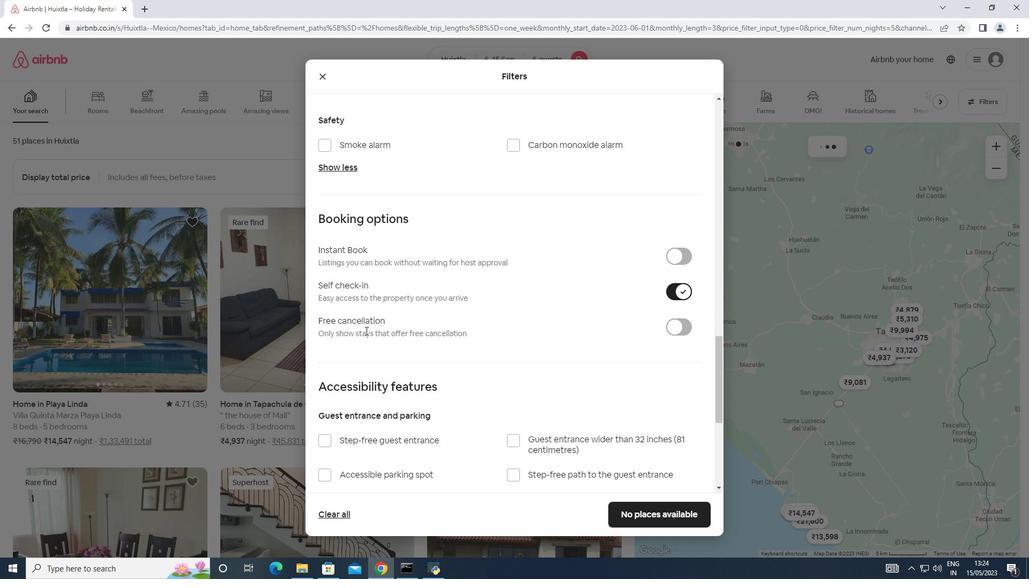 
Action: Mouse scrolled (365, 330) with delta (0, 0)
Screenshot: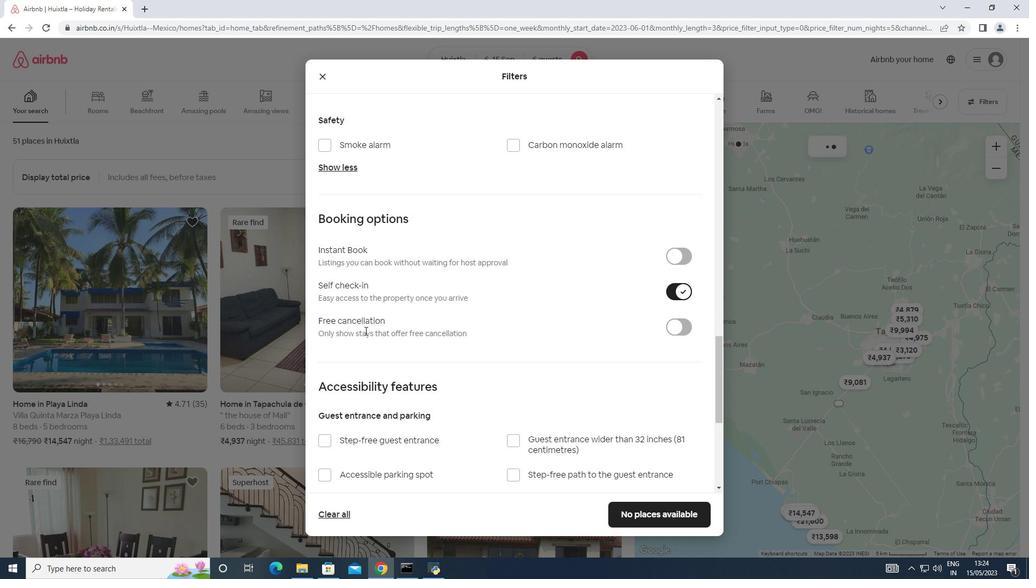 
Action: Mouse scrolled (365, 330) with delta (0, 0)
Screenshot: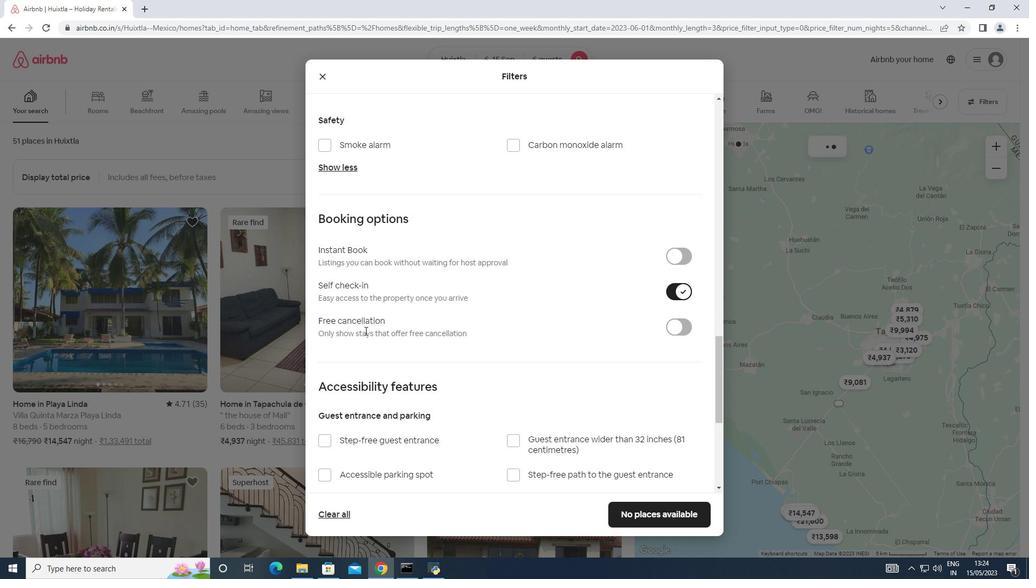 
Action: Mouse moved to (368, 328)
Screenshot: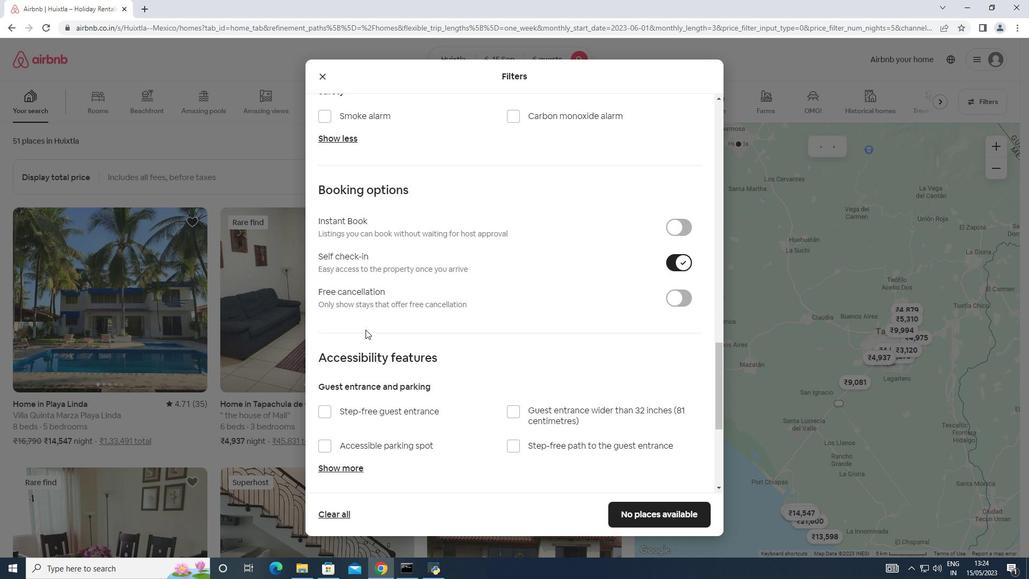 
Action: Mouse scrolled (368, 327) with delta (0, 0)
Screenshot: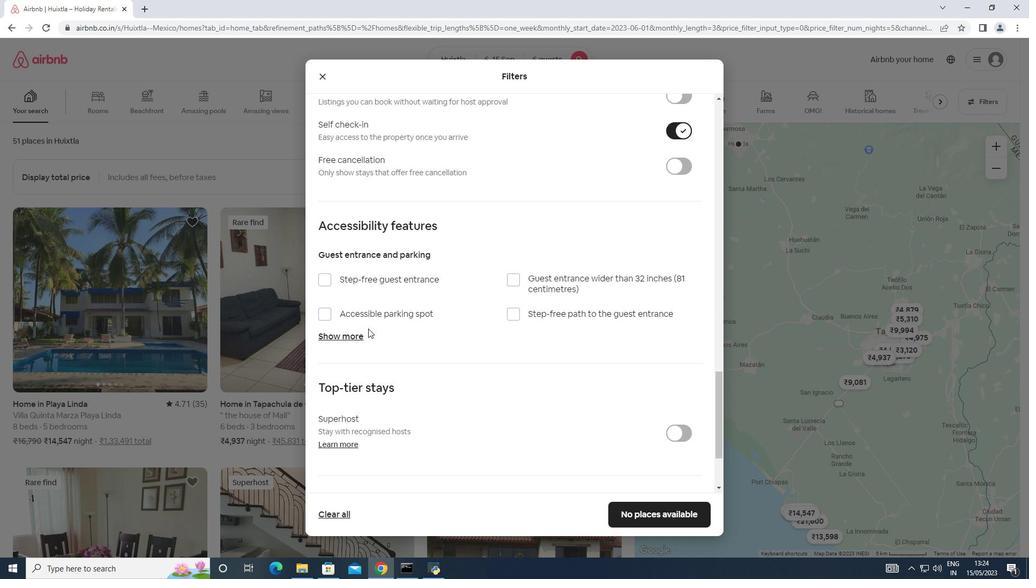 
Action: Mouse scrolled (368, 327) with delta (0, 0)
Screenshot: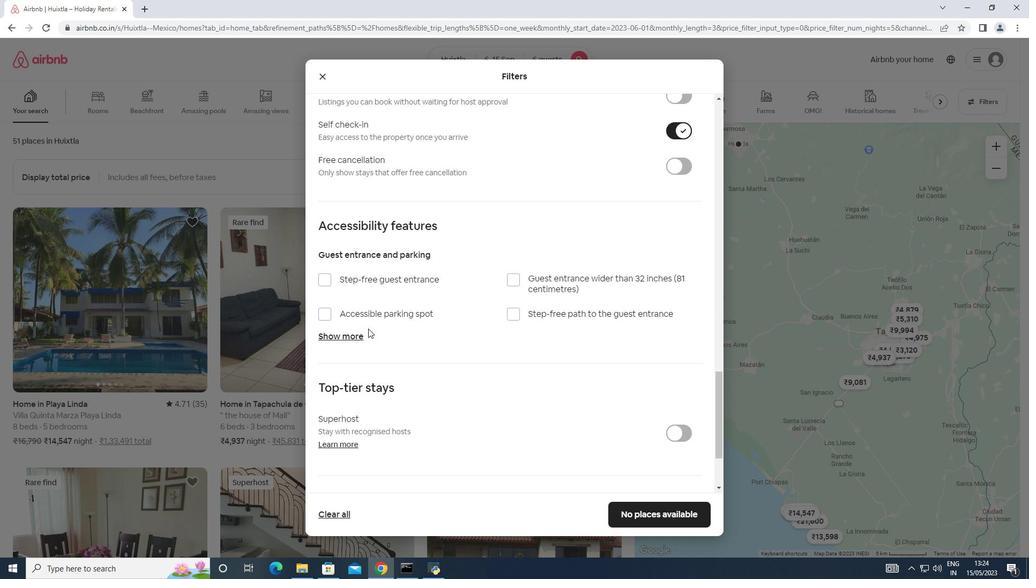 
Action: Mouse scrolled (368, 327) with delta (0, 0)
Screenshot: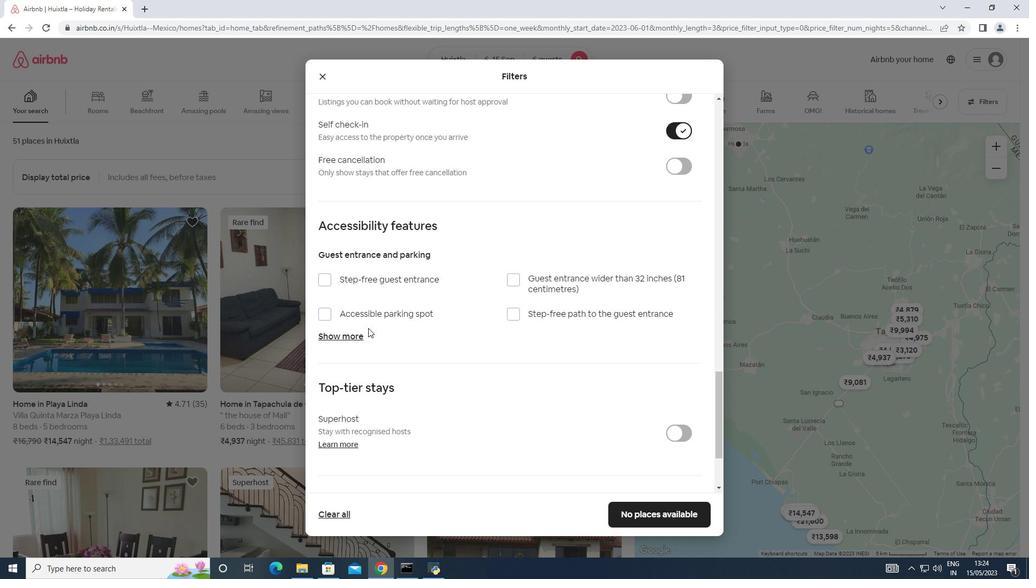 
Action: Mouse scrolled (368, 327) with delta (0, 0)
Screenshot: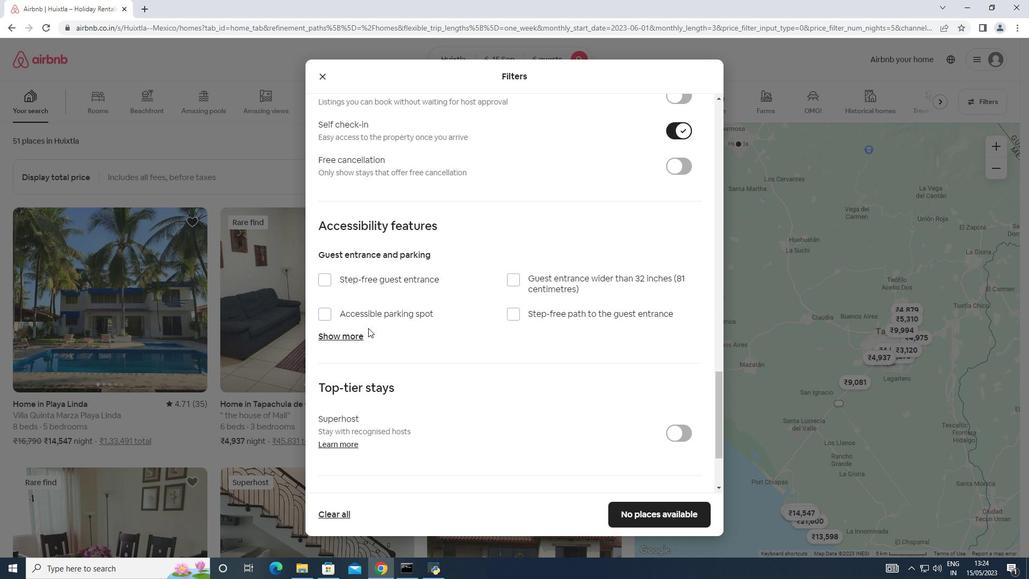 
Action: Mouse moved to (344, 416)
Screenshot: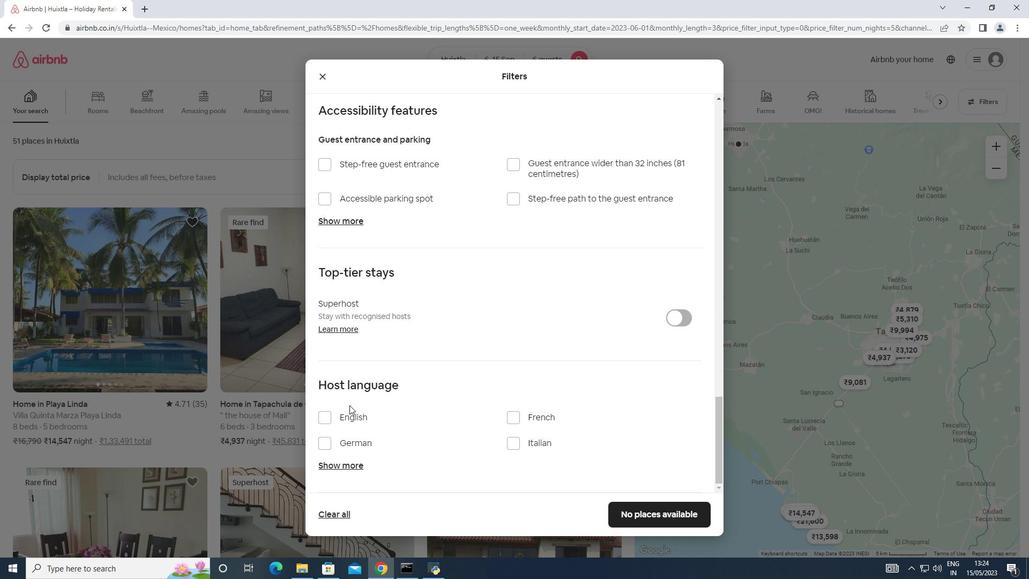 
Action: Mouse pressed left at (344, 416)
Screenshot: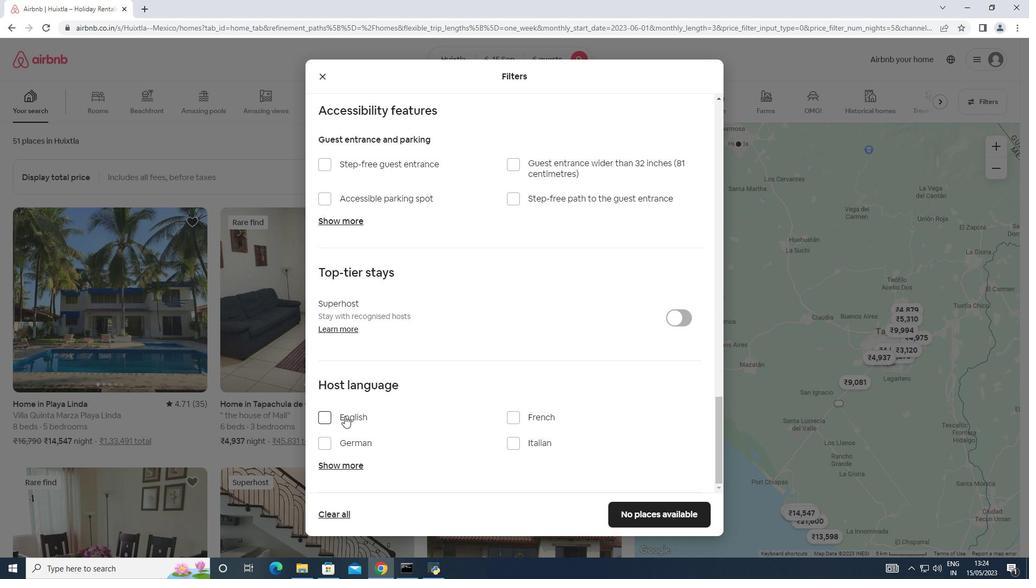 
Action: Mouse moved to (623, 515)
Screenshot: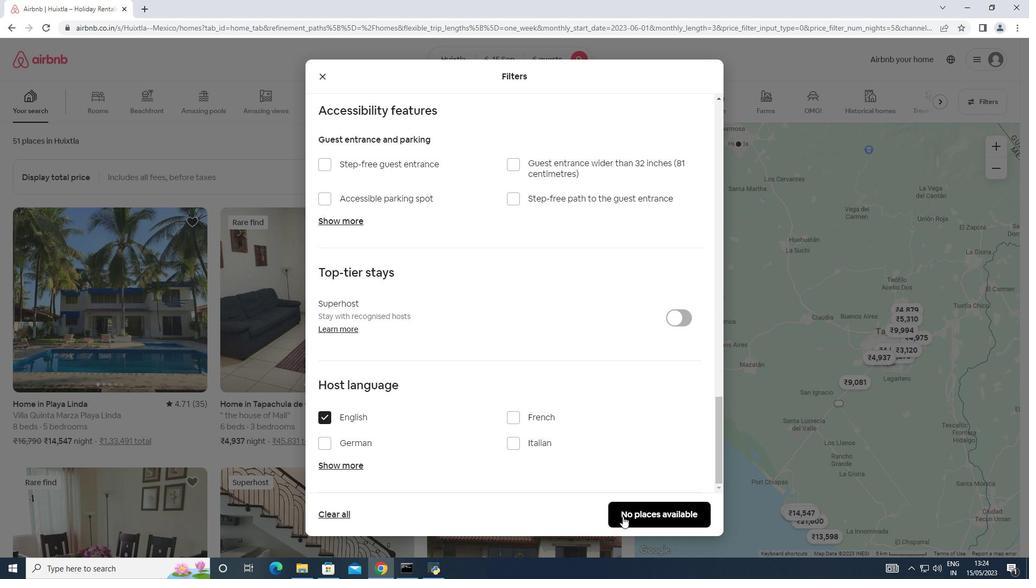 
Action: Mouse pressed left at (623, 515)
Screenshot: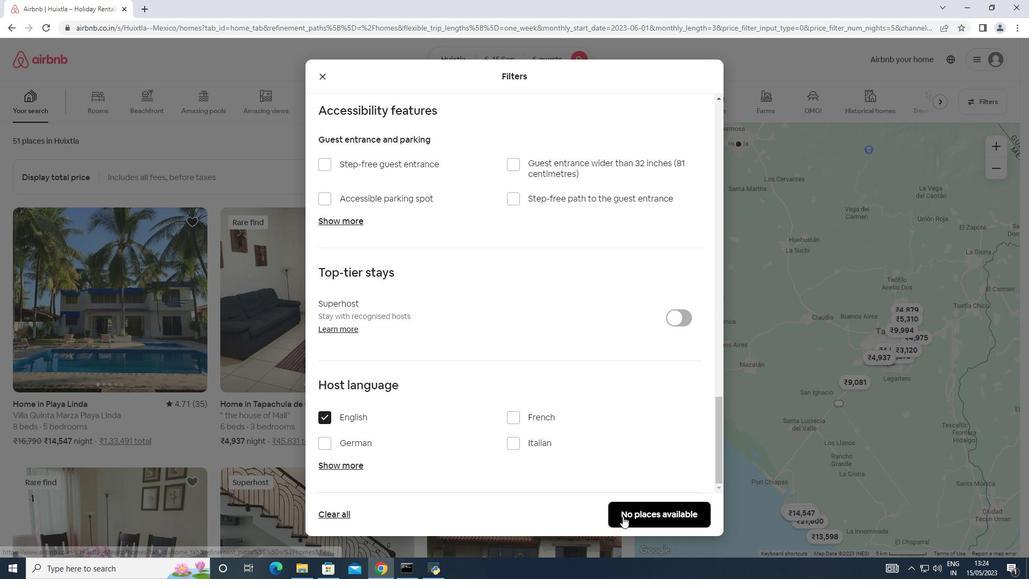 
Action: Mouse moved to (626, 509)
Screenshot: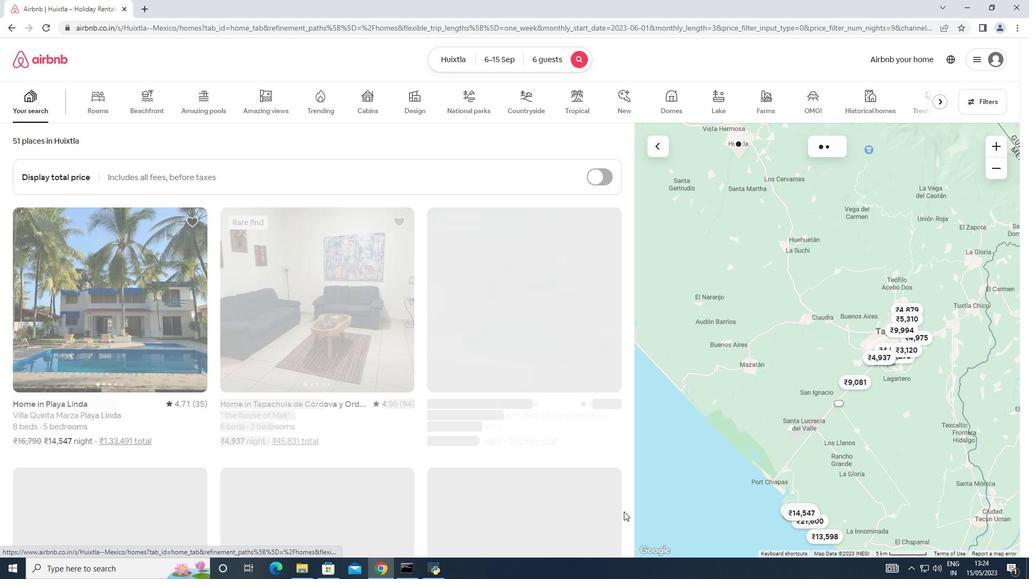 
